 Task: Search one way flight ticket for 5 adults, 2 children, 1 infant in seat and 1 infant on lap in economy from Allentown: Lehigh Valley International Airport (was Allentown-bethlehem-easton International Airport) to Laramie: Laramie Regional Airport on 5-3-2023. Choice of flights is Singapure airlines. Number of bags: 2 carry on bags. Price is upto 20000. Outbound departure time preference is 7:30.
Action: Mouse moved to (412, 235)
Screenshot: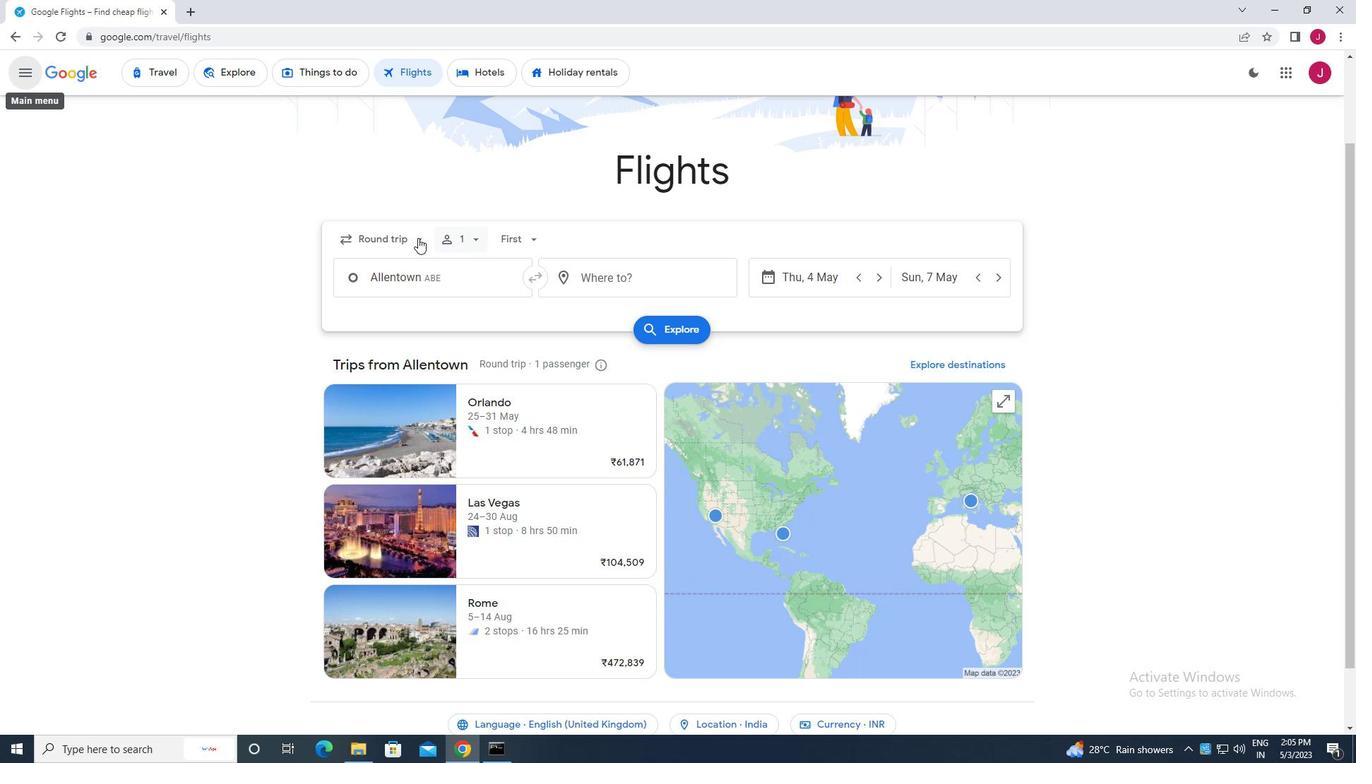 
Action: Mouse pressed left at (412, 235)
Screenshot: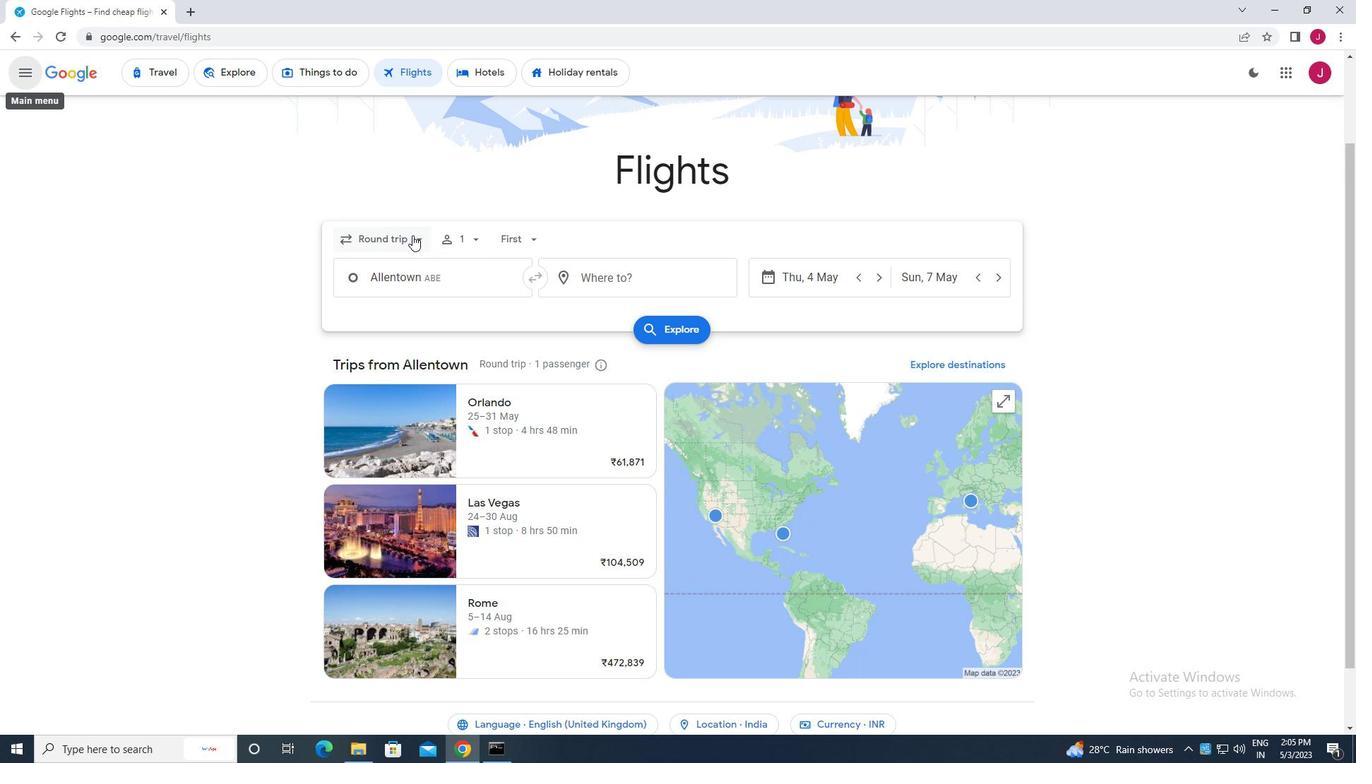 
Action: Mouse moved to (413, 300)
Screenshot: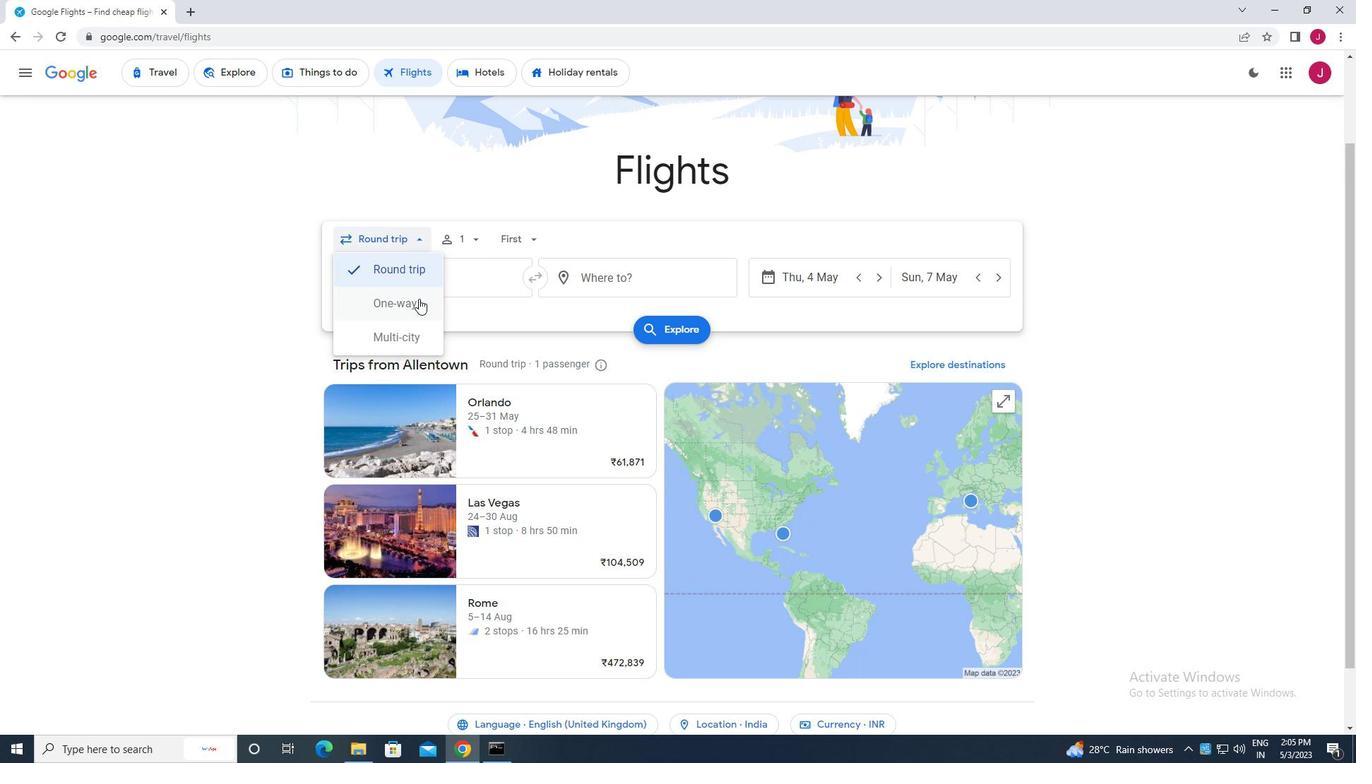 
Action: Mouse pressed left at (413, 300)
Screenshot: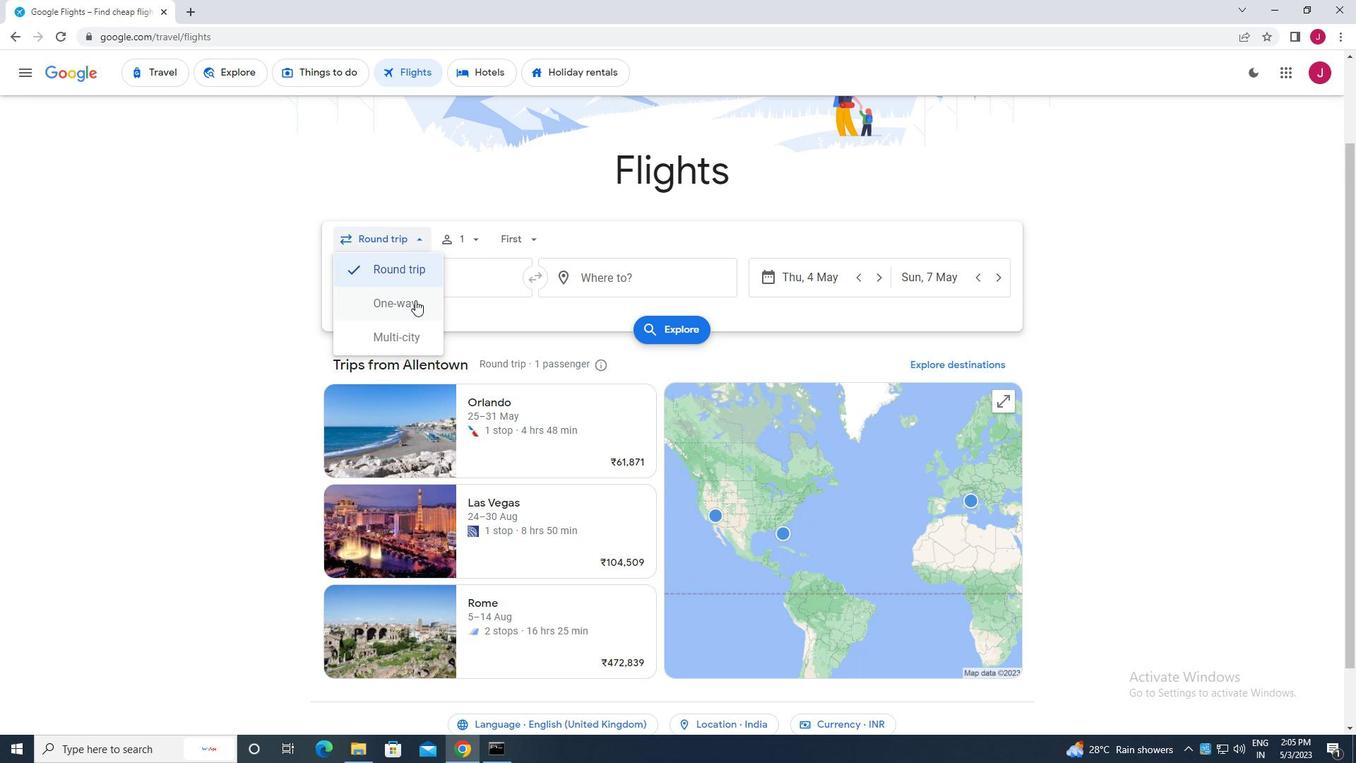 
Action: Mouse moved to (471, 242)
Screenshot: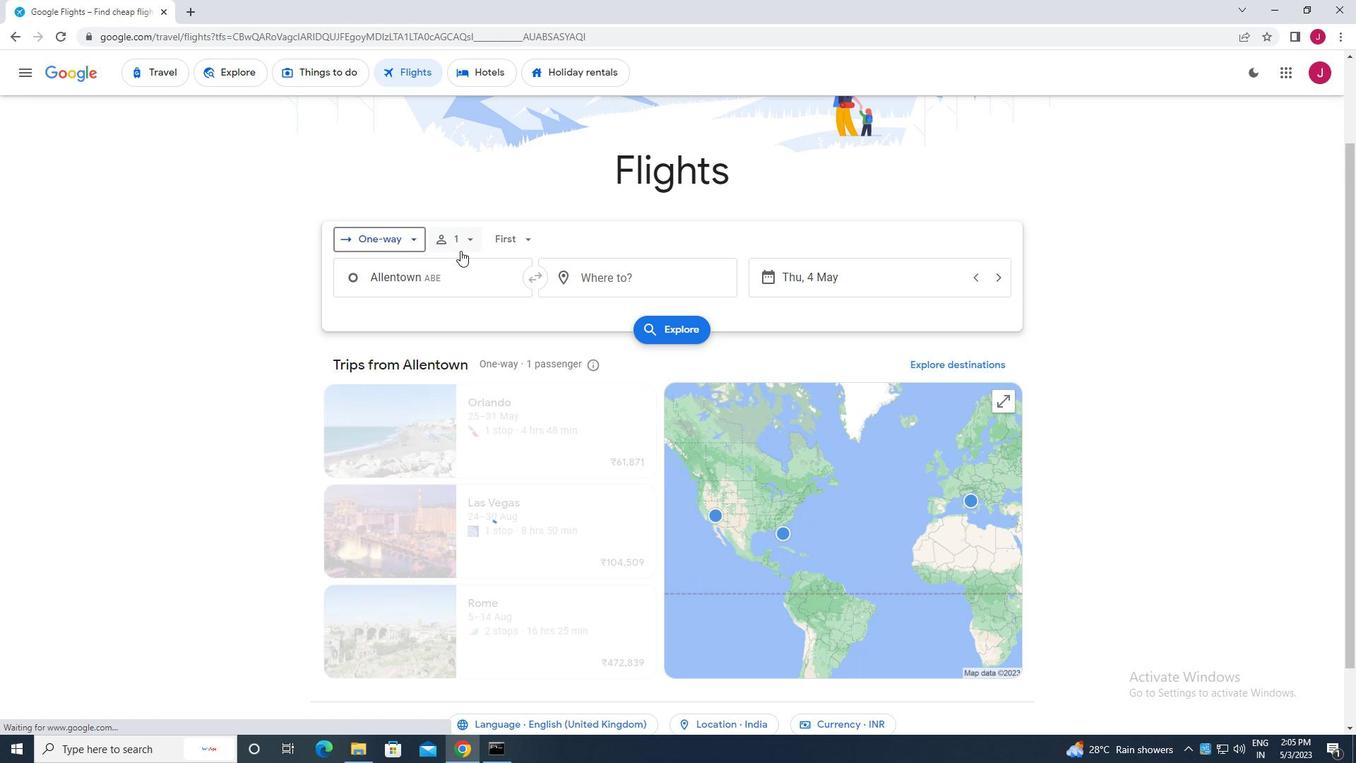 
Action: Mouse pressed left at (471, 242)
Screenshot: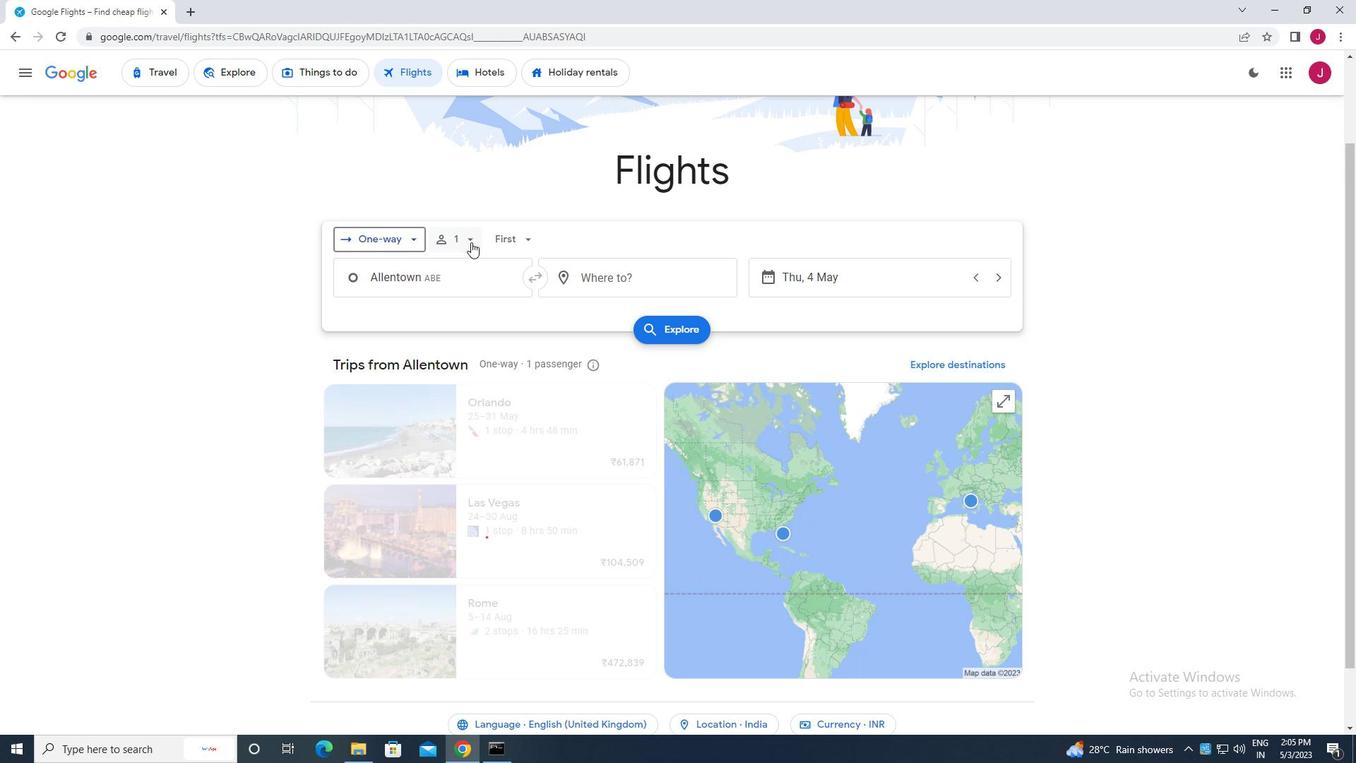 
Action: Mouse moved to (577, 279)
Screenshot: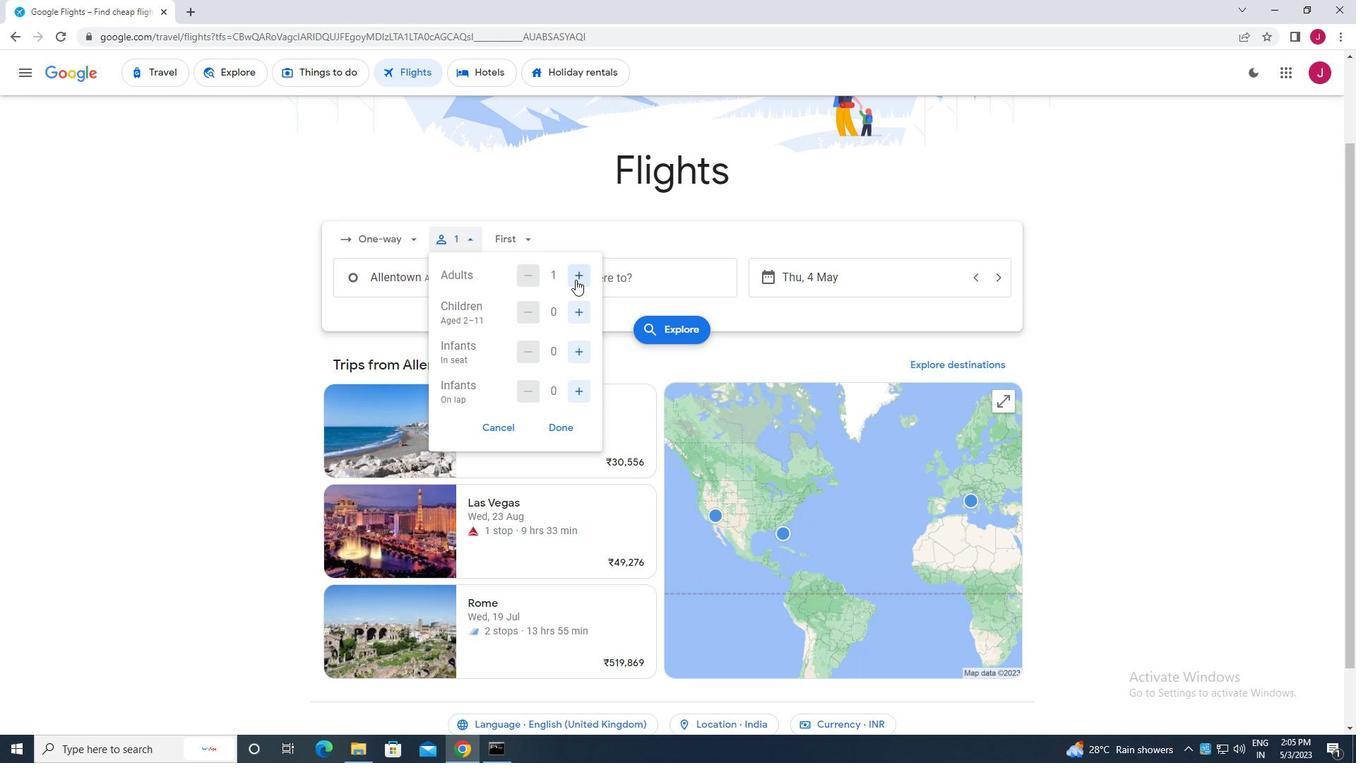 
Action: Mouse pressed left at (577, 279)
Screenshot: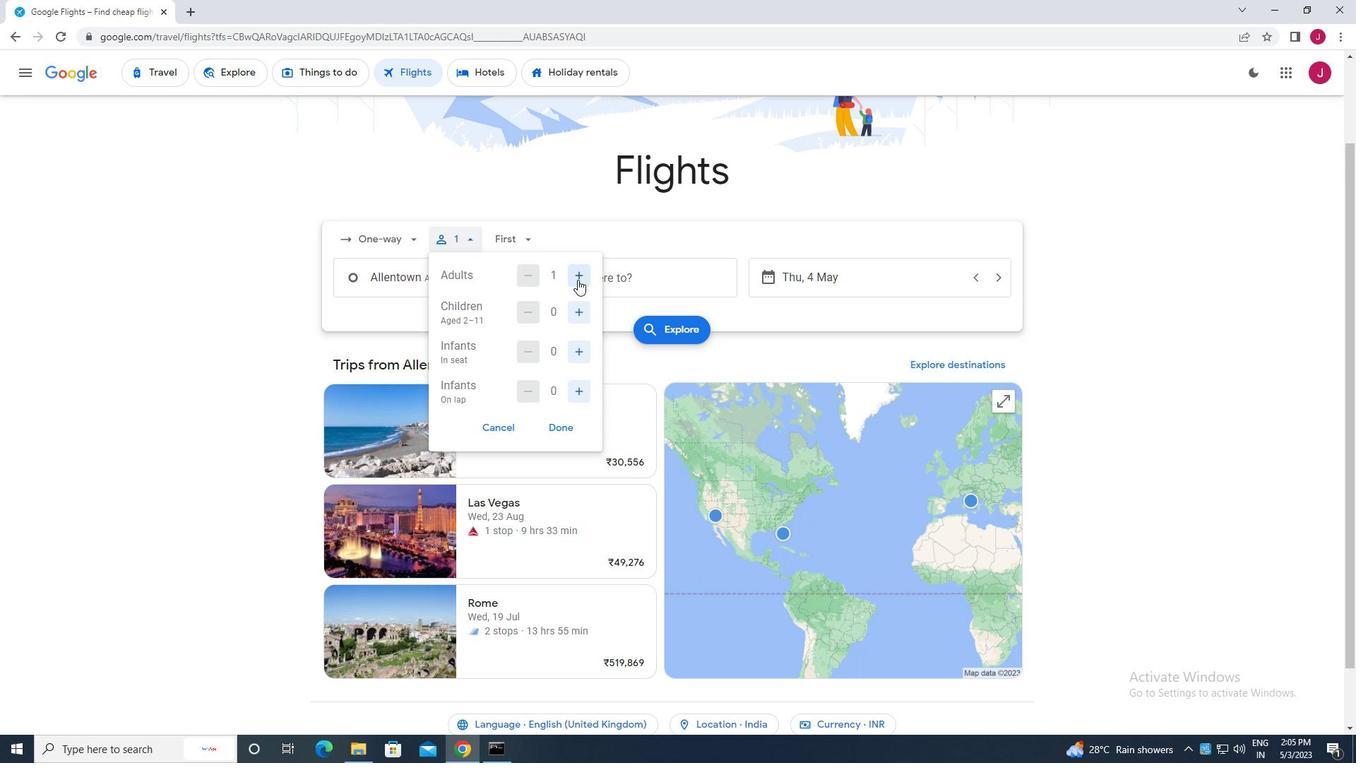 
Action: Mouse moved to (577, 279)
Screenshot: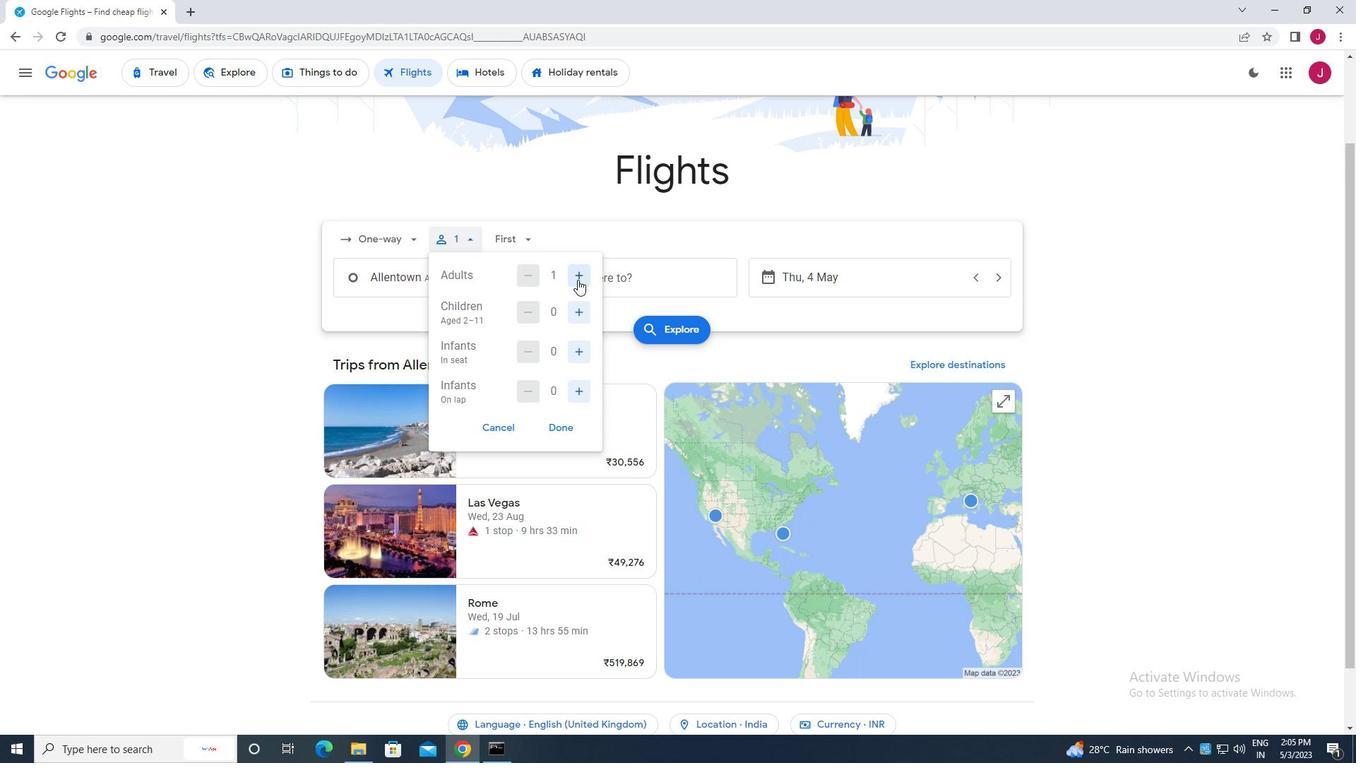 
Action: Mouse pressed left at (577, 279)
Screenshot: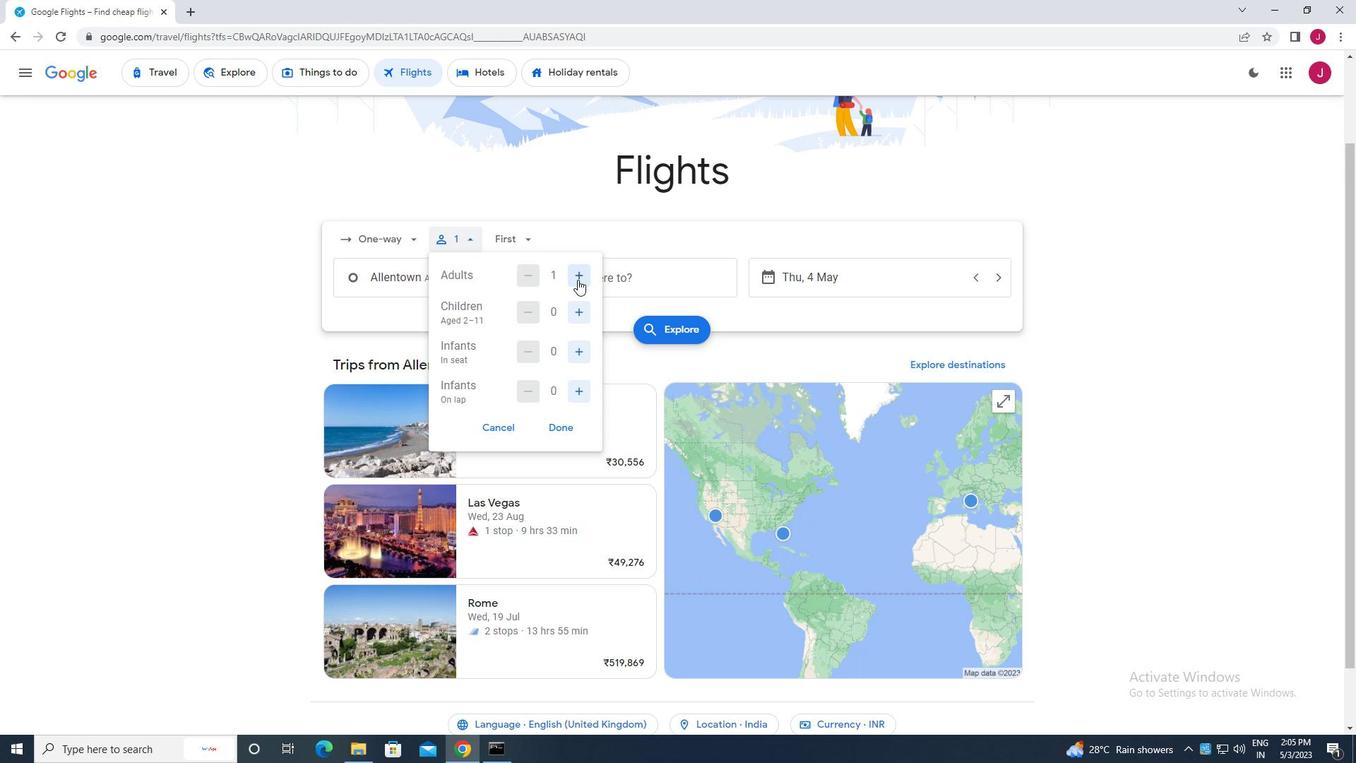 
Action: Mouse pressed left at (577, 279)
Screenshot: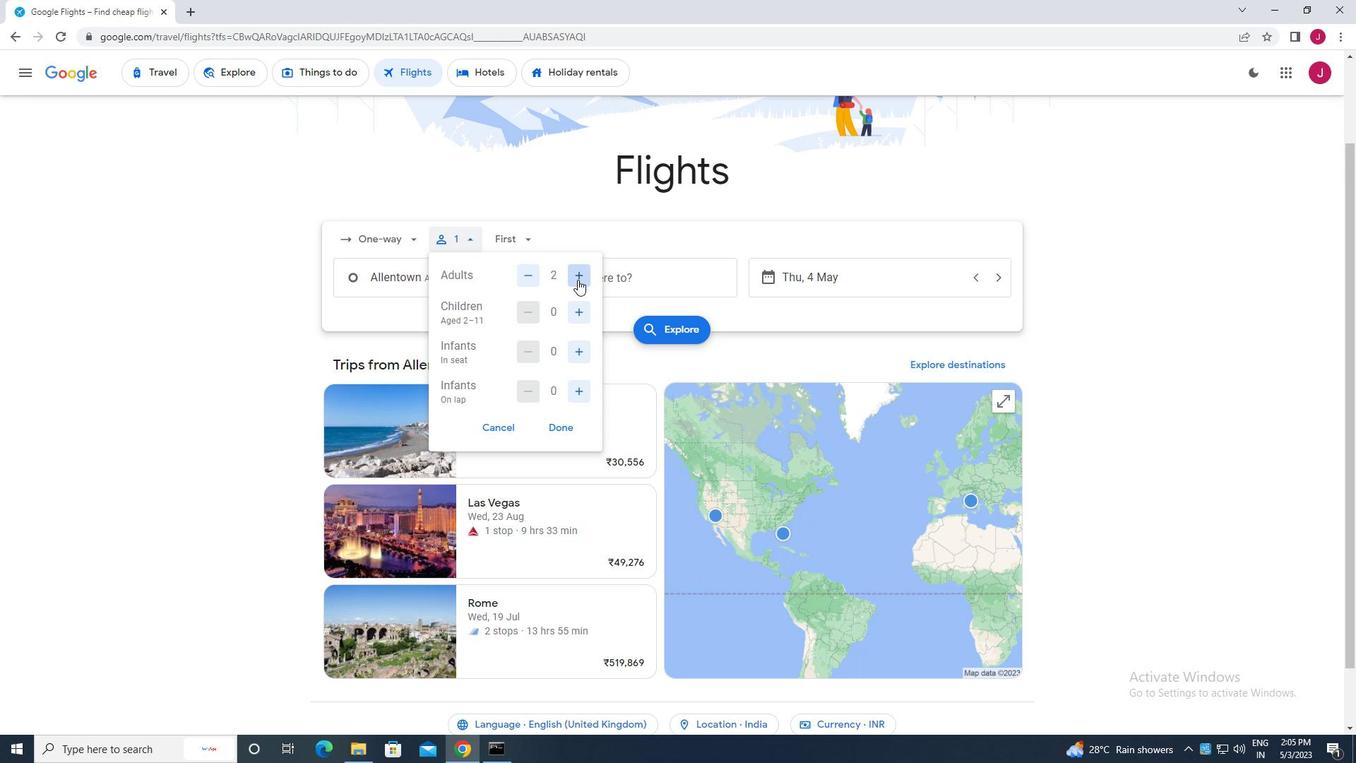 
Action: Mouse pressed left at (577, 279)
Screenshot: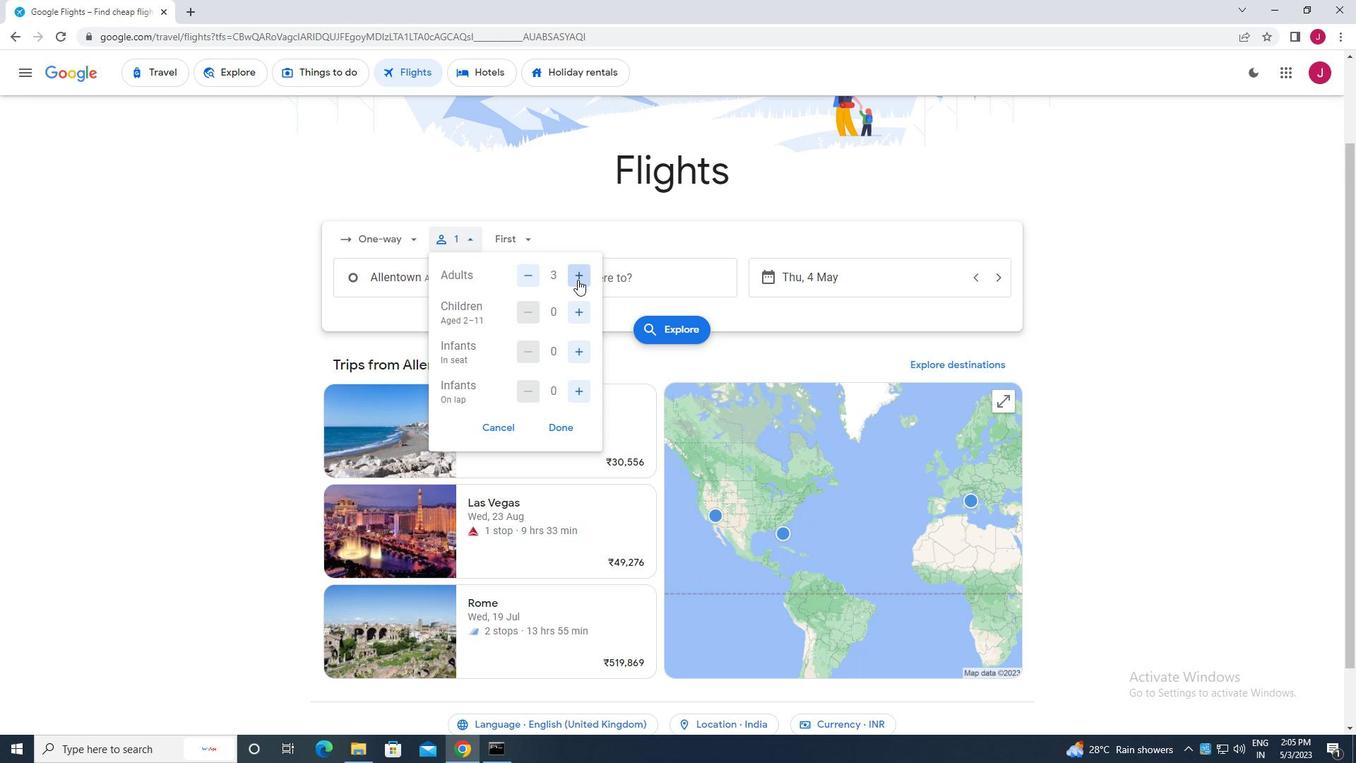 
Action: Mouse moved to (582, 315)
Screenshot: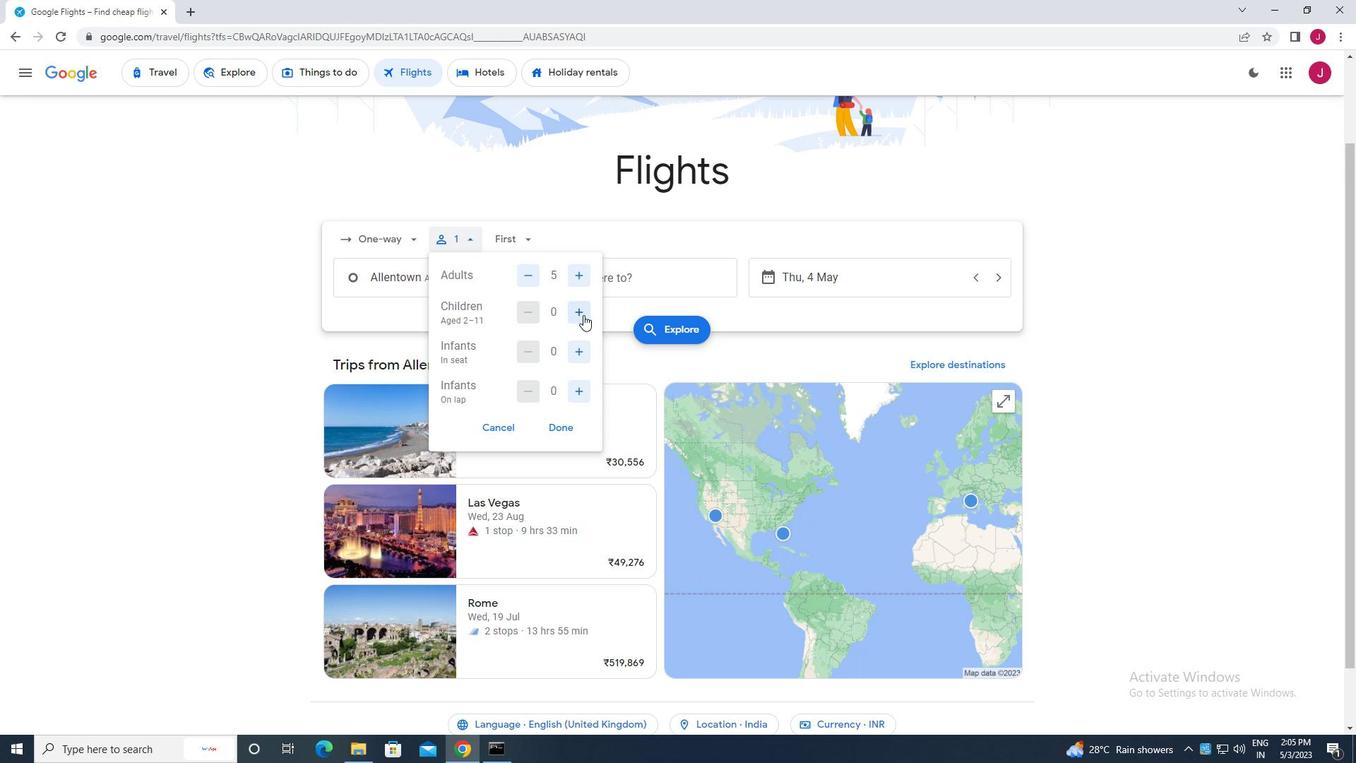 
Action: Mouse pressed left at (582, 315)
Screenshot: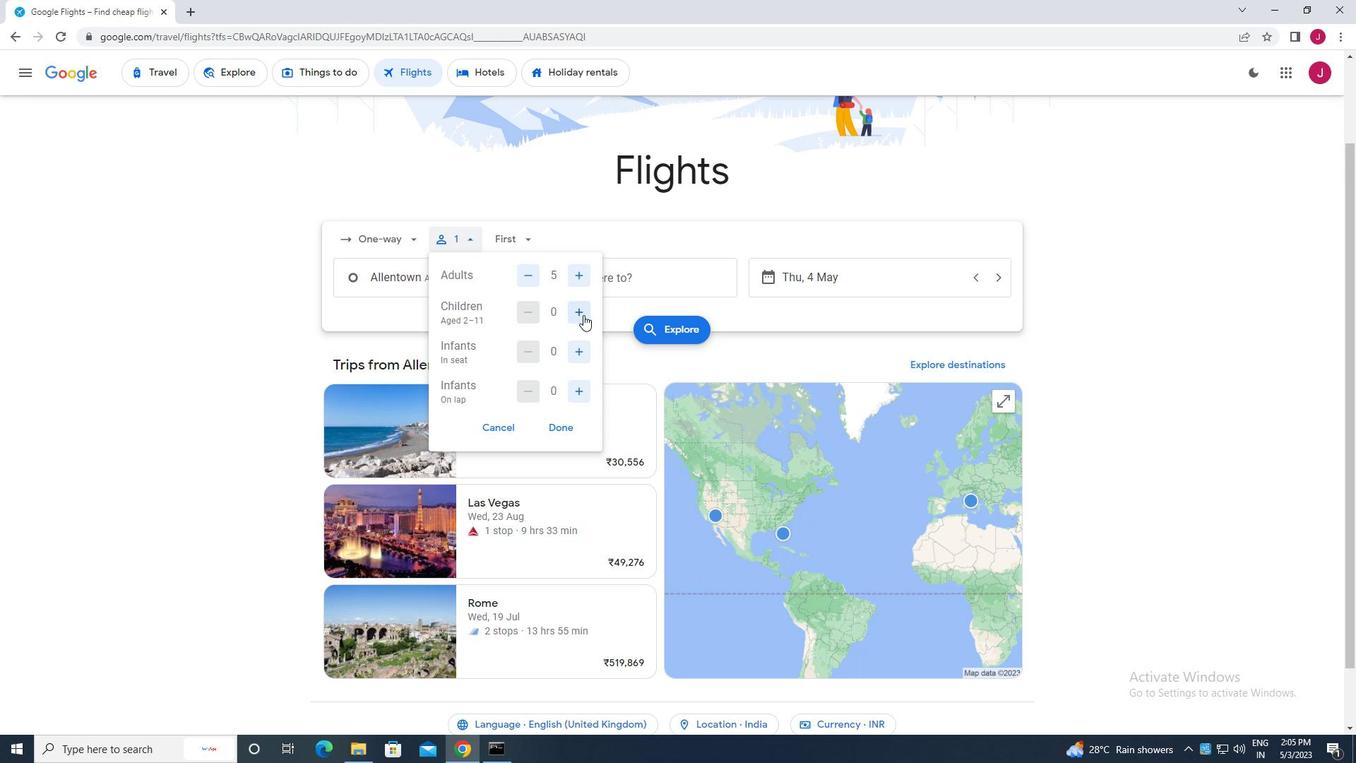 
Action: Mouse moved to (582, 315)
Screenshot: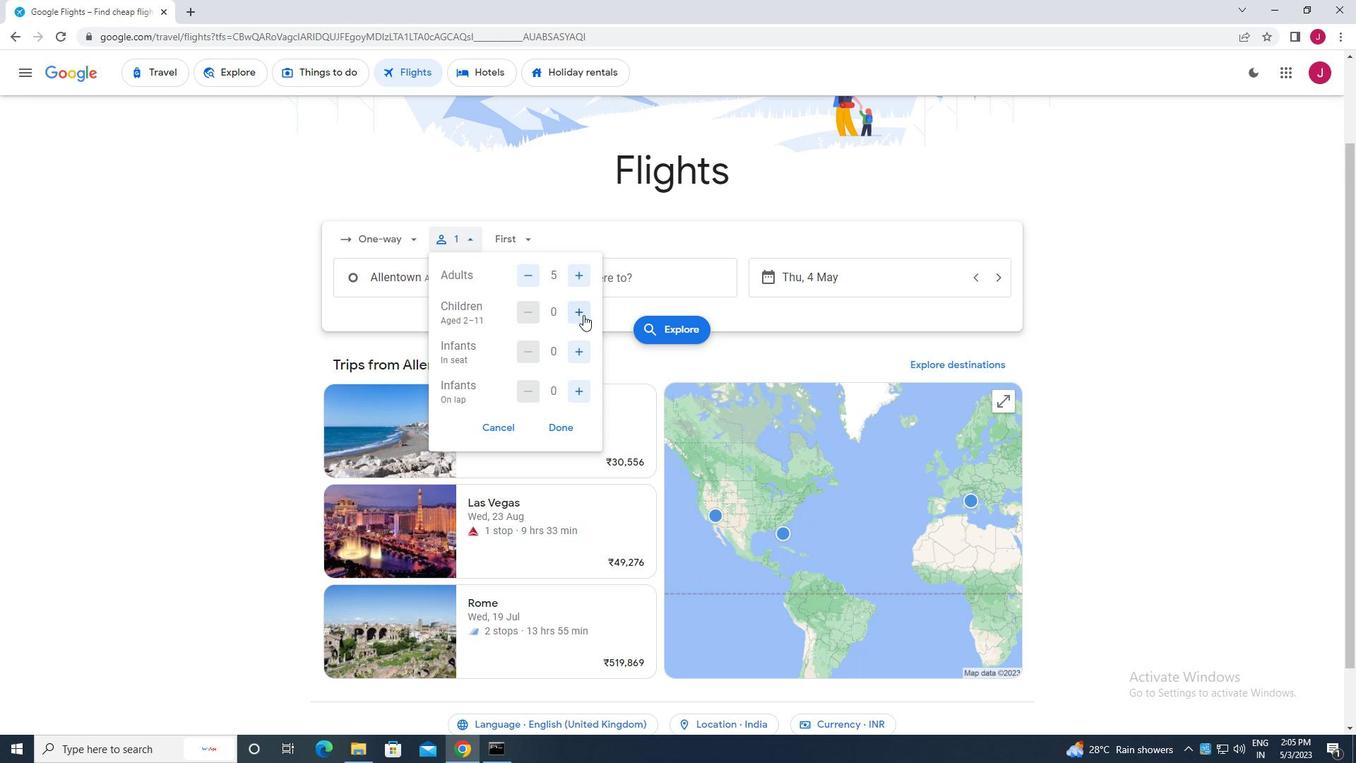 
Action: Mouse pressed left at (582, 315)
Screenshot: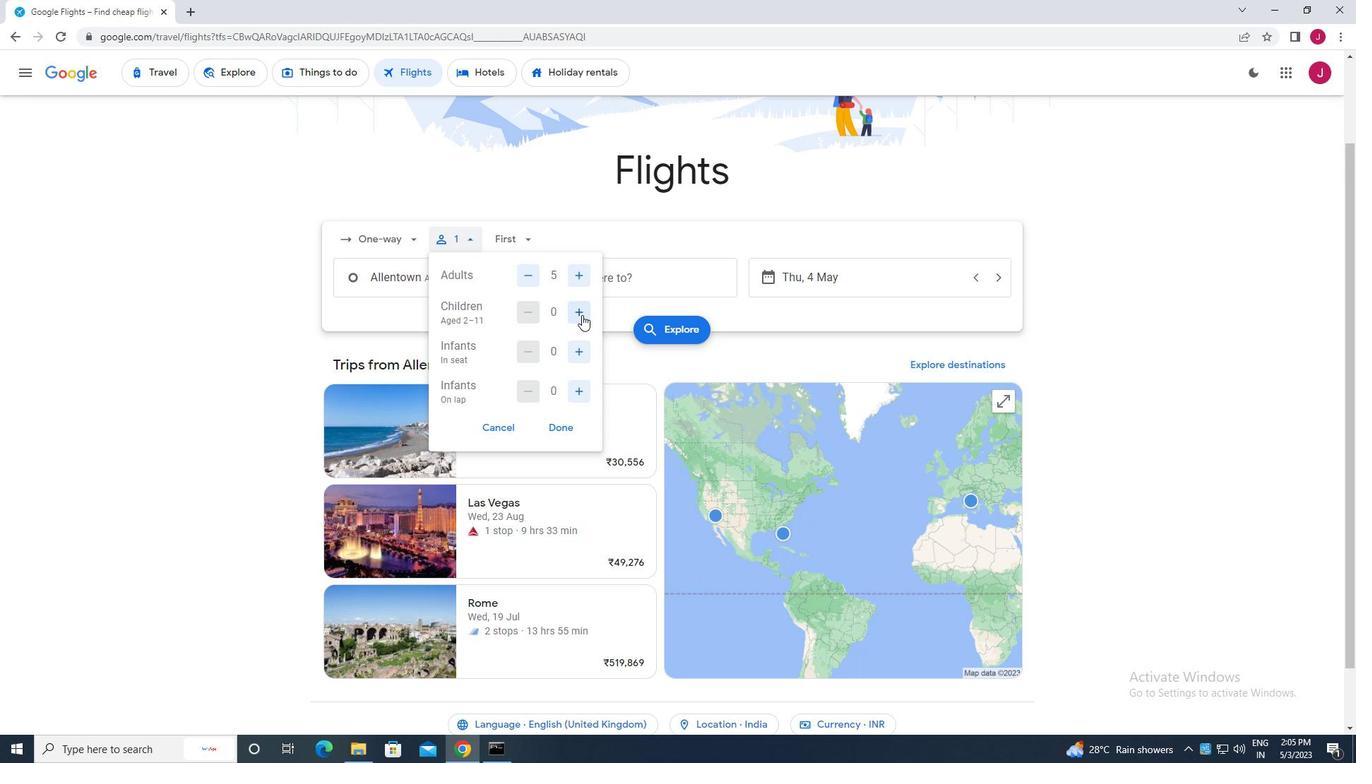 
Action: Mouse moved to (576, 354)
Screenshot: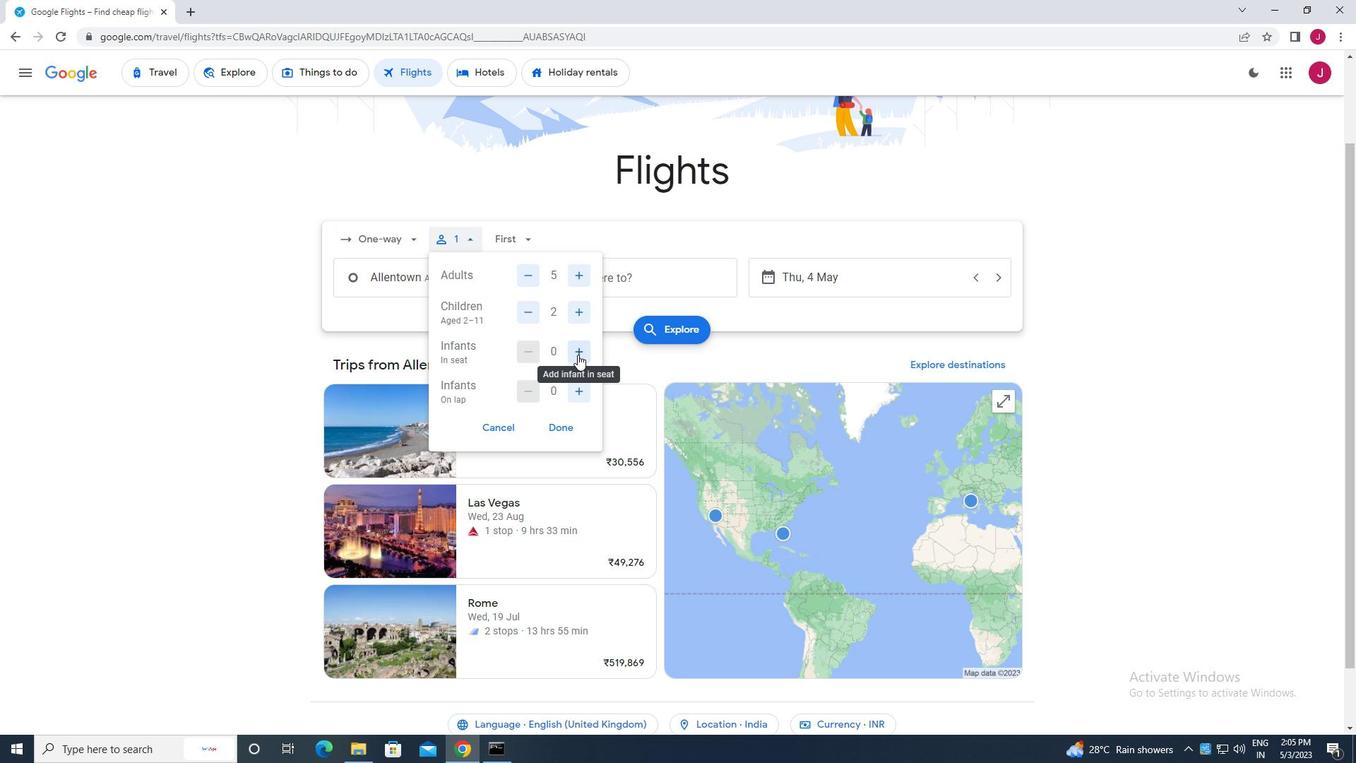 
Action: Mouse pressed left at (576, 354)
Screenshot: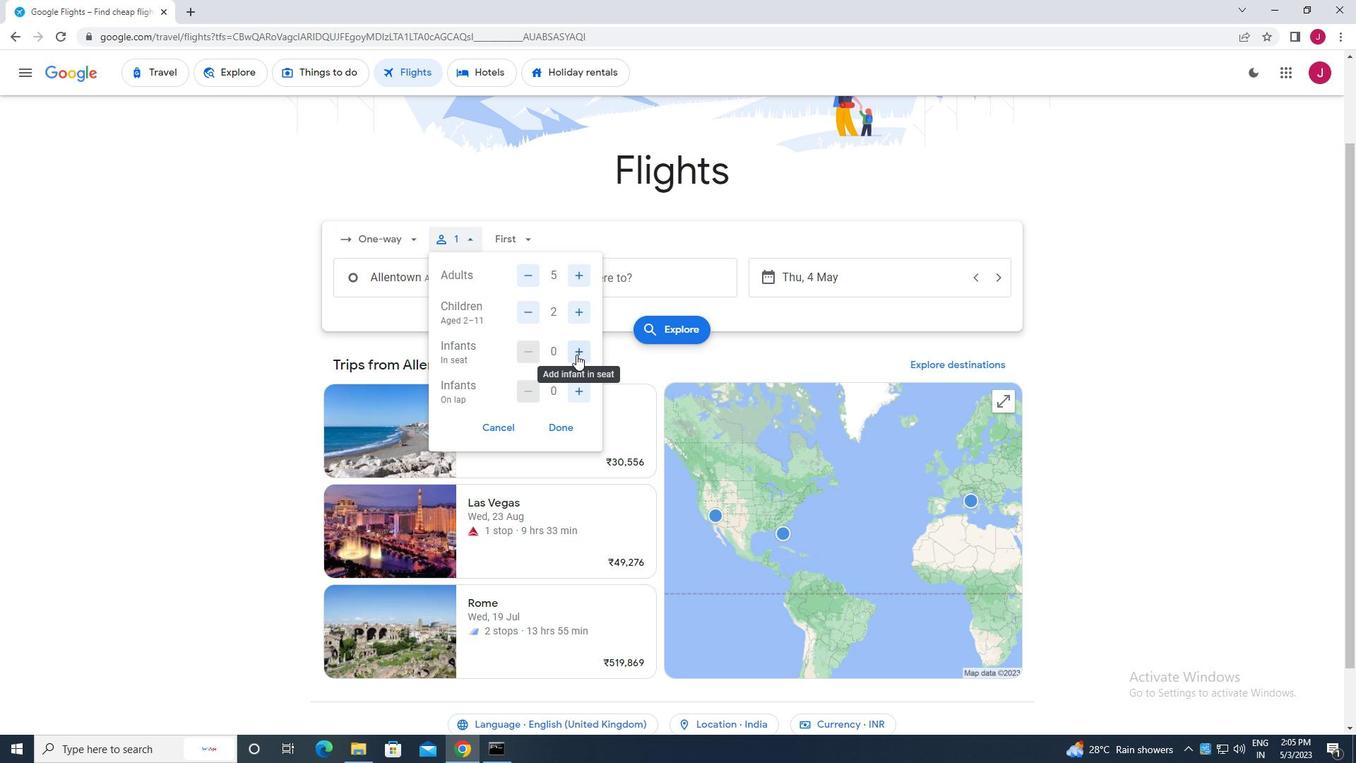 
Action: Mouse moved to (578, 394)
Screenshot: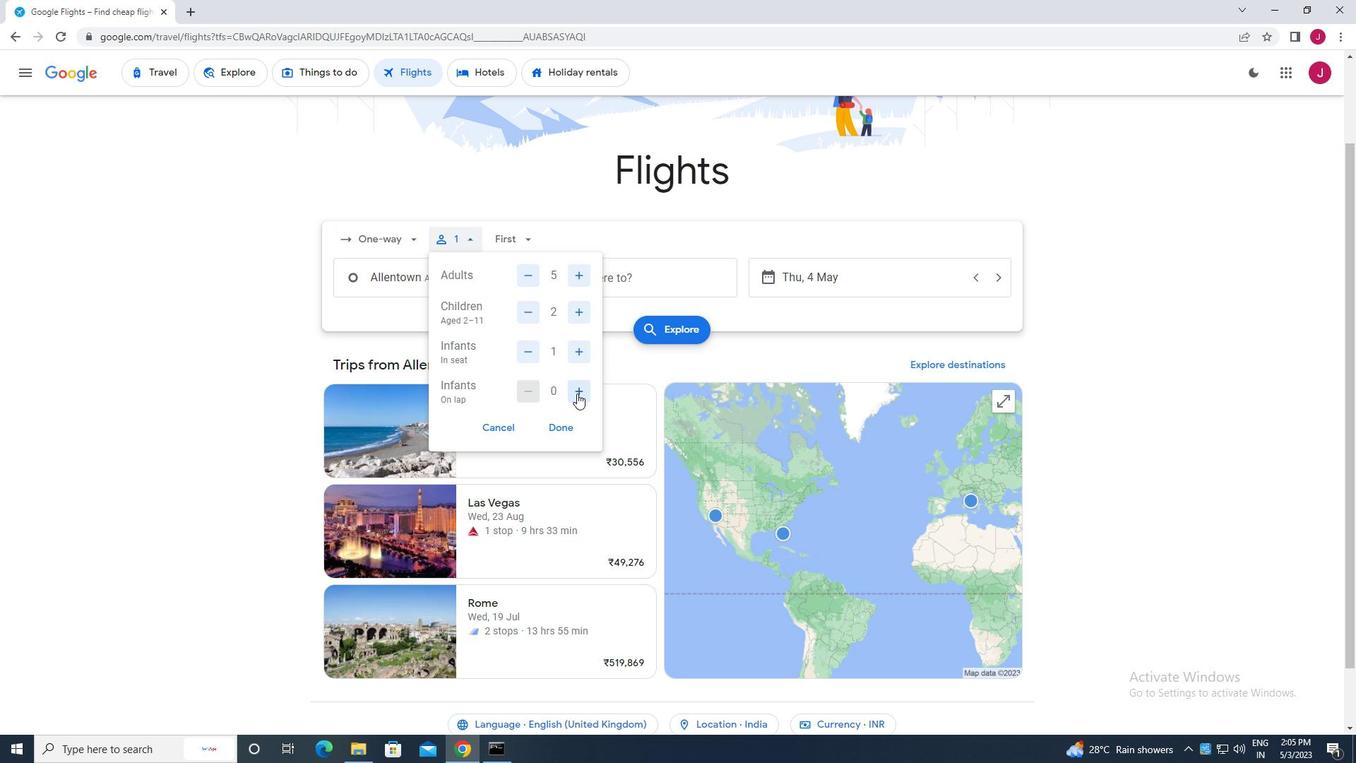 
Action: Mouse pressed left at (578, 394)
Screenshot: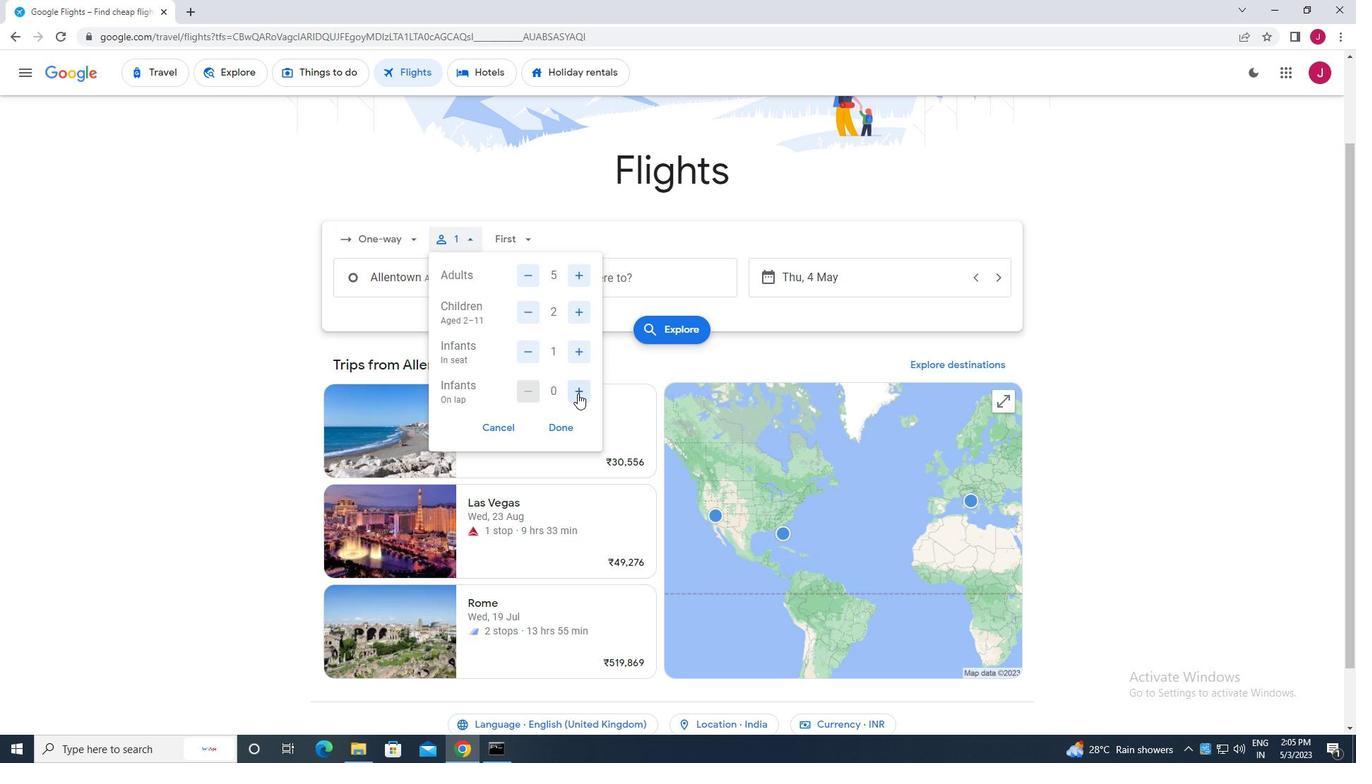 
Action: Mouse moved to (564, 425)
Screenshot: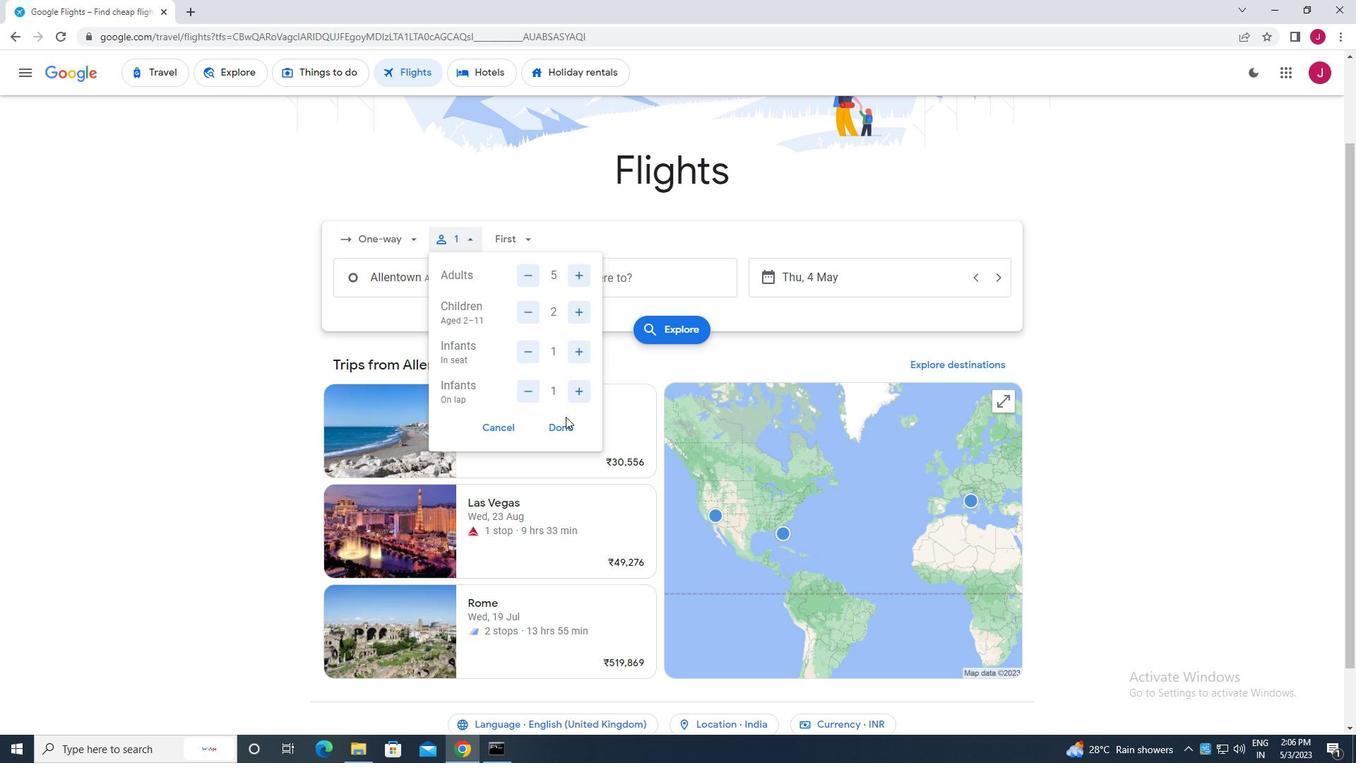 
Action: Mouse pressed left at (564, 425)
Screenshot: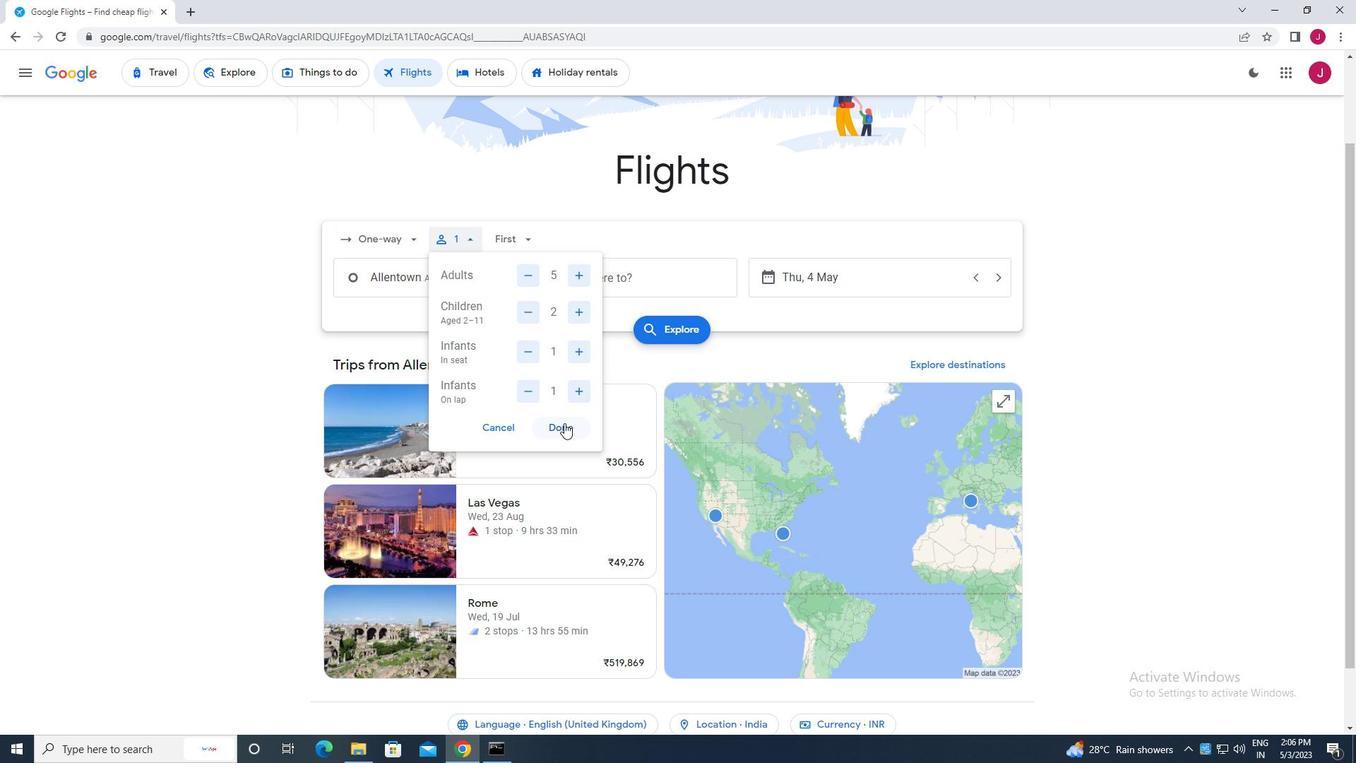 
Action: Mouse moved to (473, 276)
Screenshot: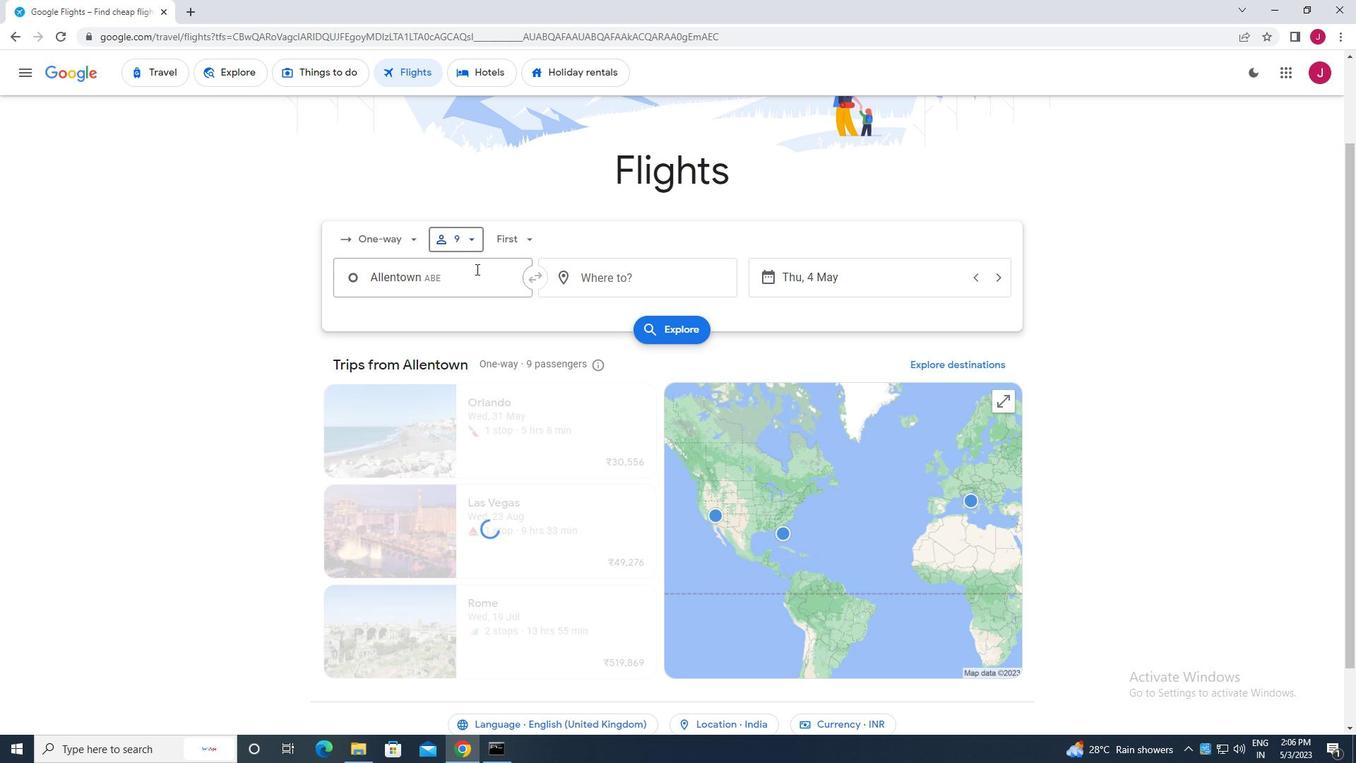 
Action: Mouse pressed left at (473, 276)
Screenshot: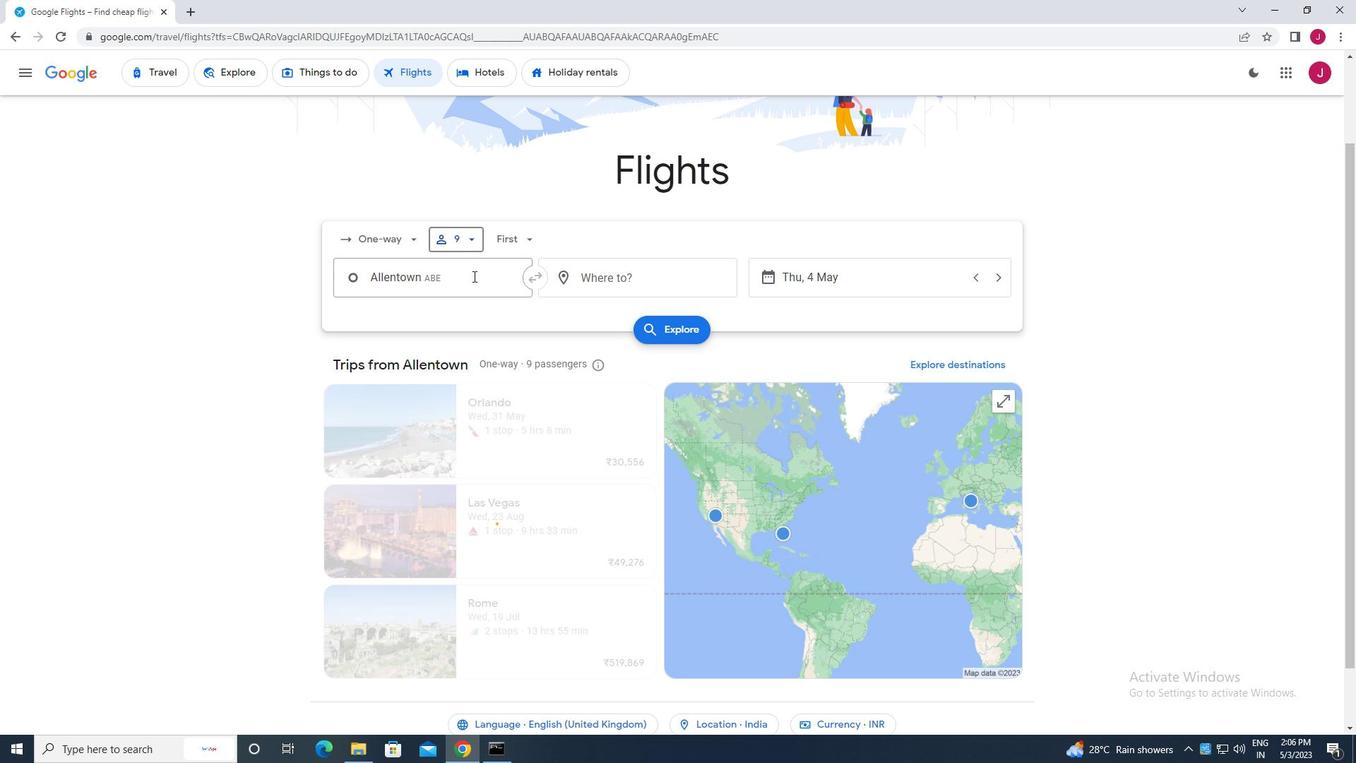 
Action: Mouse moved to (526, 240)
Screenshot: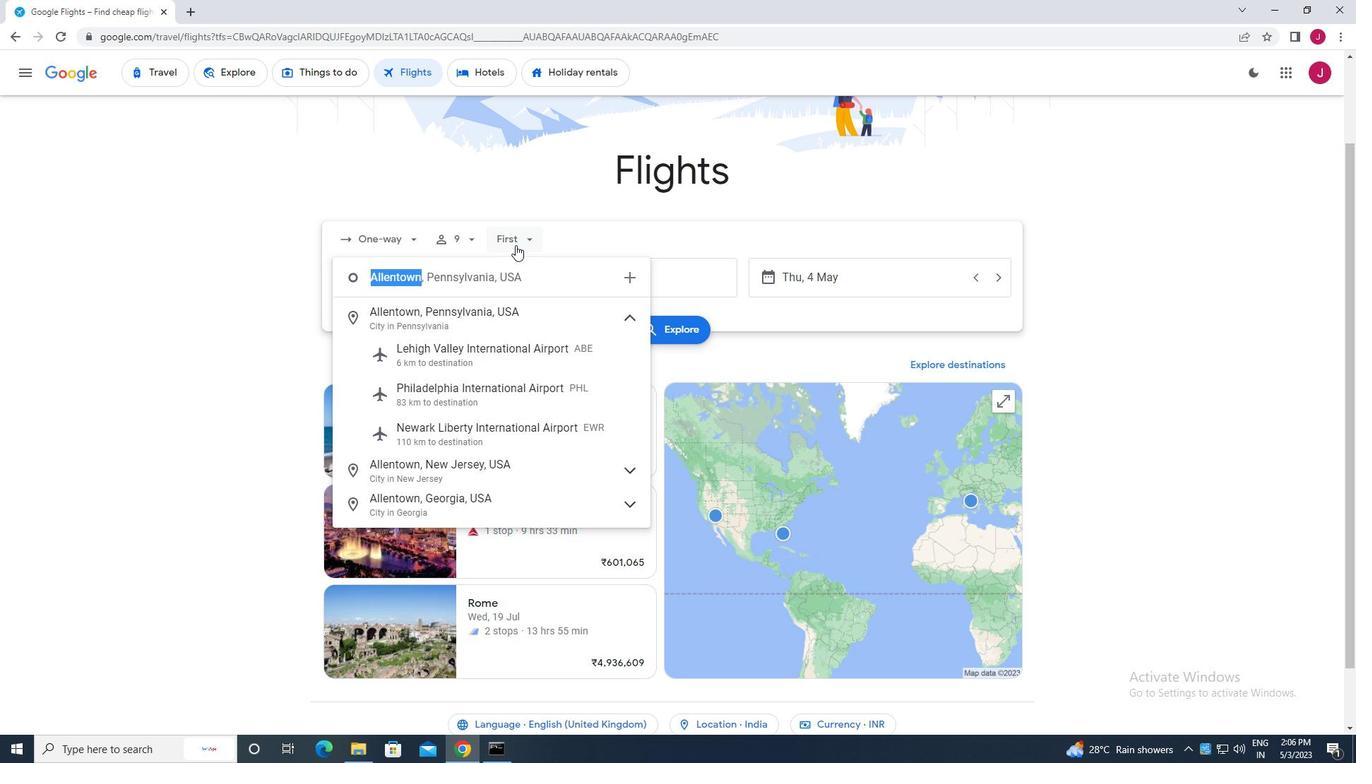 
Action: Mouse pressed left at (526, 240)
Screenshot: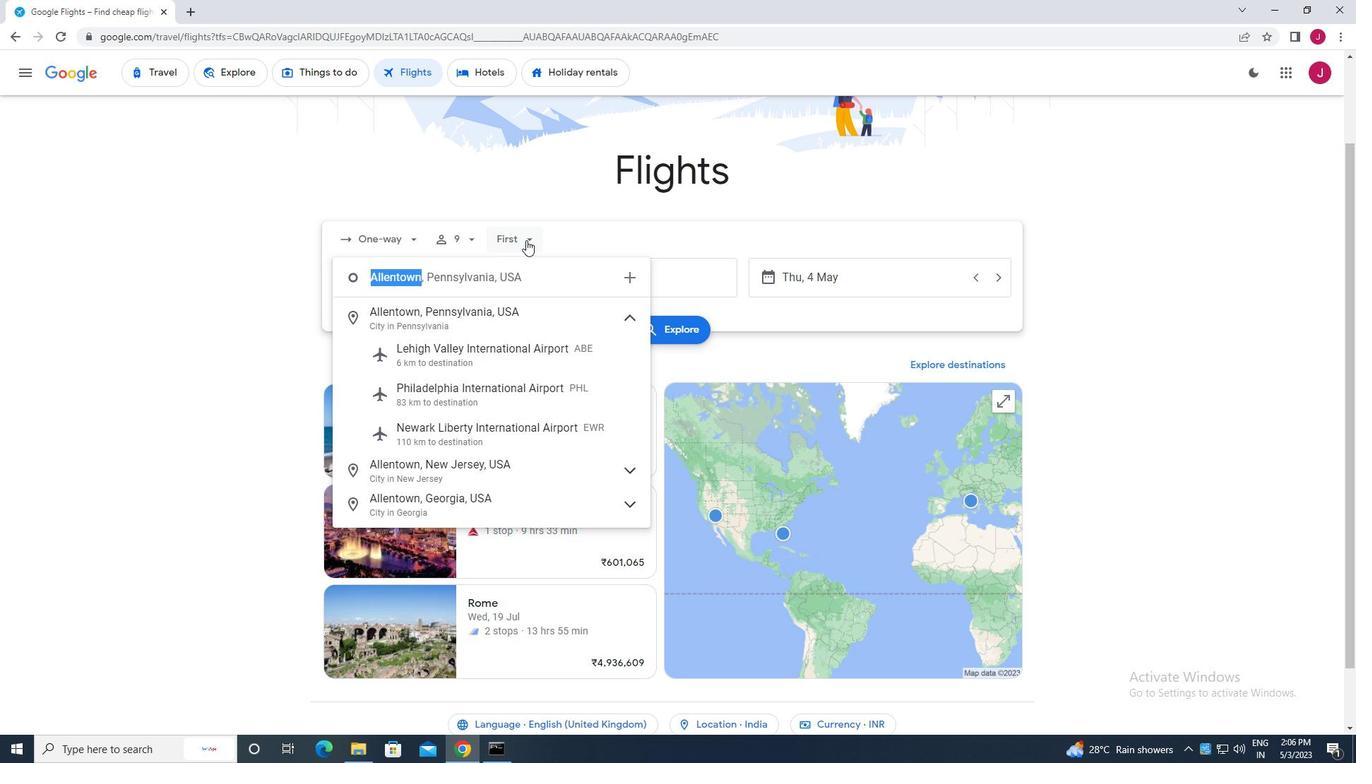 
Action: Mouse moved to (555, 271)
Screenshot: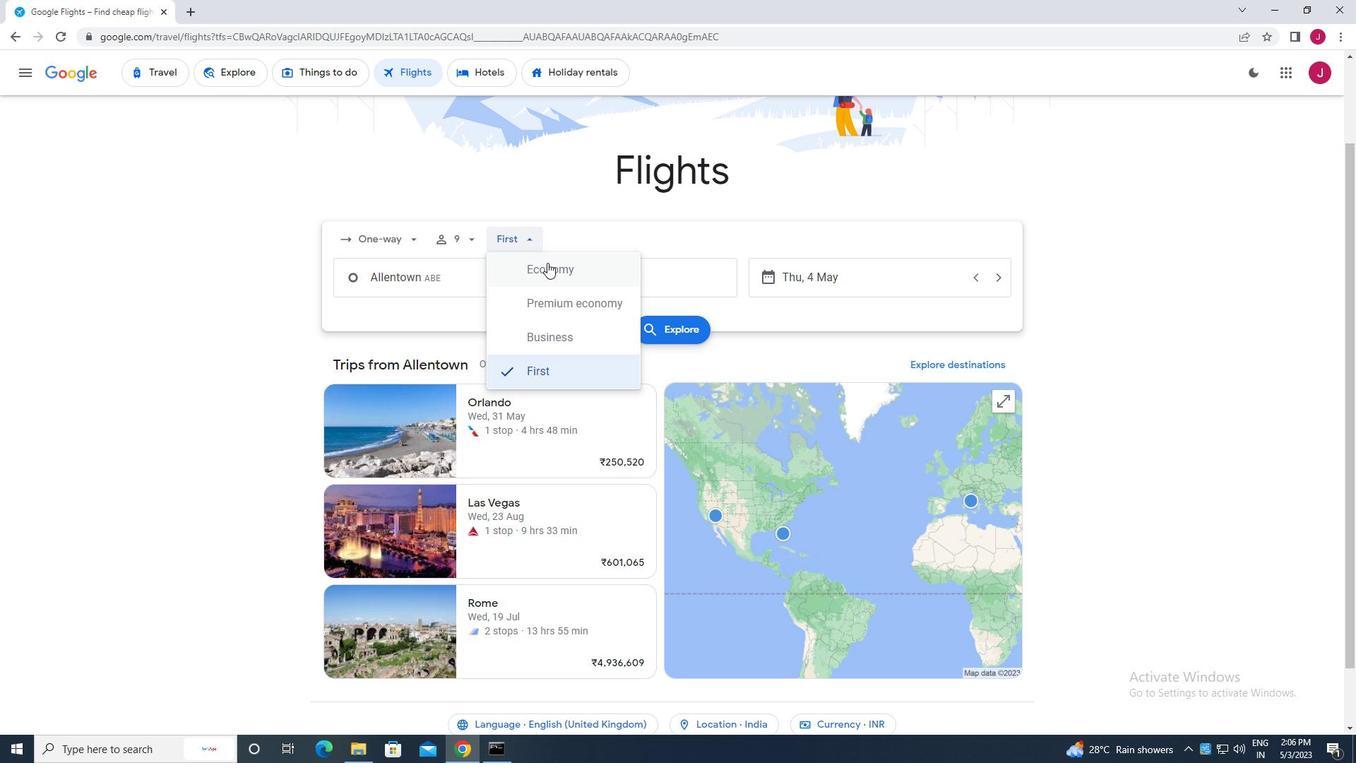 
Action: Mouse pressed left at (555, 271)
Screenshot: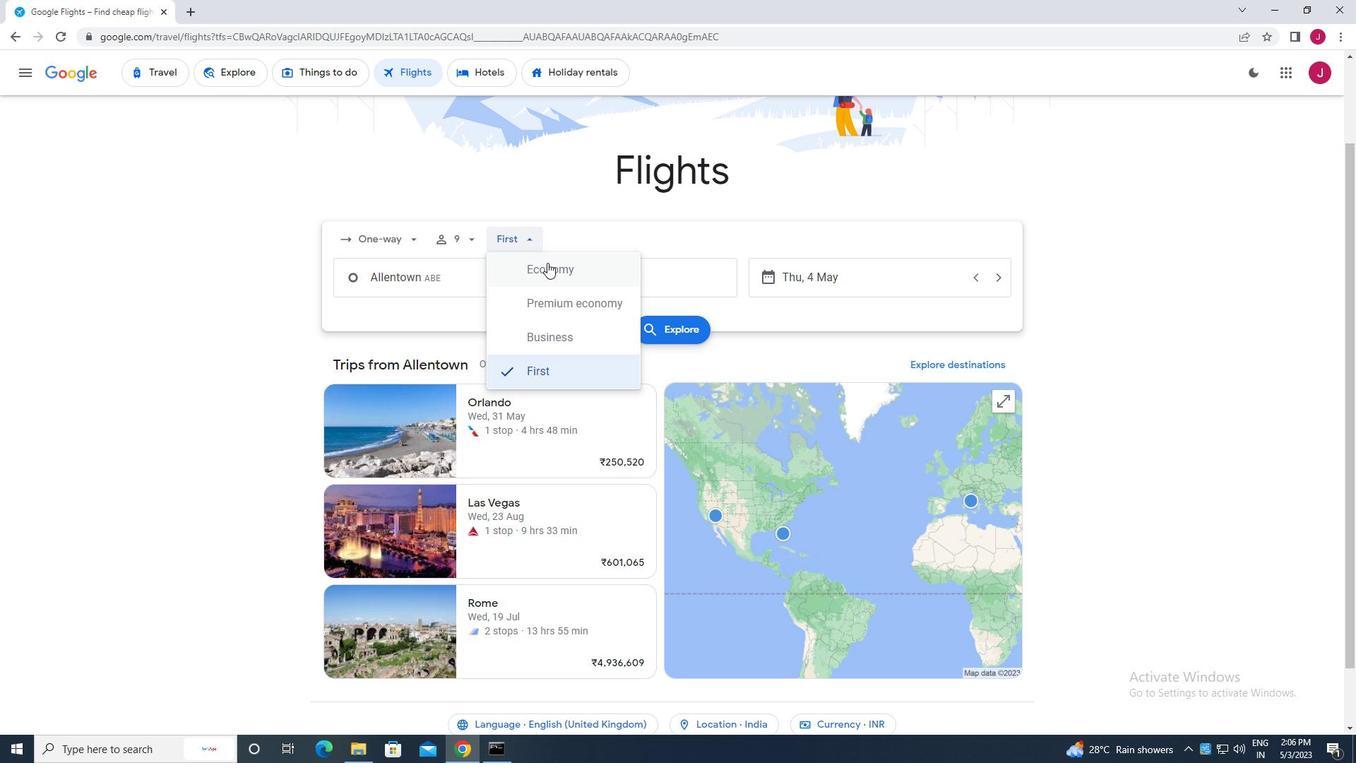 
Action: Mouse moved to (468, 278)
Screenshot: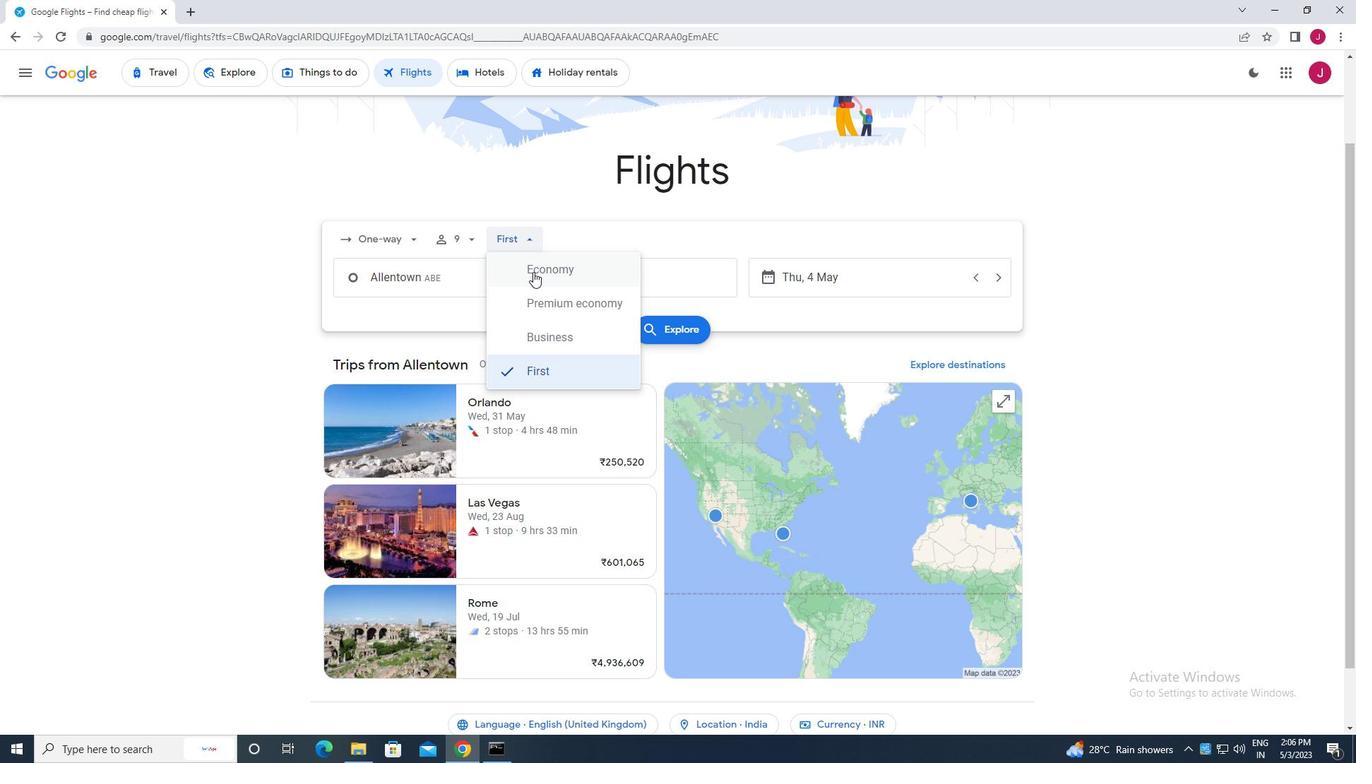 
Action: Mouse pressed left at (468, 278)
Screenshot: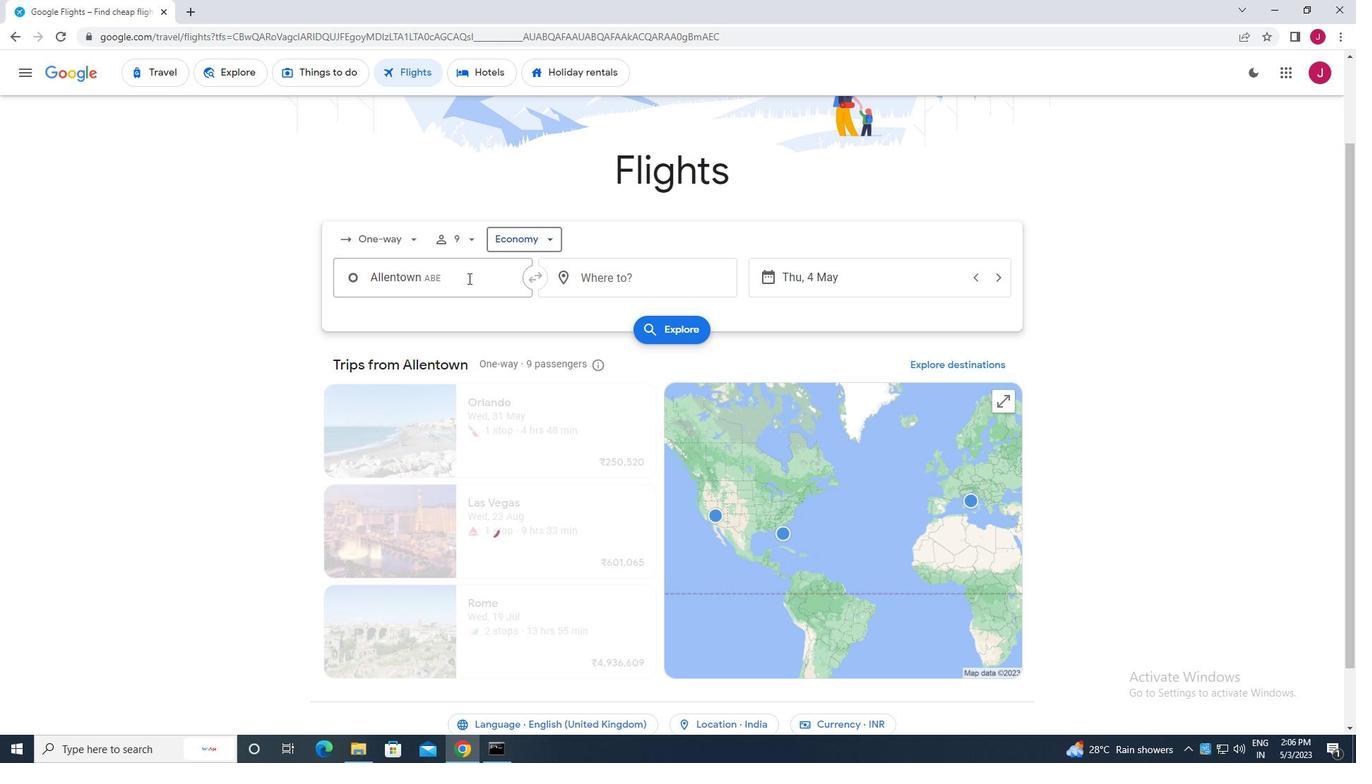 
Action: Key pressed allentown
Screenshot: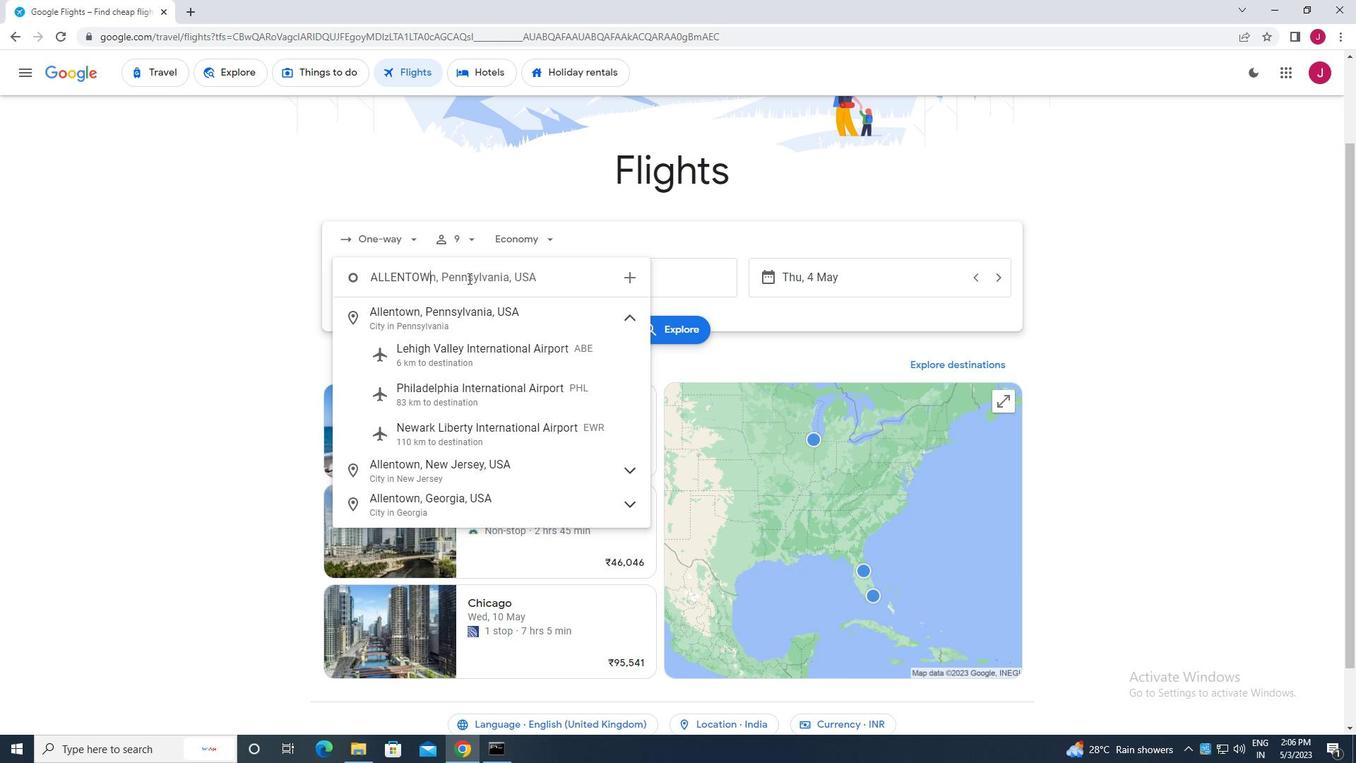 
Action: Mouse moved to (431, 358)
Screenshot: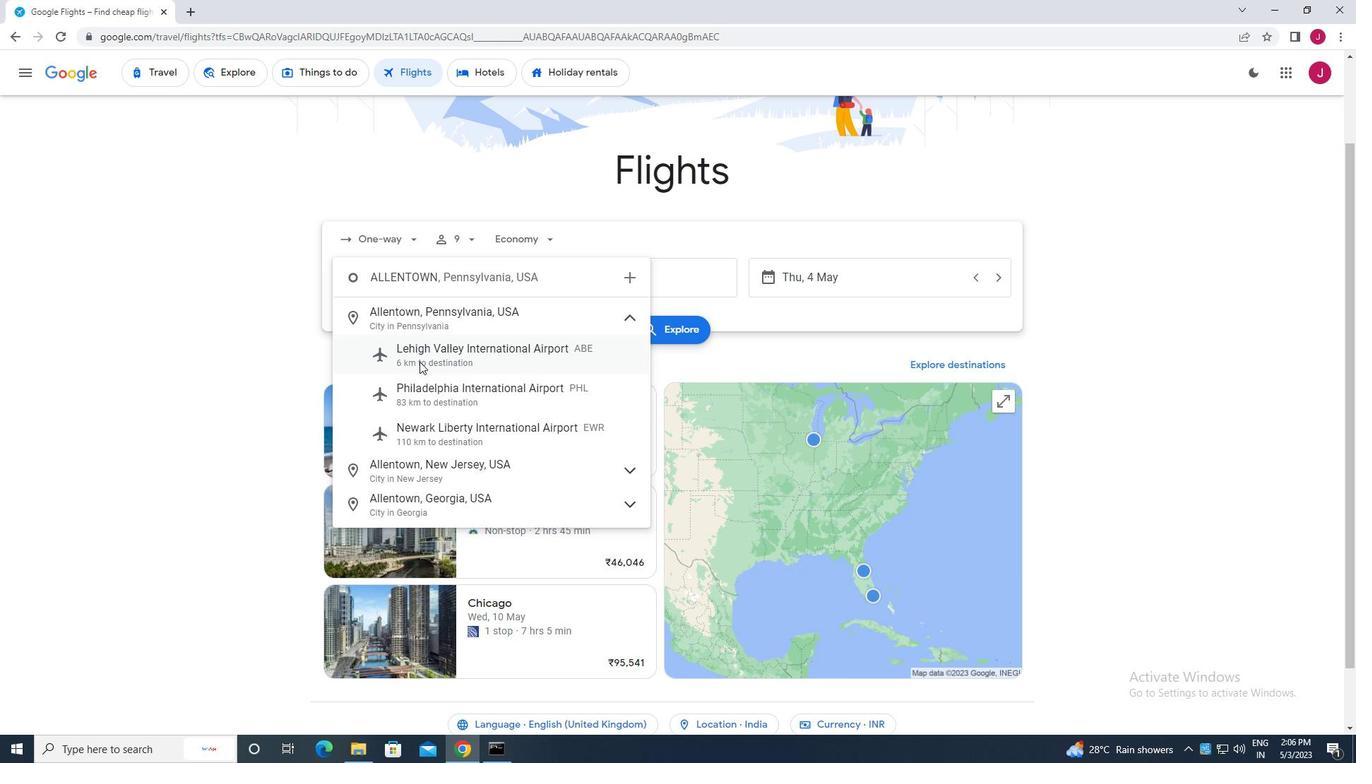 
Action: Mouse pressed left at (431, 358)
Screenshot: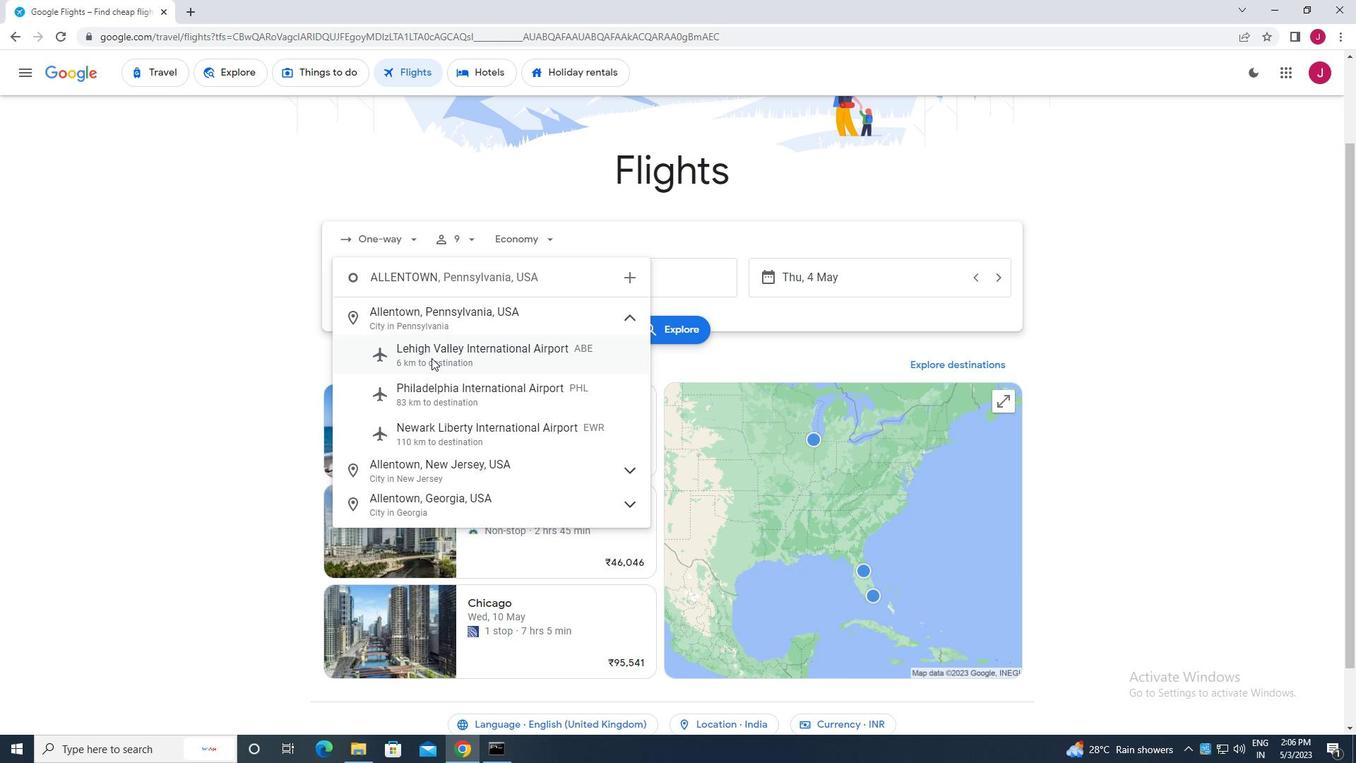 
Action: Mouse moved to (625, 281)
Screenshot: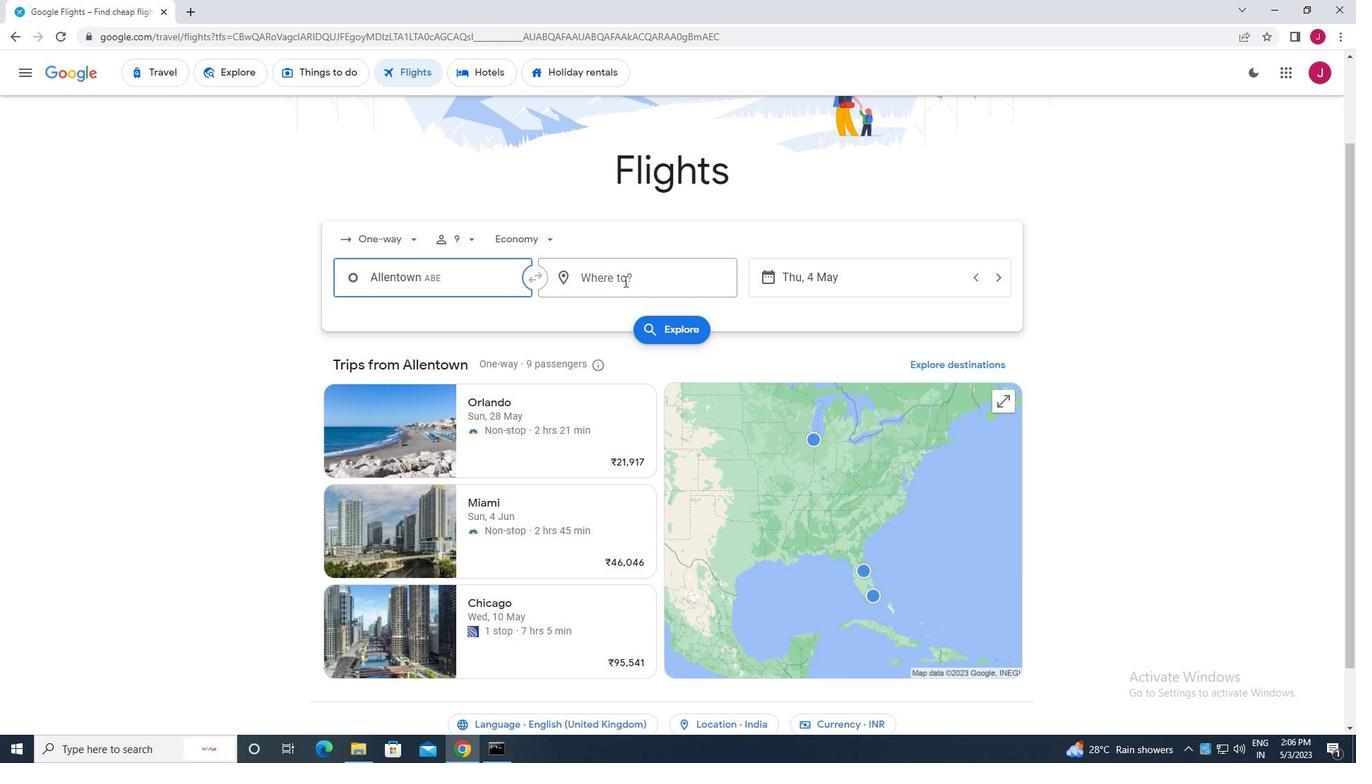 
Action: Mouse pressed left at (625, 281)
Screenshot: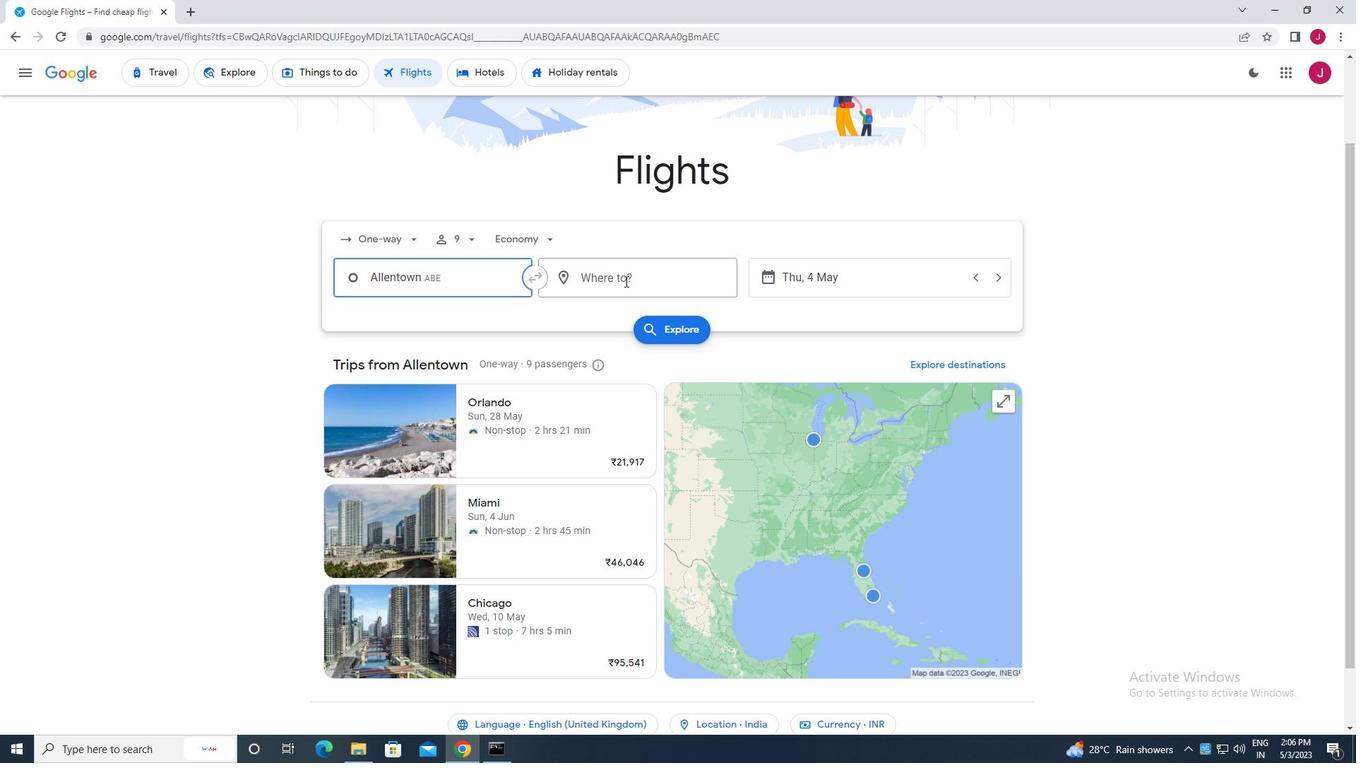 
Action: Mouse moved to (628, 281)
Screenshot: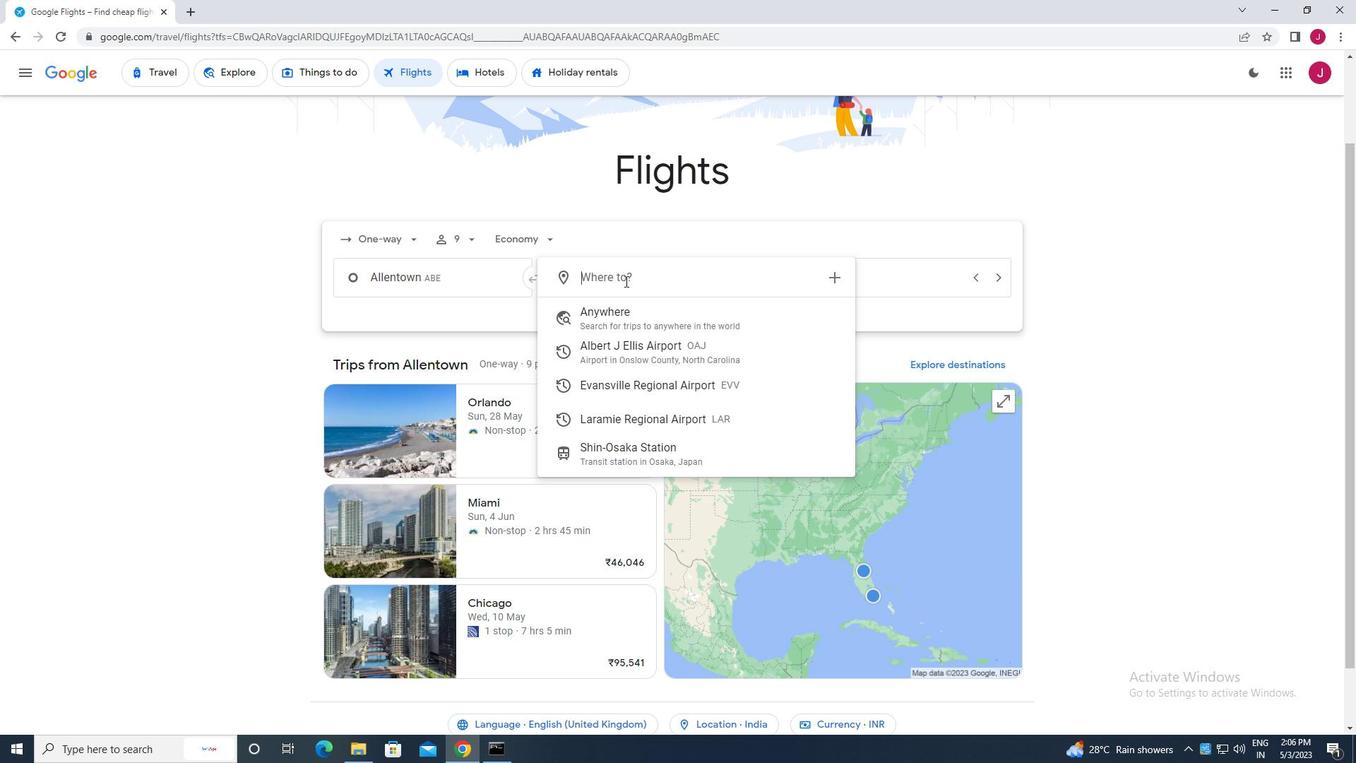 
Action: Key pressed laram
Screenshot: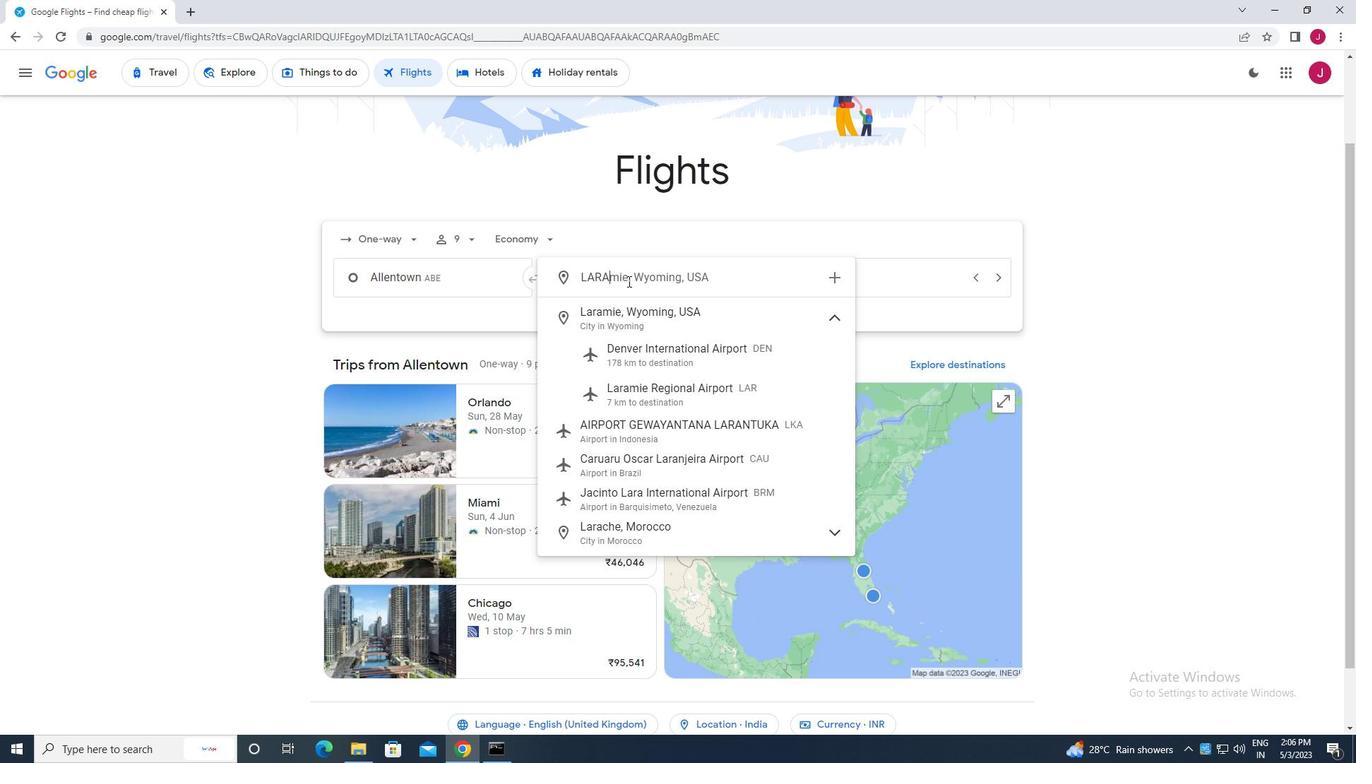 
Action: Mouse moved to (654, 389)
Screenshot: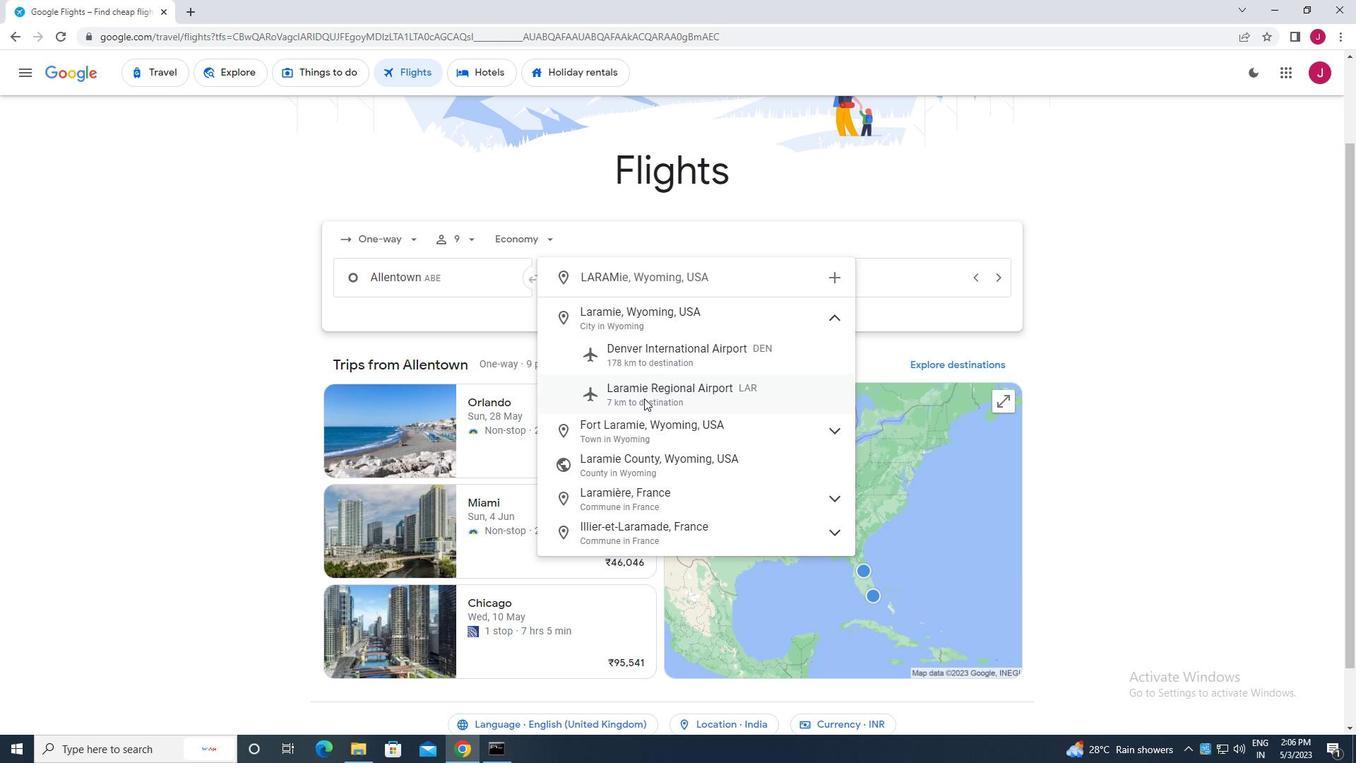 
Action: Mouse pressed left at (654, 389)
Screenshot: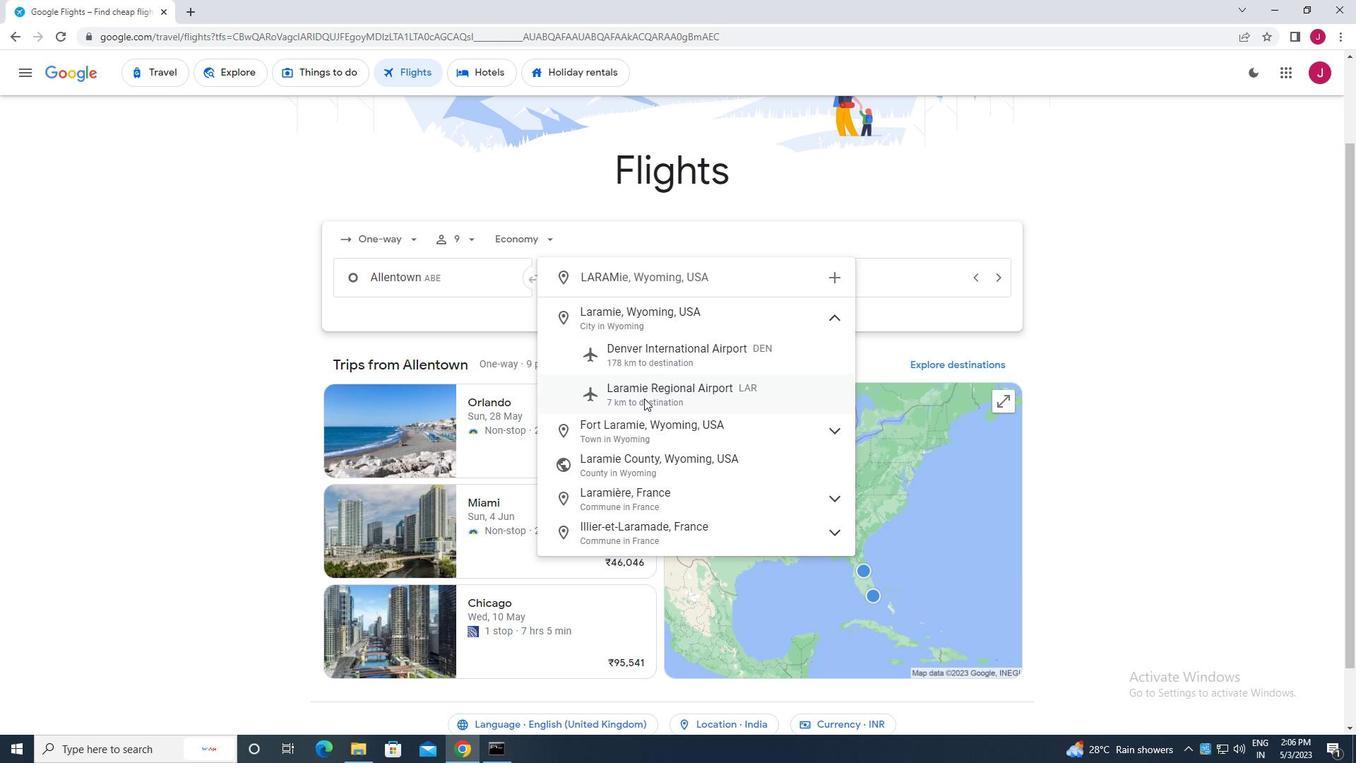 
Action: Mouse moved to (845, 284)
Screenshot: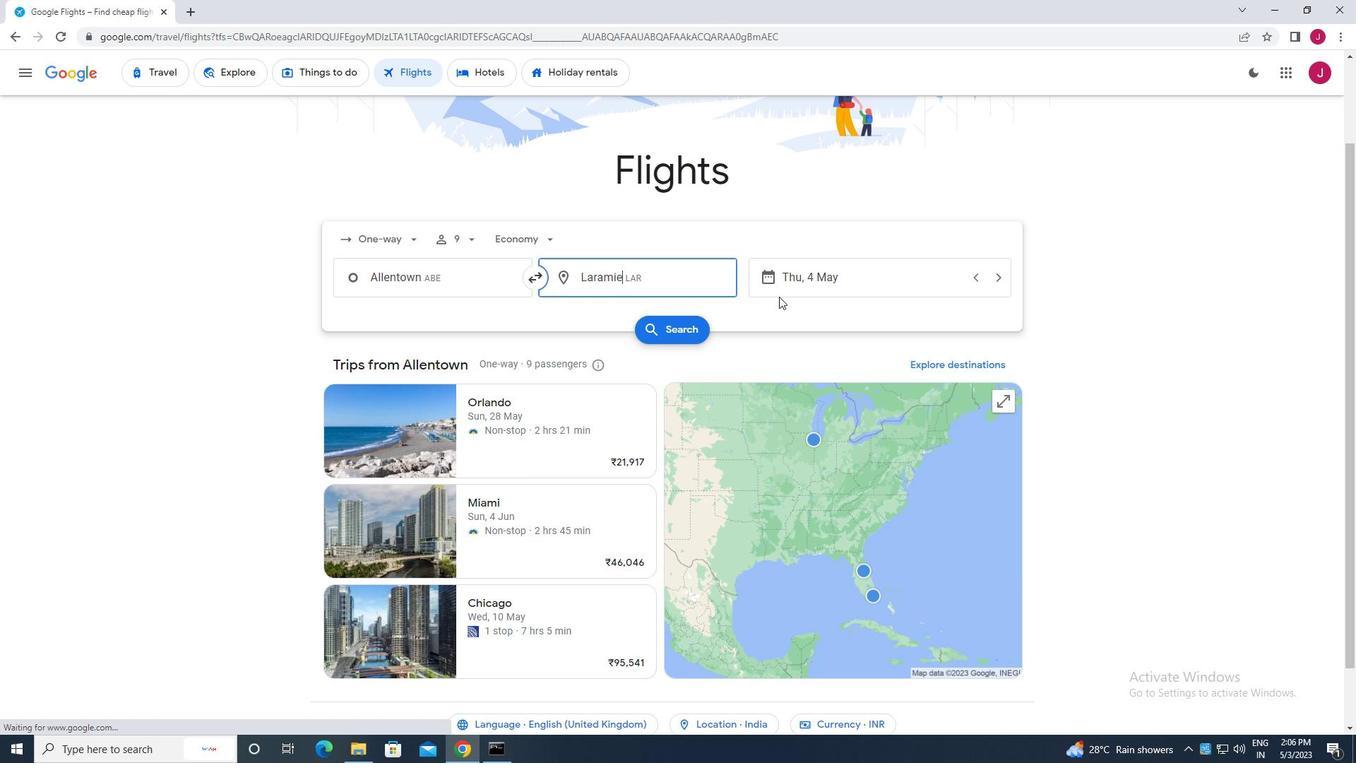 
Action: Mouse pressed left at (845, 284)
Screenshot: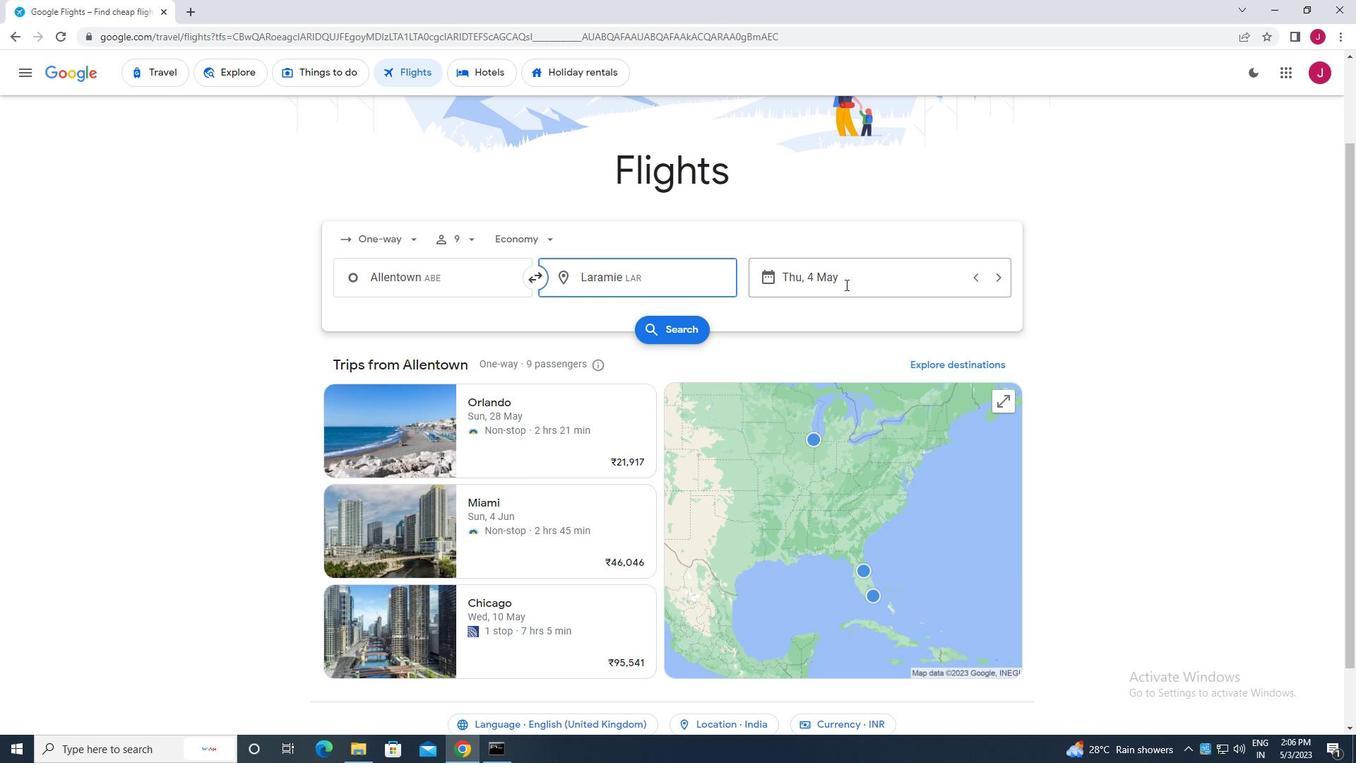 
Action: Mouse moved to (610, 385)
Screenshot: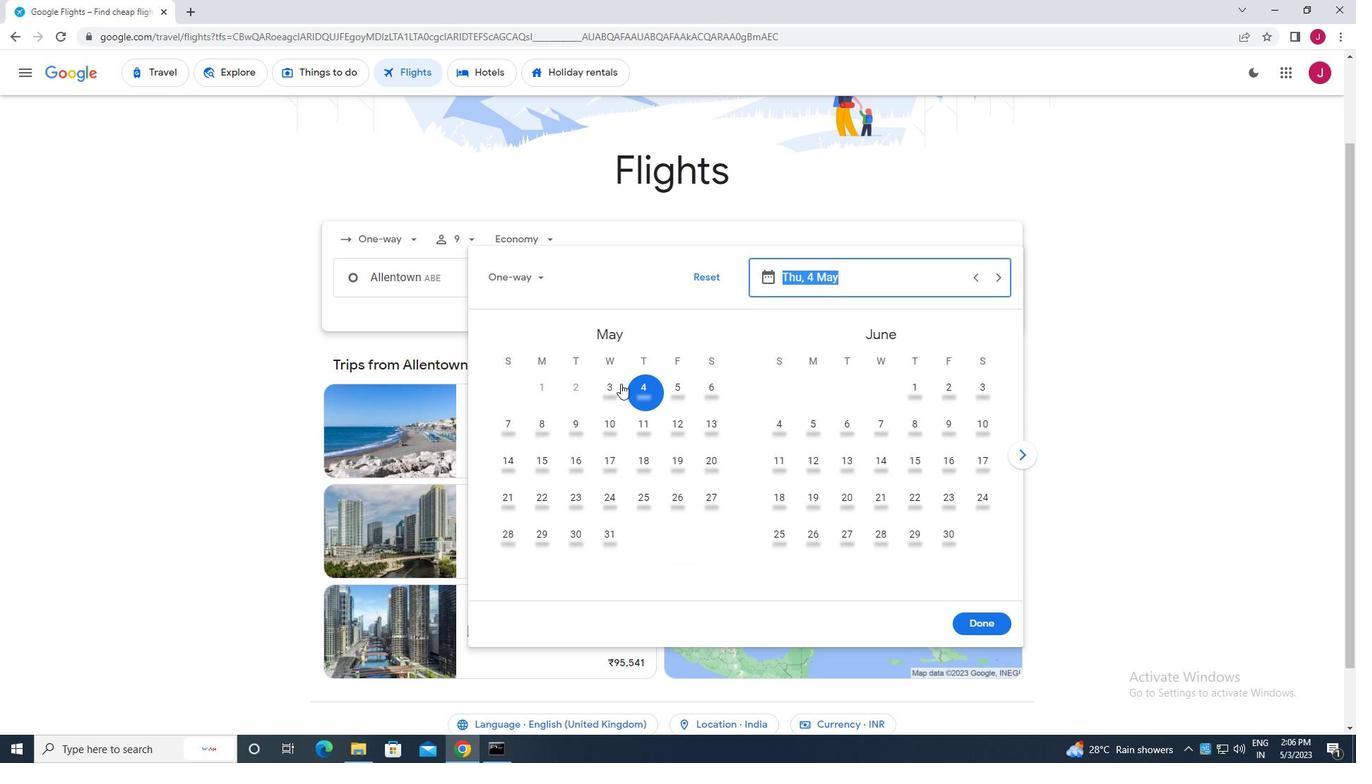 
Action: Mouse pressed left at (610, 385)
Screenshot: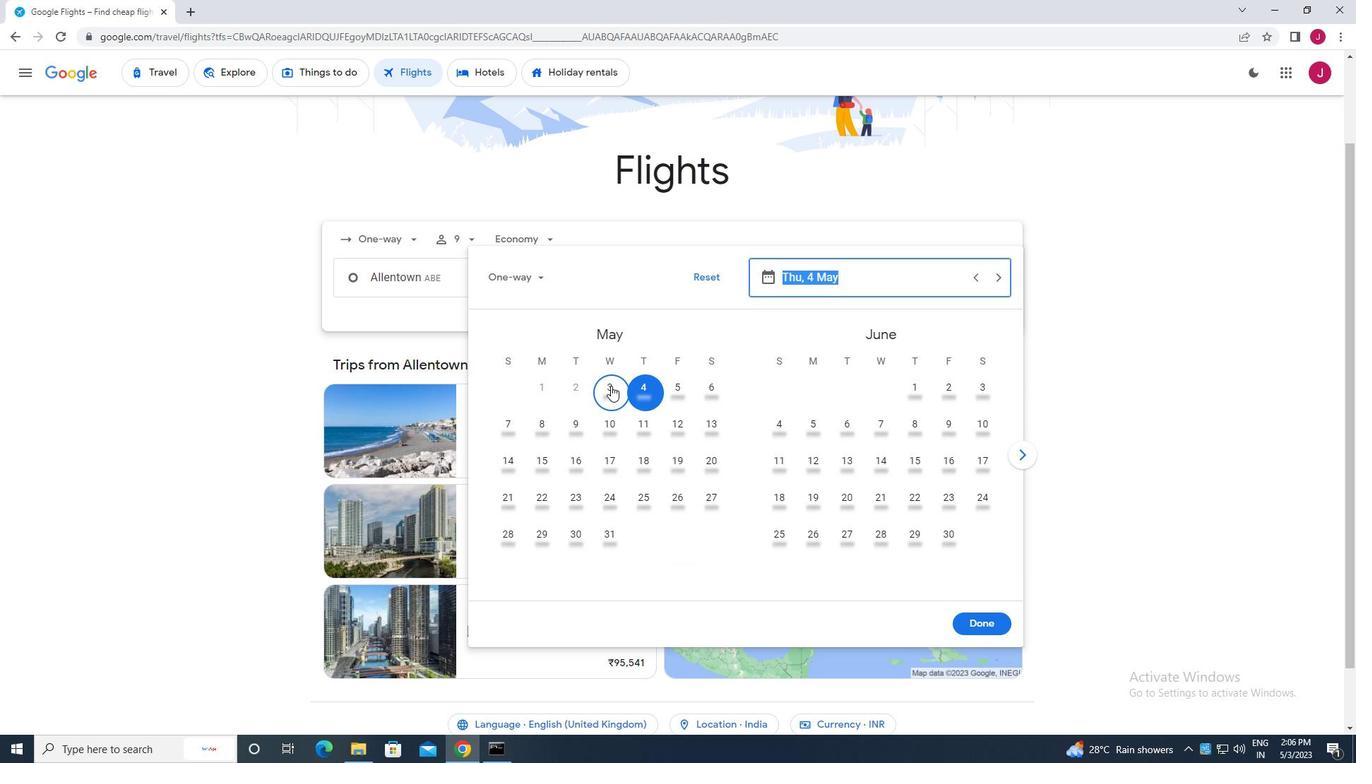 
Action: Mouse moved to (990, 621)
Screenshot: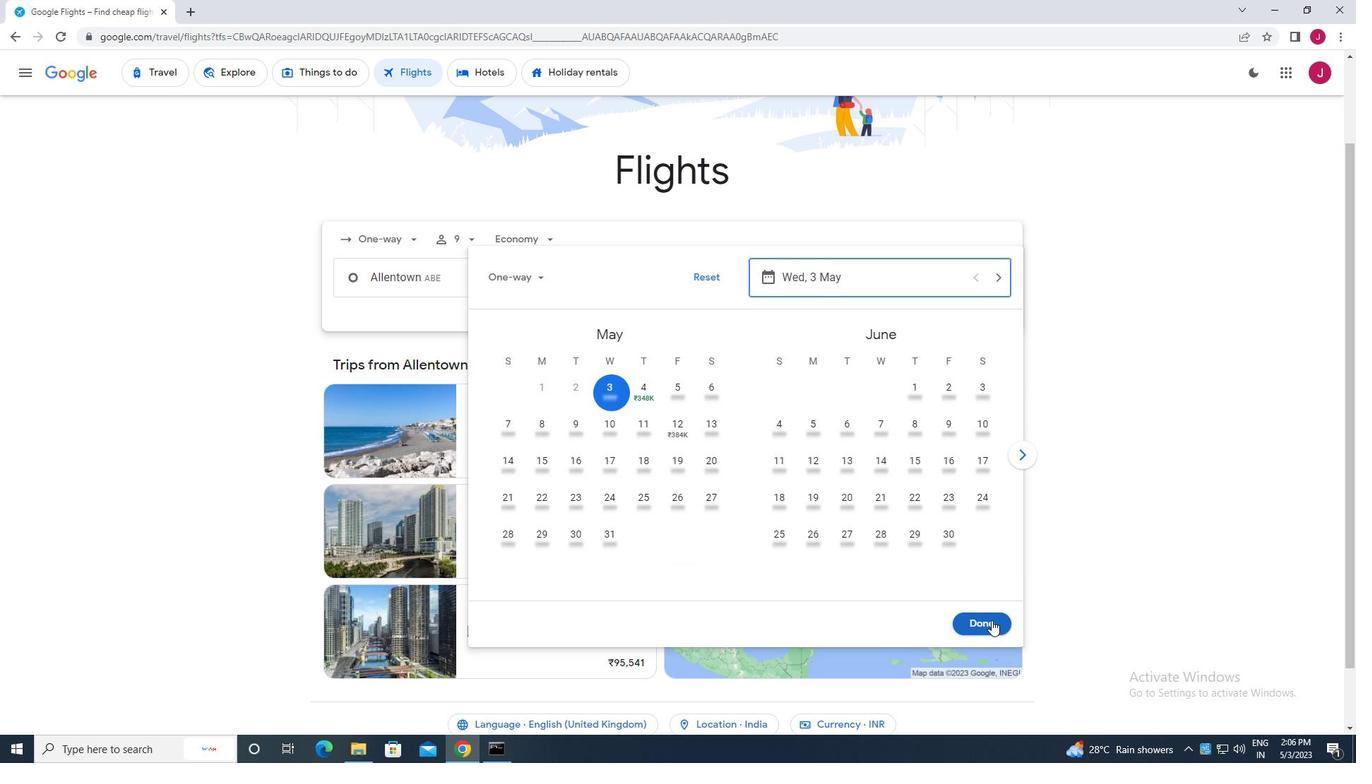 
Action: Mouse pressed left at (990, 621)
Screenshot: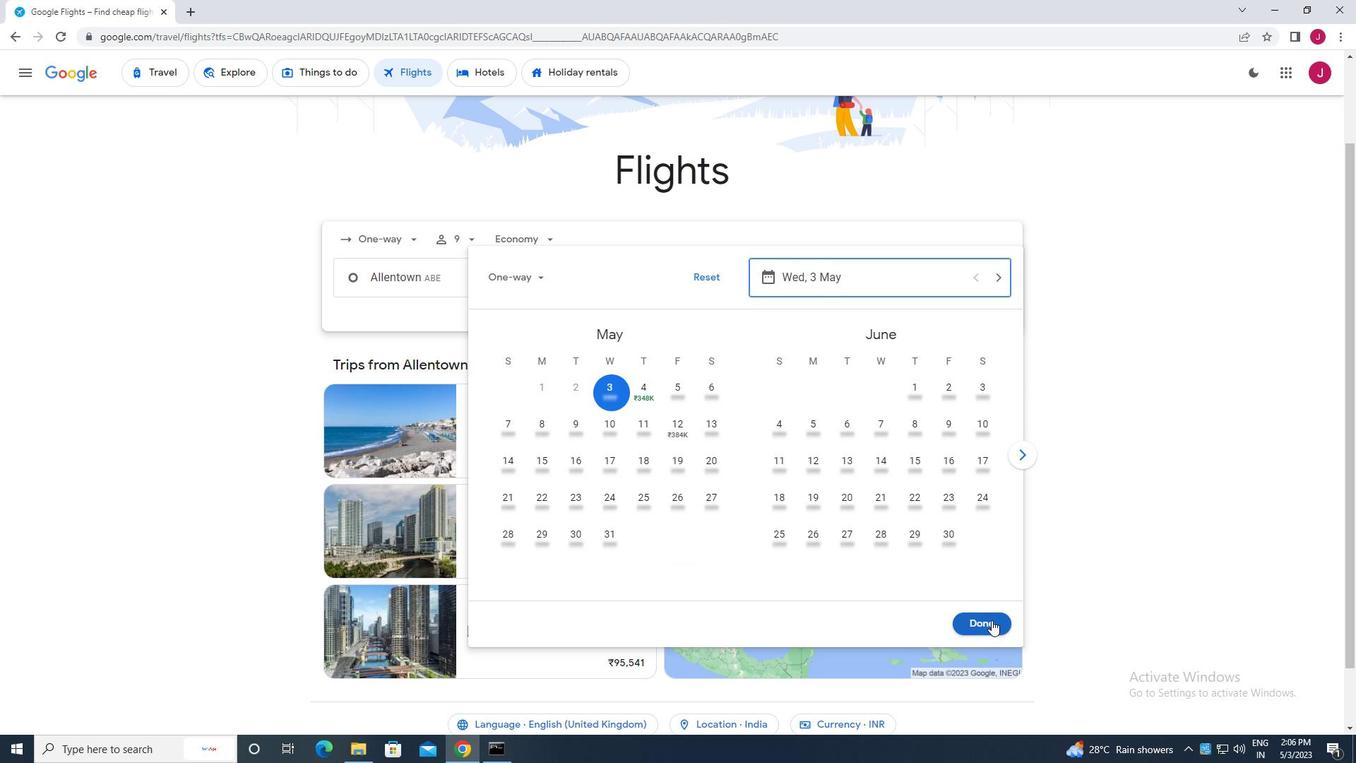 
Action: Mouse moved to (683, 329)
Screenshot: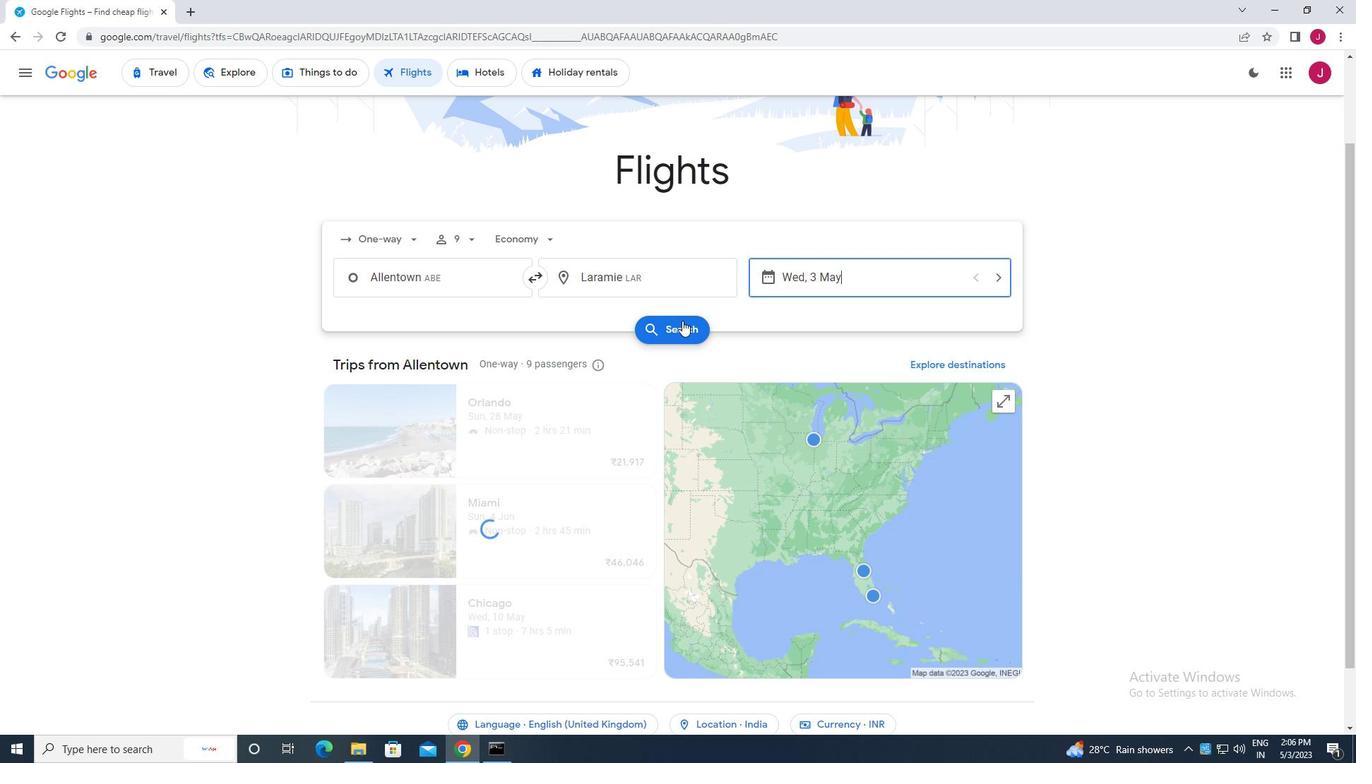 
Action: Mouse pressed left at (683, 329)
Screenshot: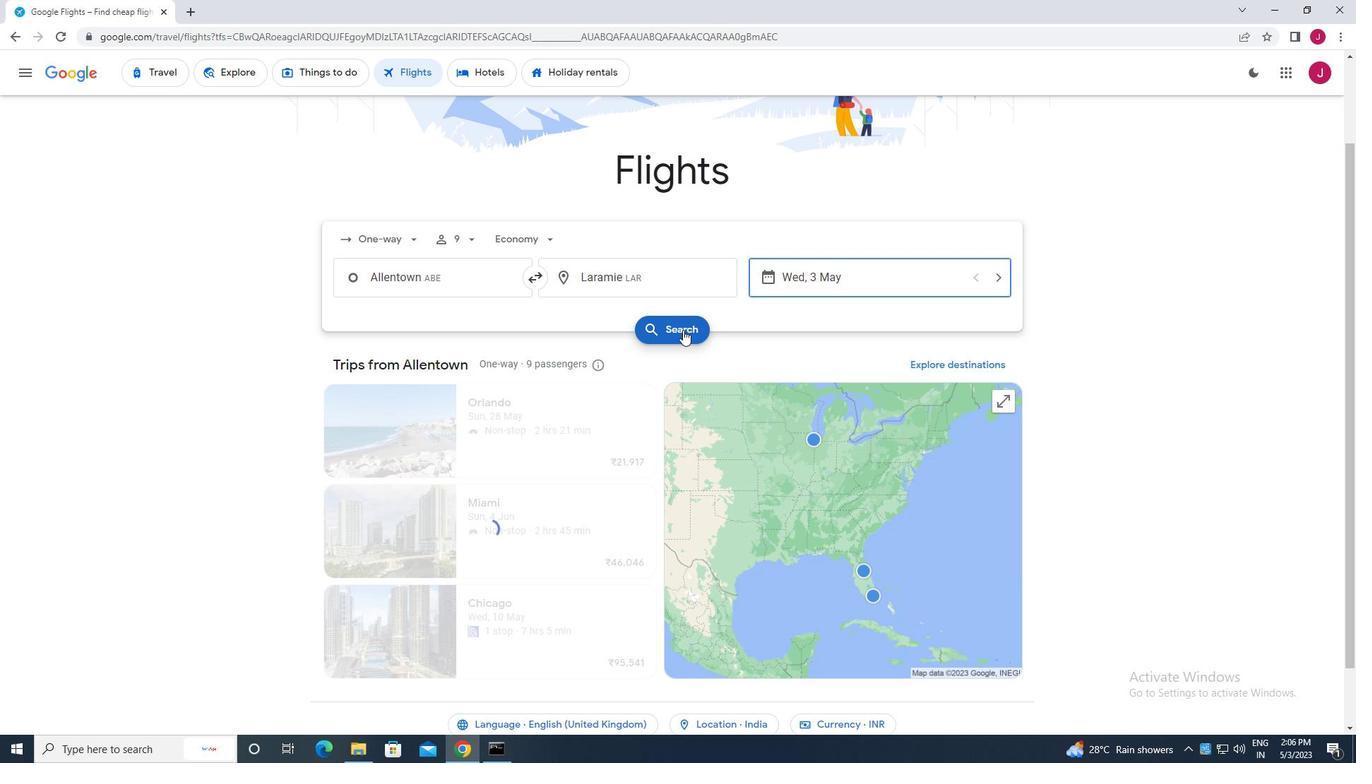 
Action: Mouse moved to (355, 199)
Screenshot: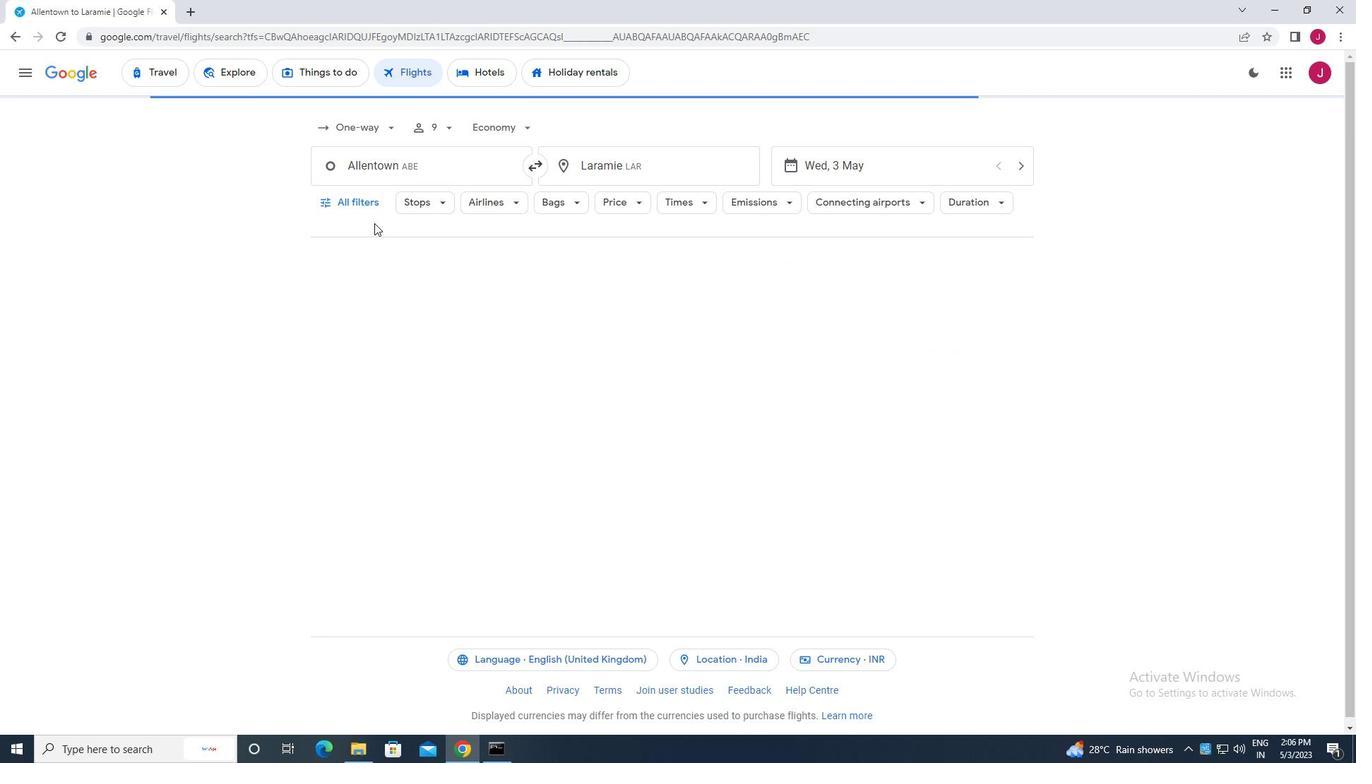 
Action: Mouse pressed left at (355, 199)
Screenshot: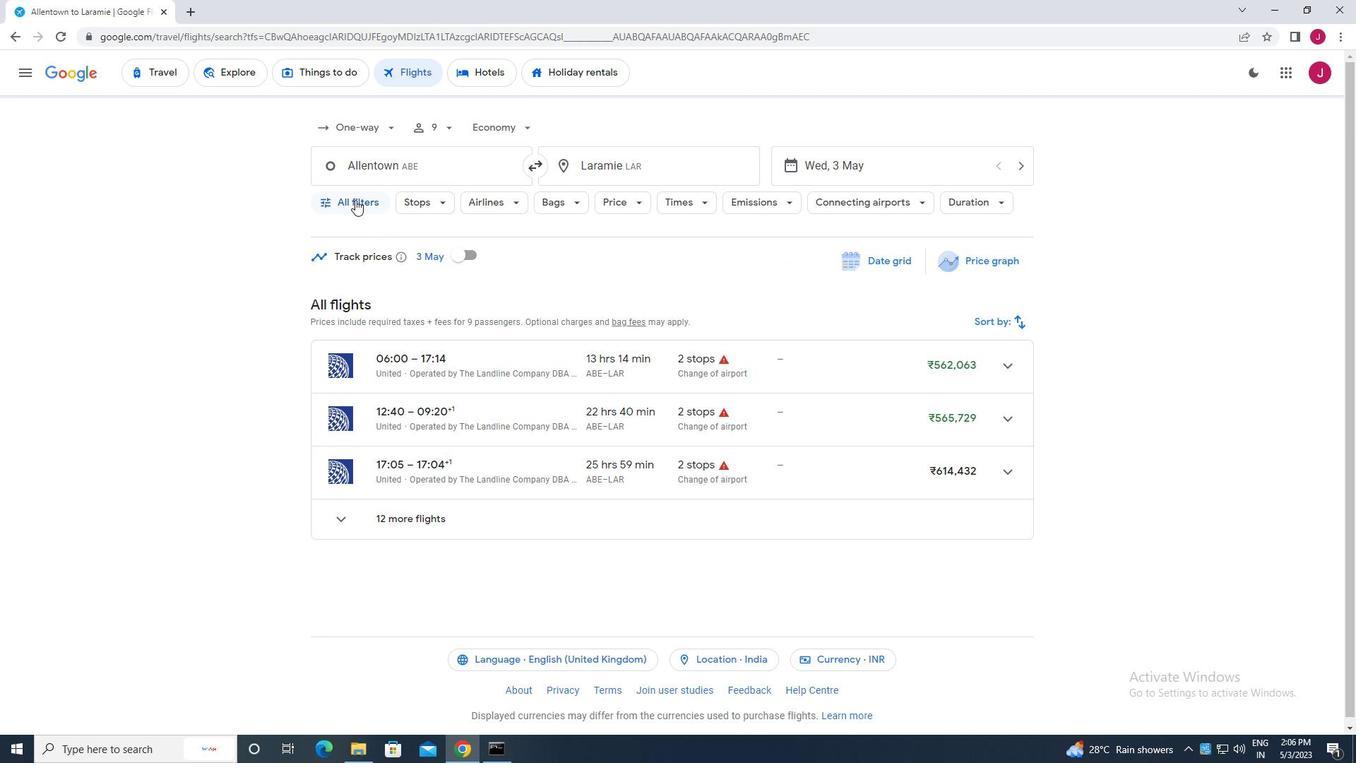 
Action: Mouse moved to (411, 288)
Screenshot: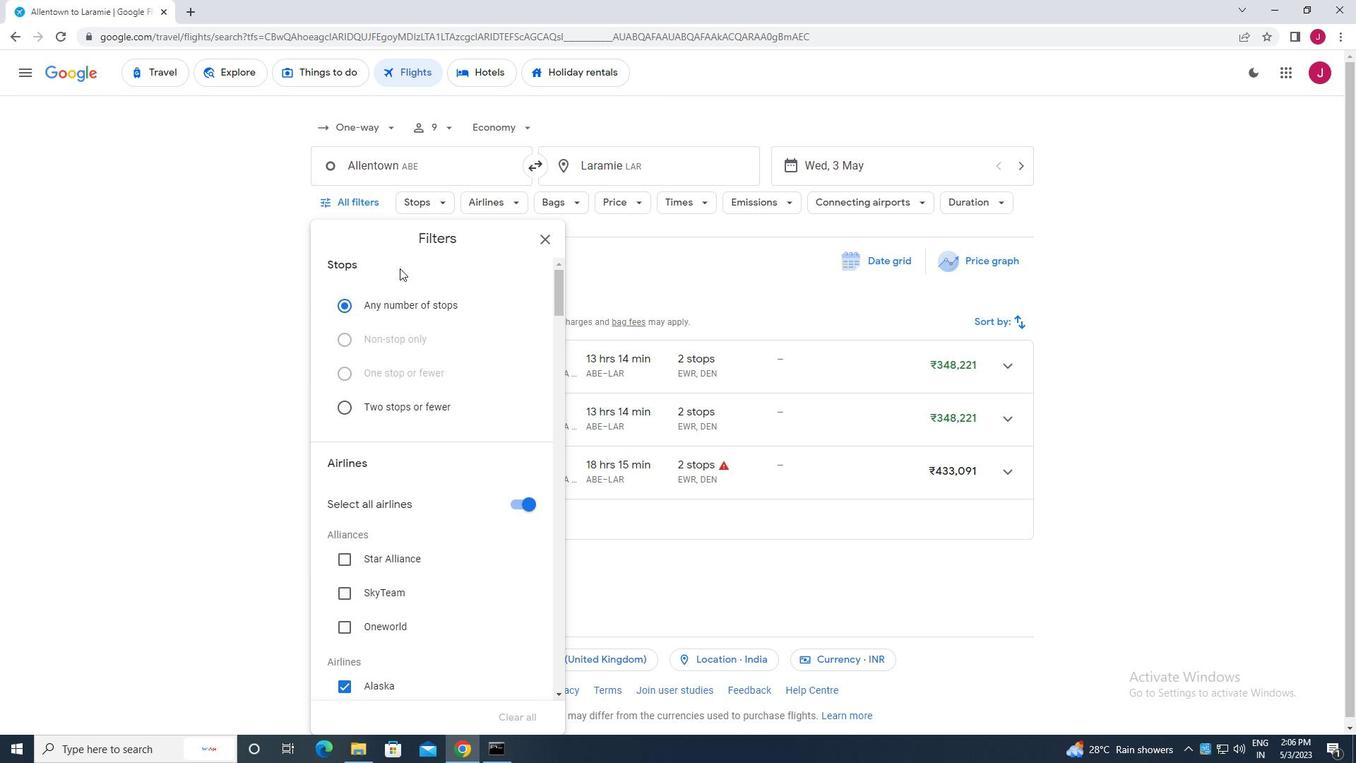 
Action: Mouse scrolled (411, 288) with delta (0, 0)
Screenshot: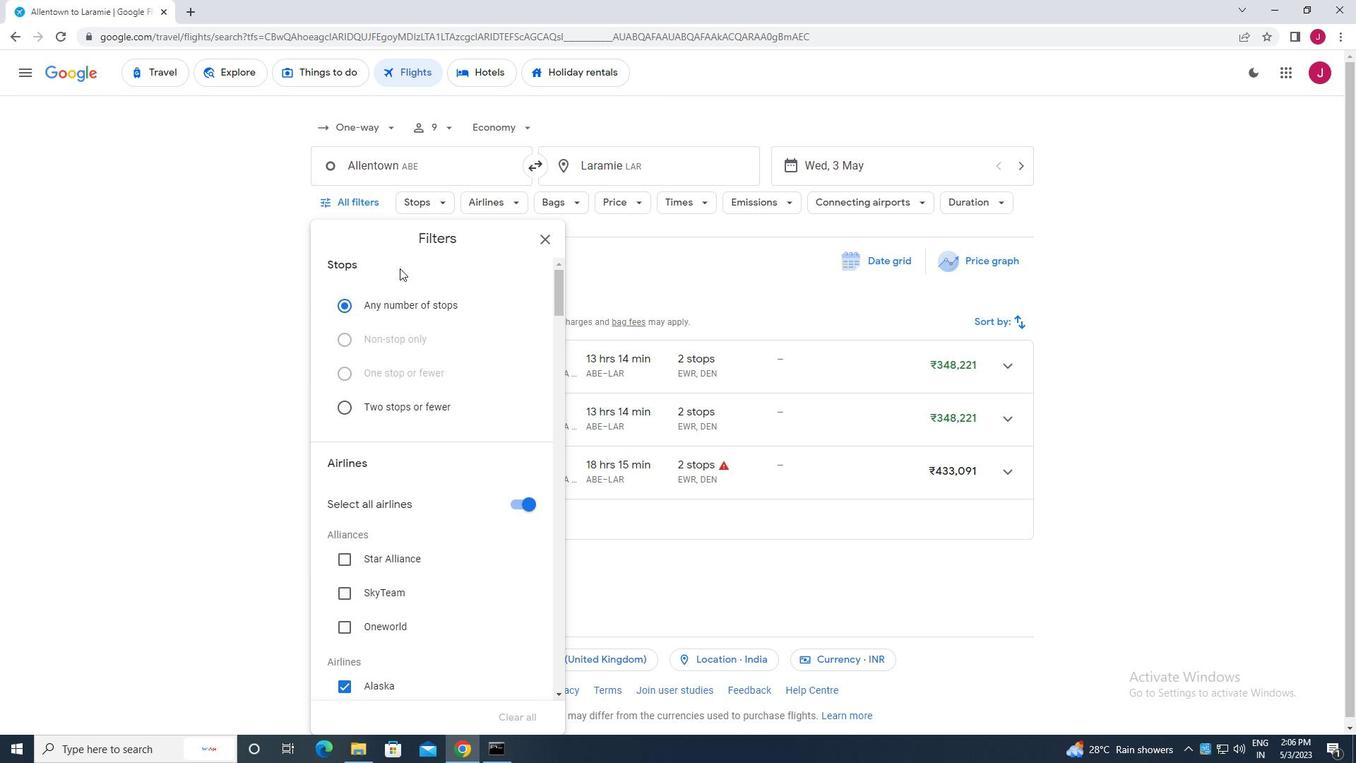 
Action: Mouse scrolled (411, 288) with delta (0, 0)
Screenshot: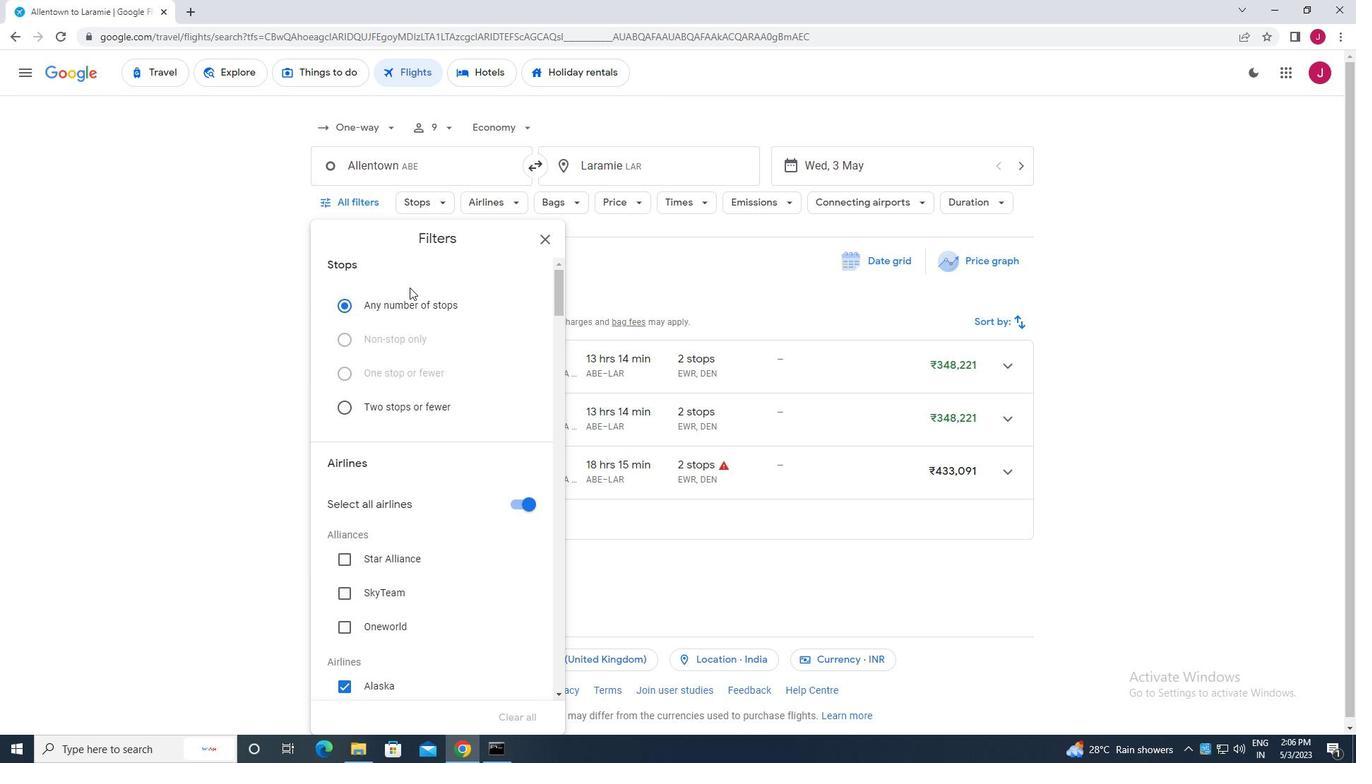 
Action: Mouse moved to (518, 358)
Screenshot: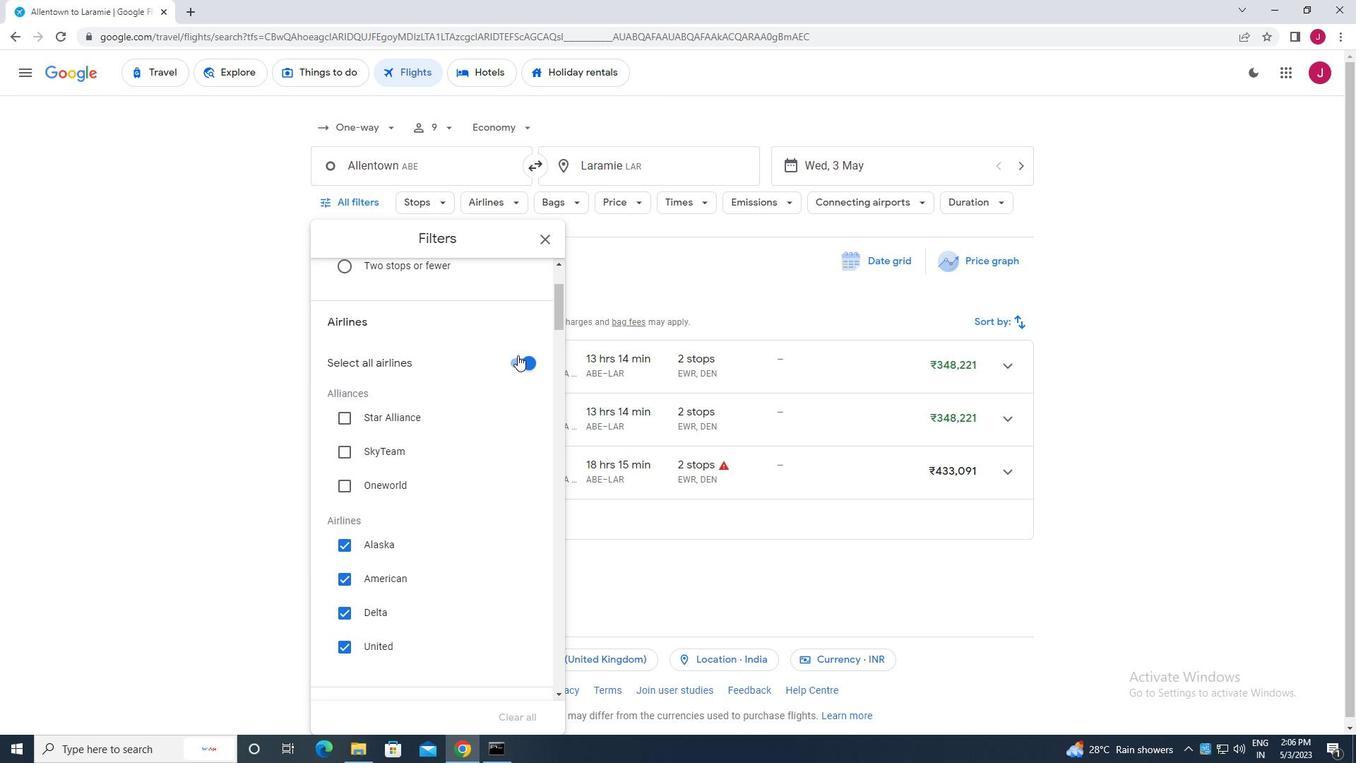 
Action: Mouse pressed left at (518, 358)
Screenshot: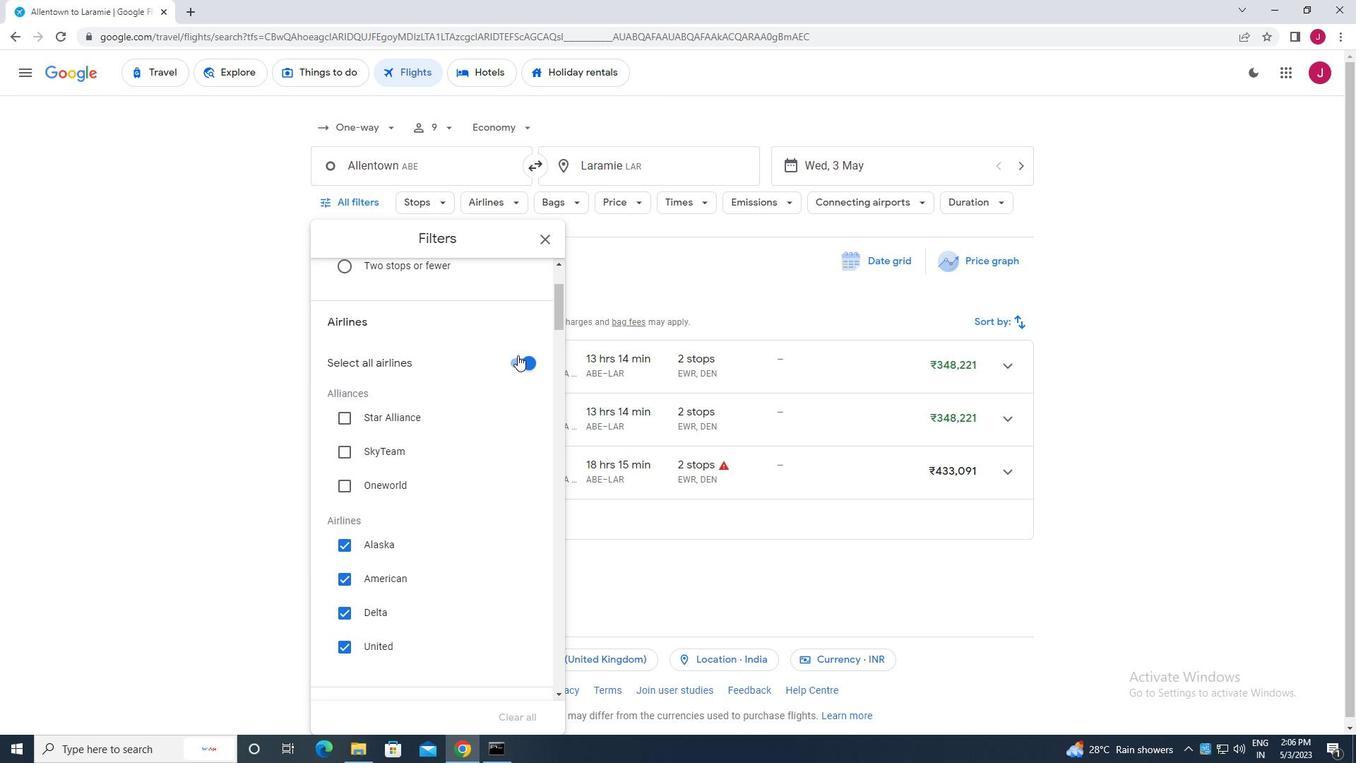 
Action: Mouse moved to (435, 352)
Screenshot: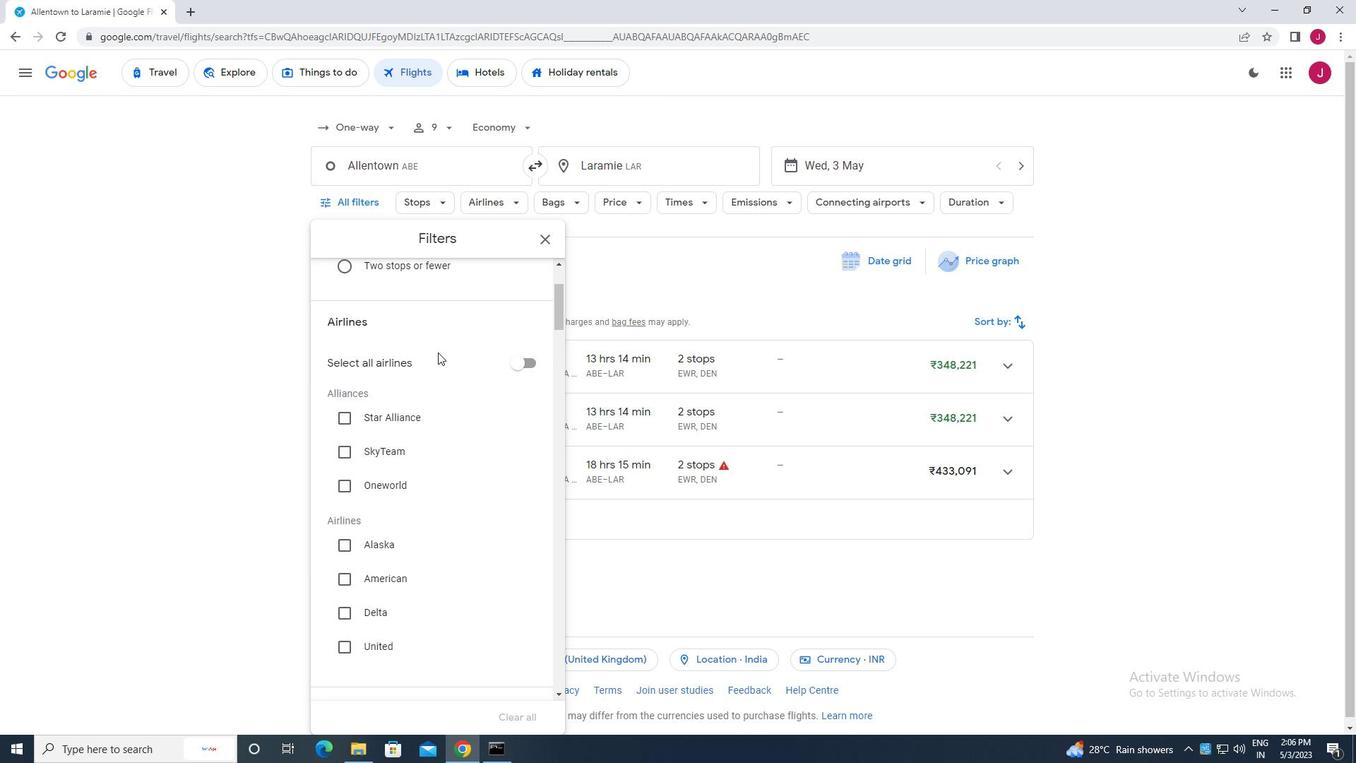 
Action: Mouse scrolled (435, 351) with delta (0, 0)
Screenshot: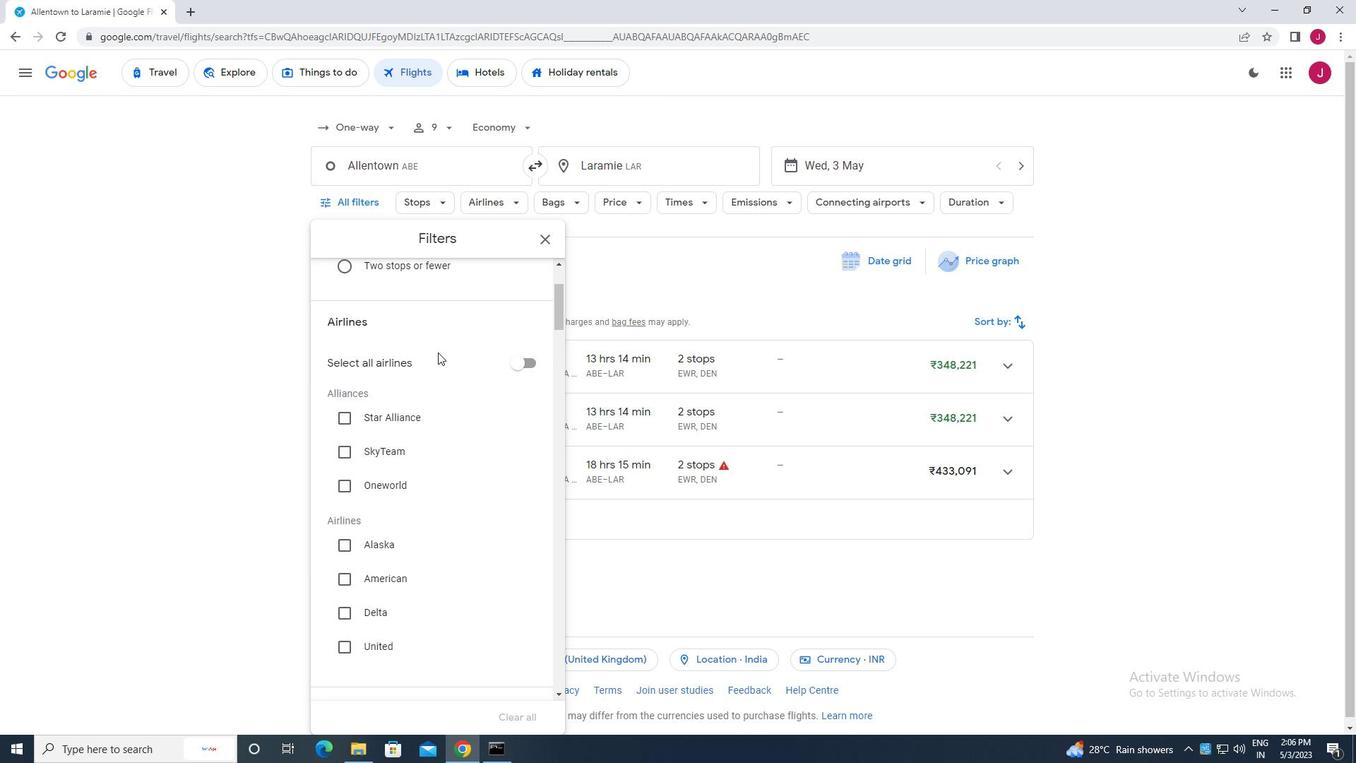 
Action: Mouse moved to (417, 345)
Screenshot: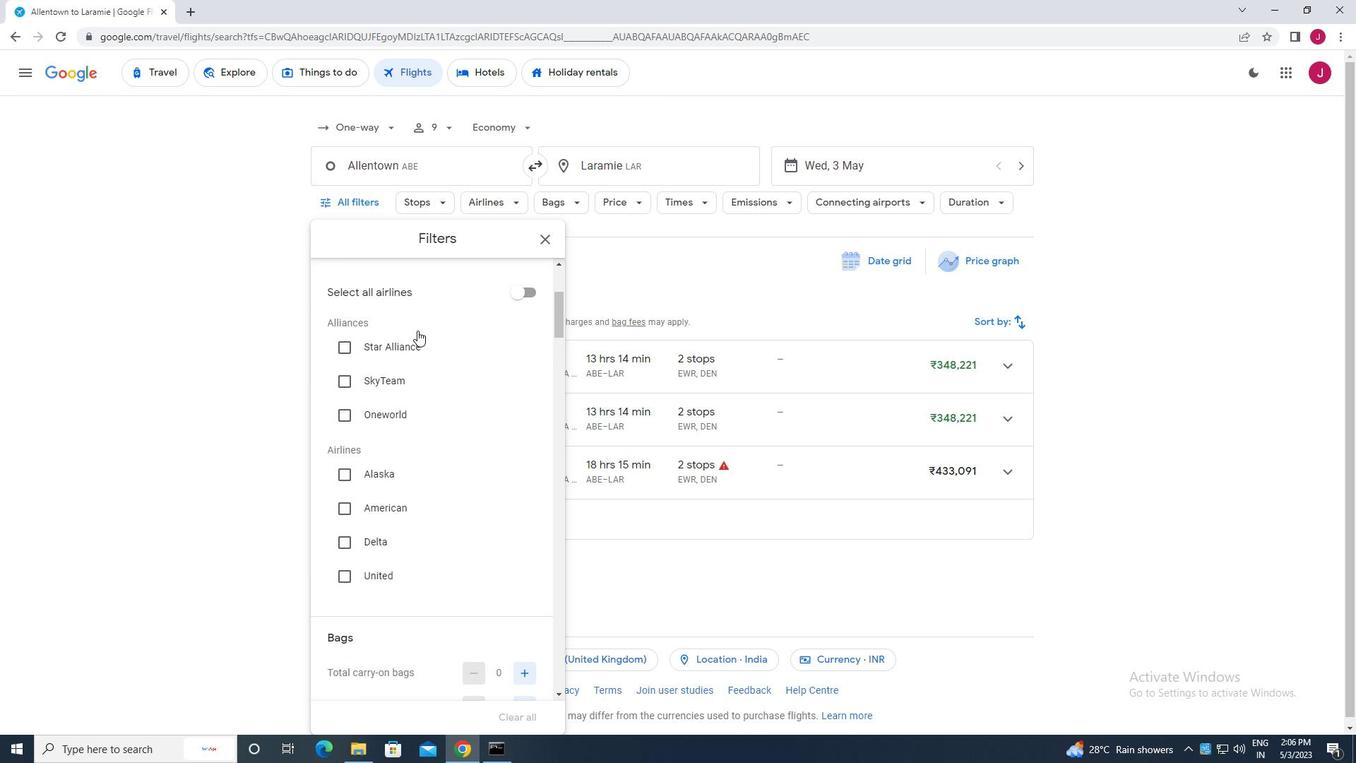 
Action: Mouse scrolled (417, 344) with delta (0, 0)
Screenshot: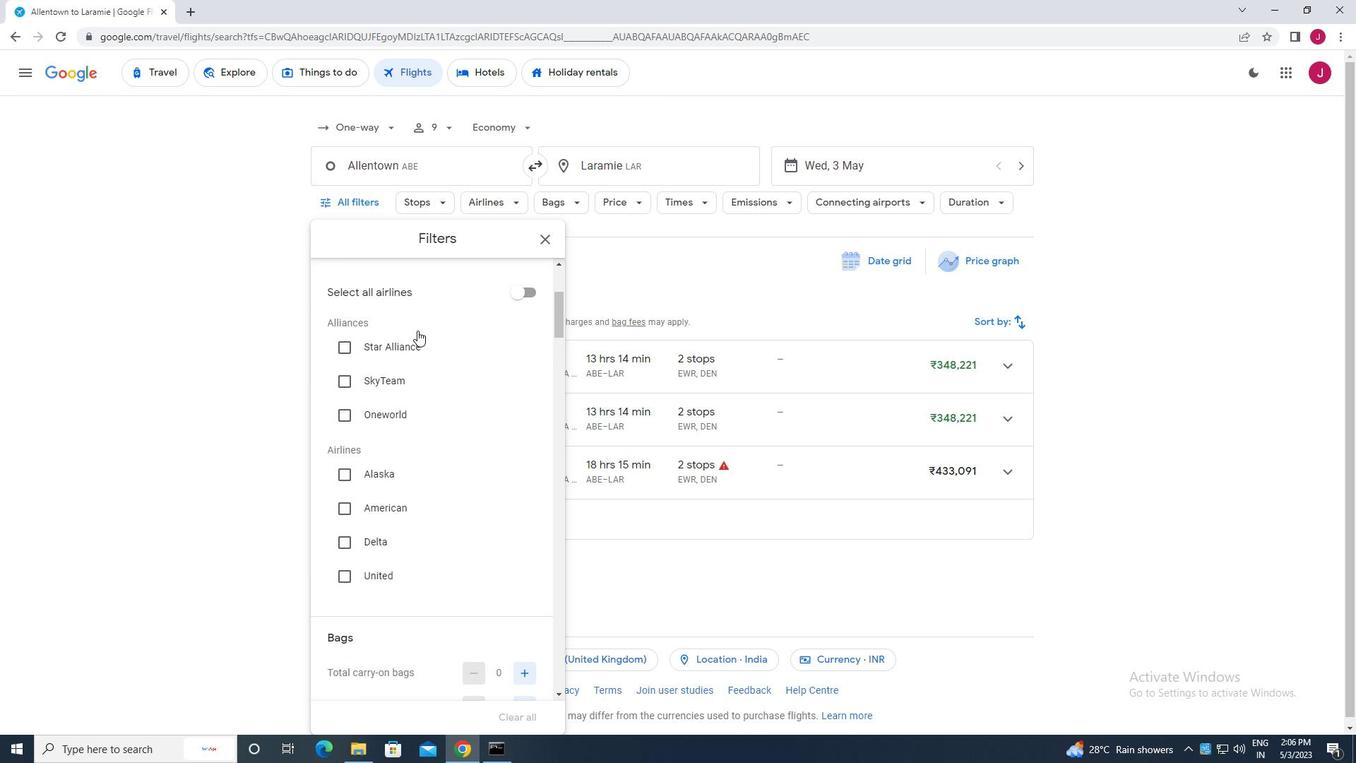 
Action: Mouse moved to (418, 349)
Screenshot: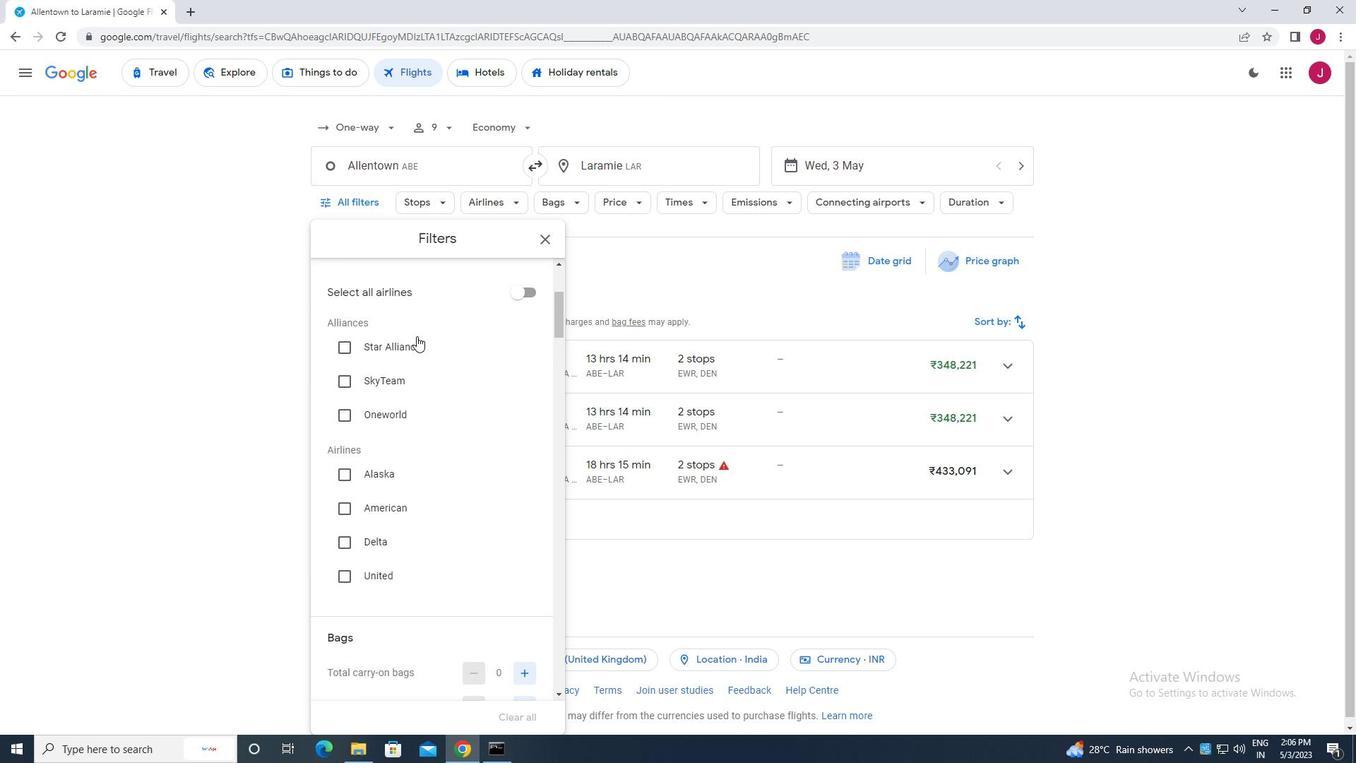 
Action: Mouse scrolled (418, 348) with delta (0, 0)
Screenshot: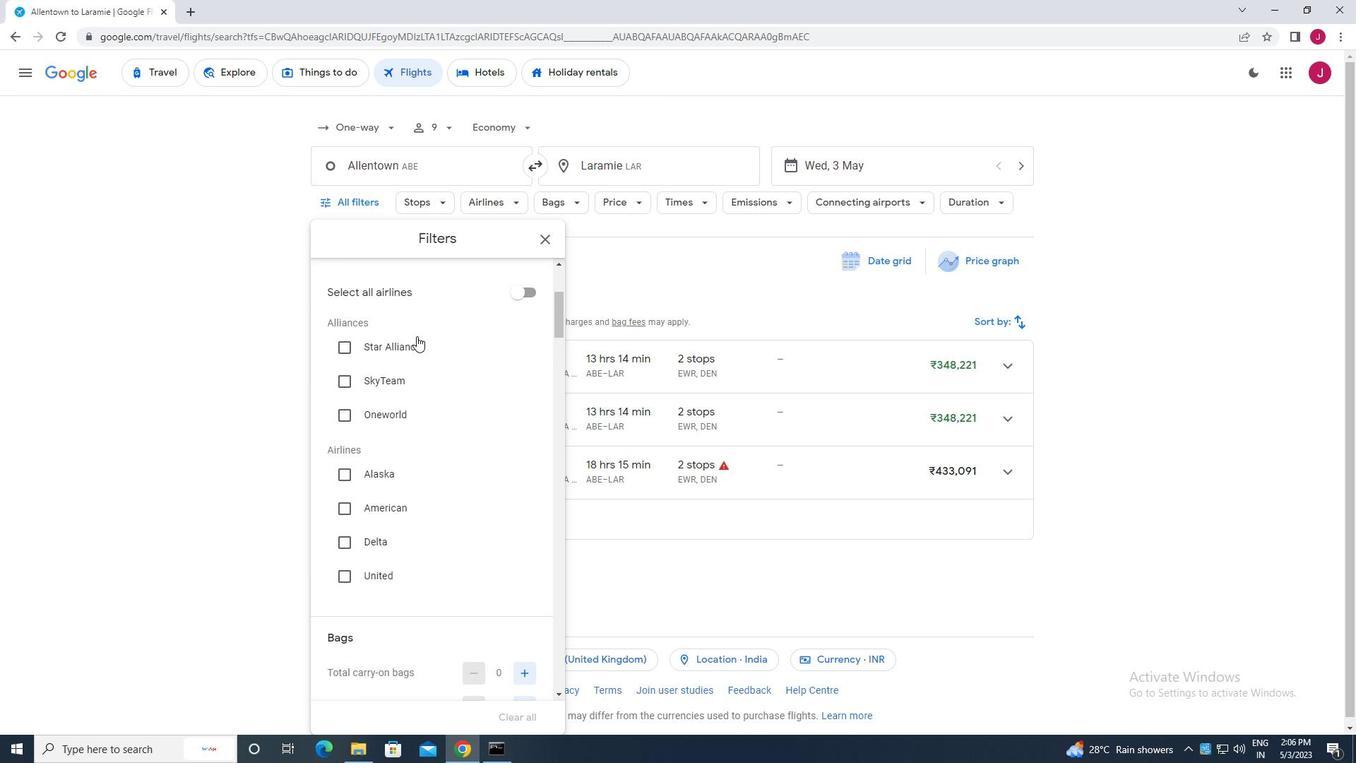 
Action: Mouse moved to (419, 350)
Screenshot: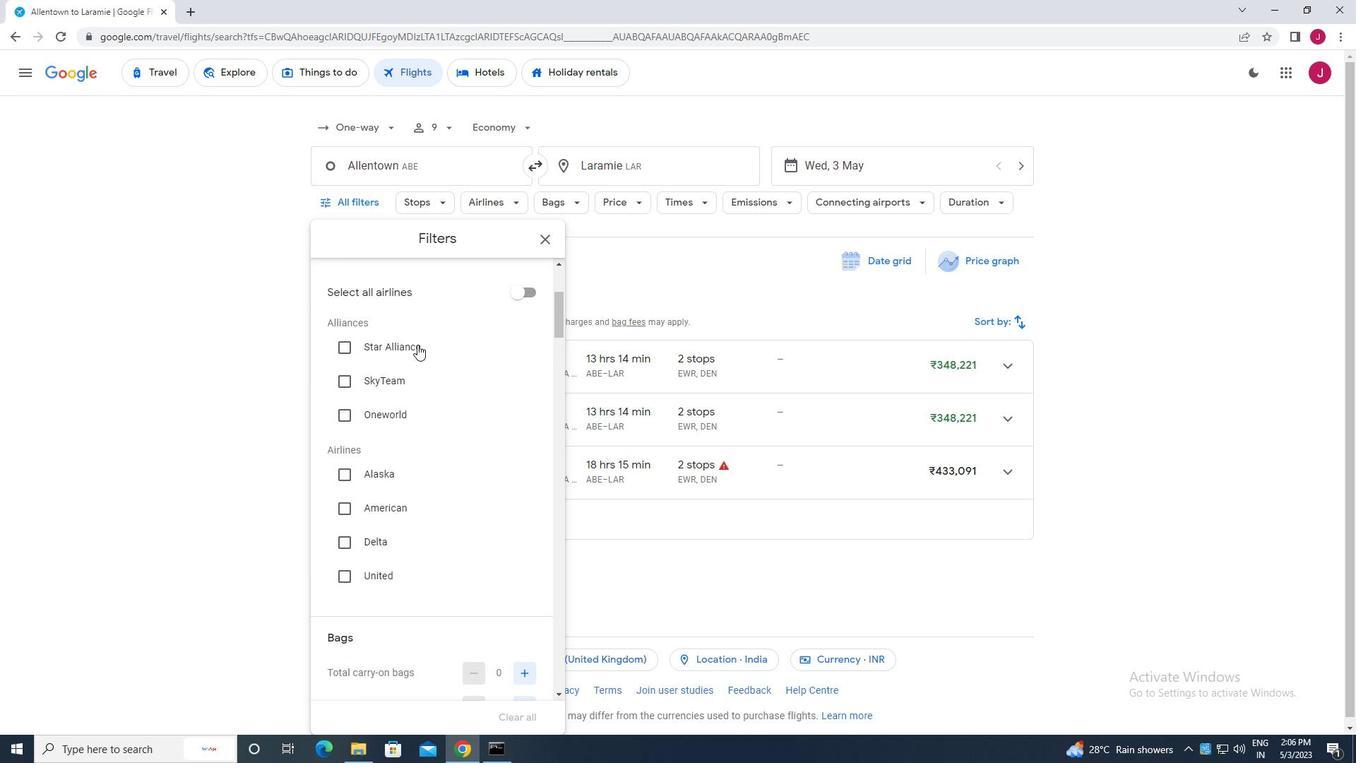 
Action: Mouse scrolled (419, 349) with delta (0, 0)
Screenshot: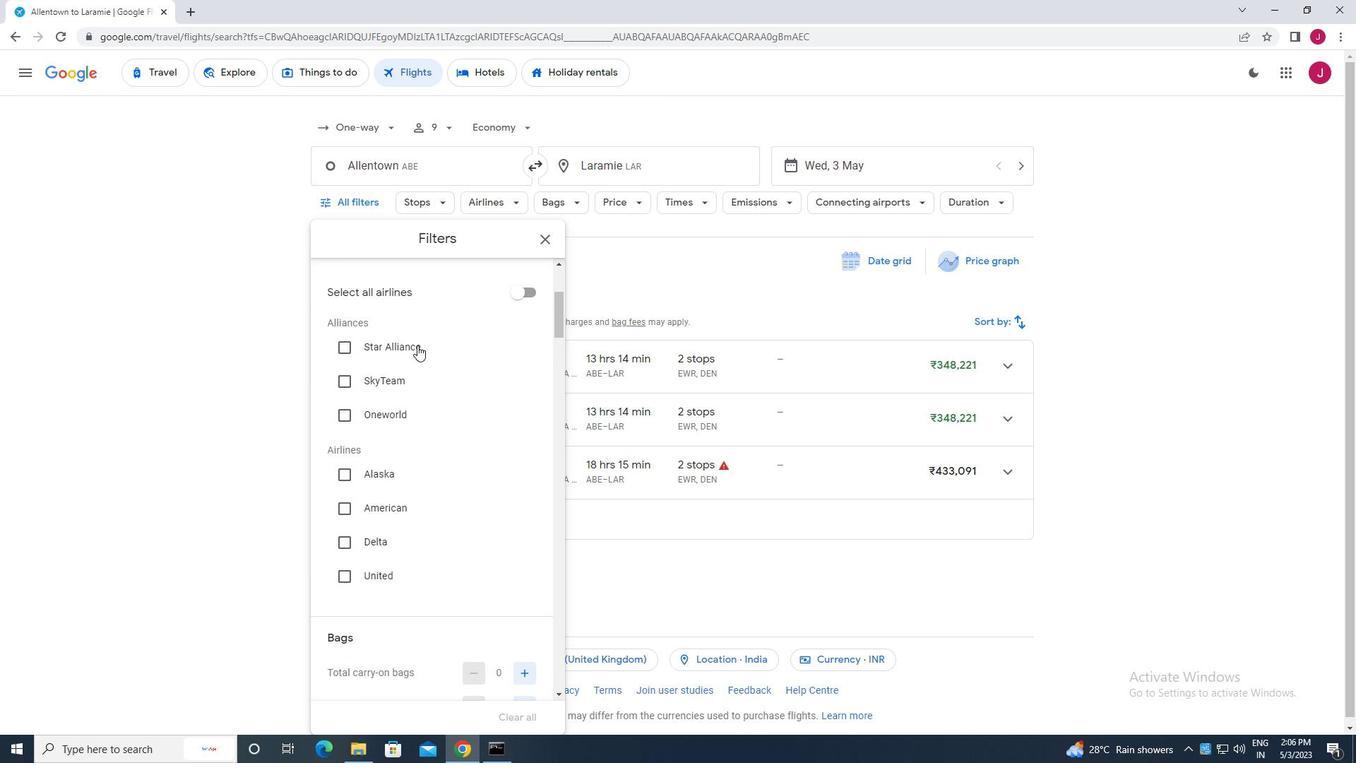 
Action: Mouse moved to (419, 350)
Screenshot: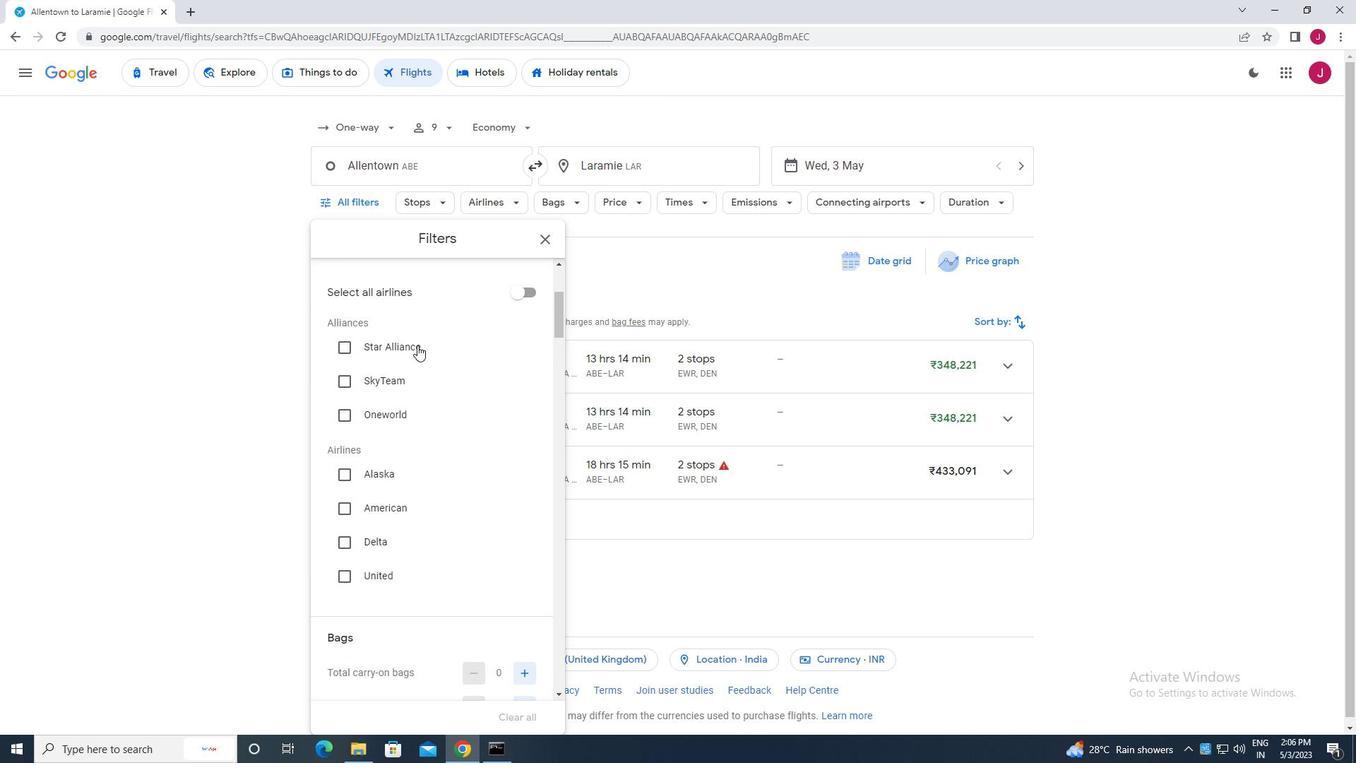 
Action: Mouse scrolled (419, 349) with delta (0, 0)
Screenshot: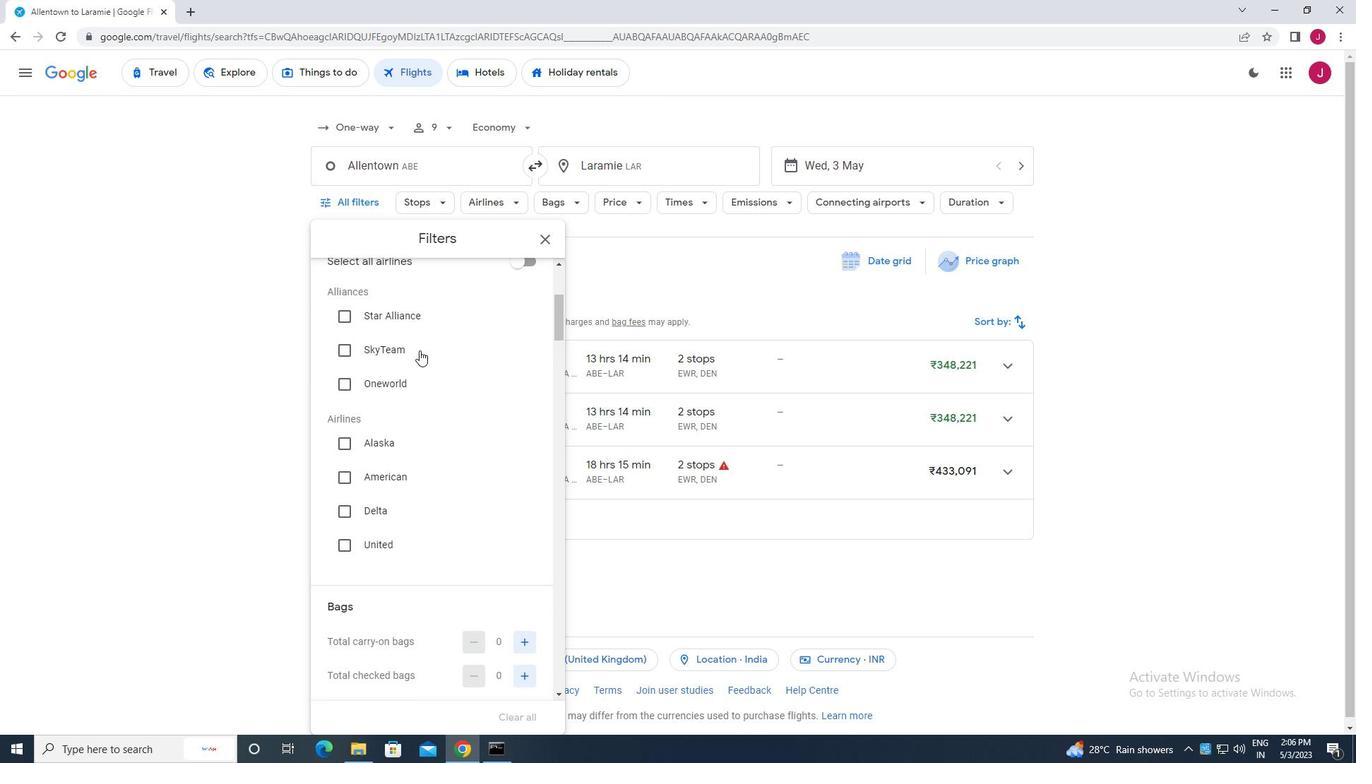 
Action: Mouse scrolled (419, 349) with delta (0, 0)
Screenshot: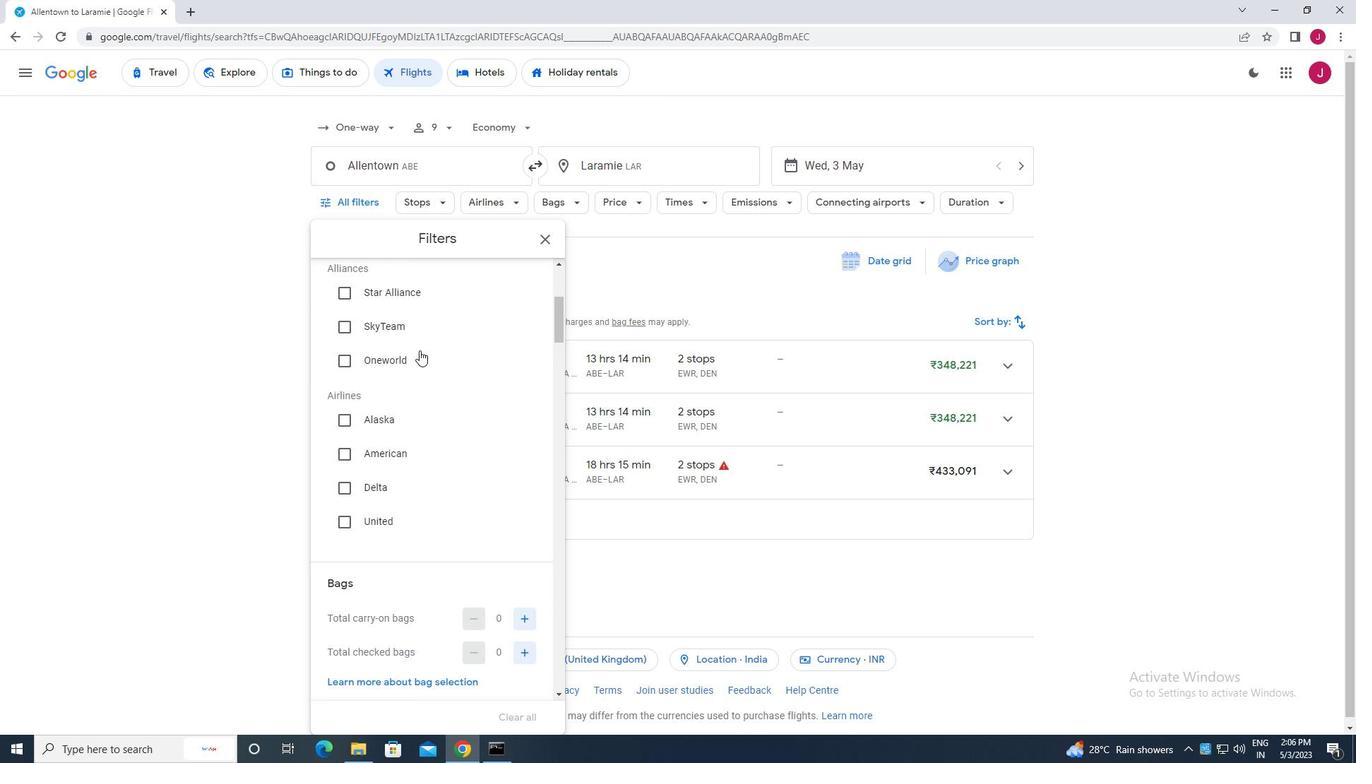 
Action: Mouse moved to (521, 319)
Screenshot: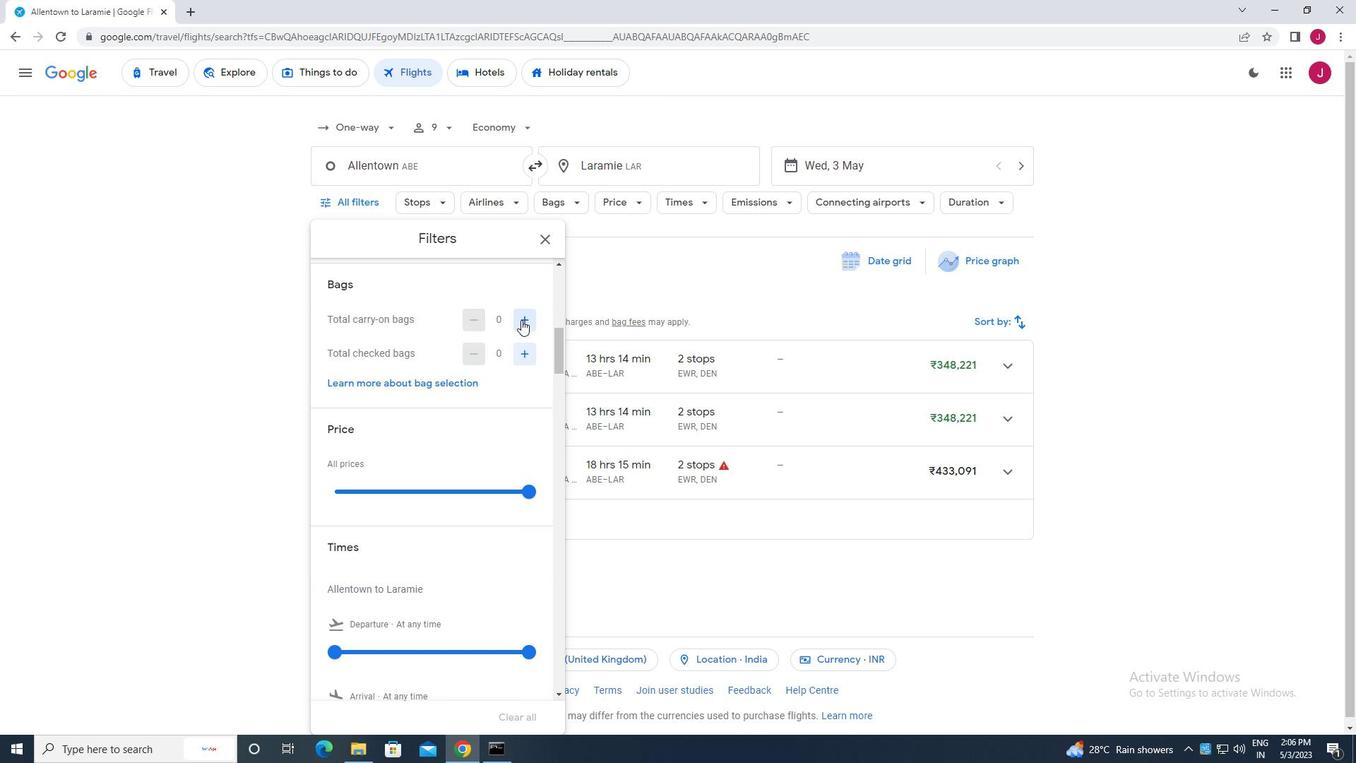 
Action: Mouse pressed left at (521, 319)
Screenshot: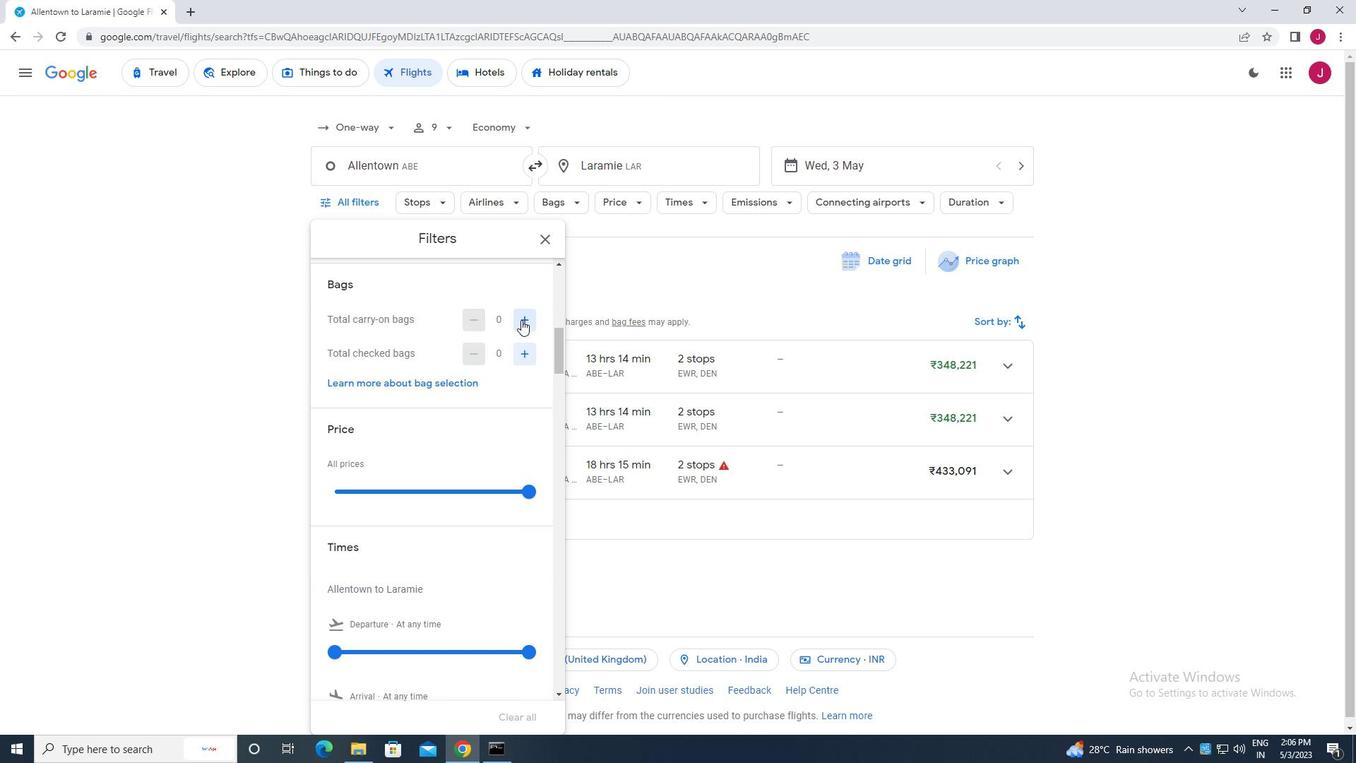 
Action: Mouse pressed left at (521, 319)
Screenshot: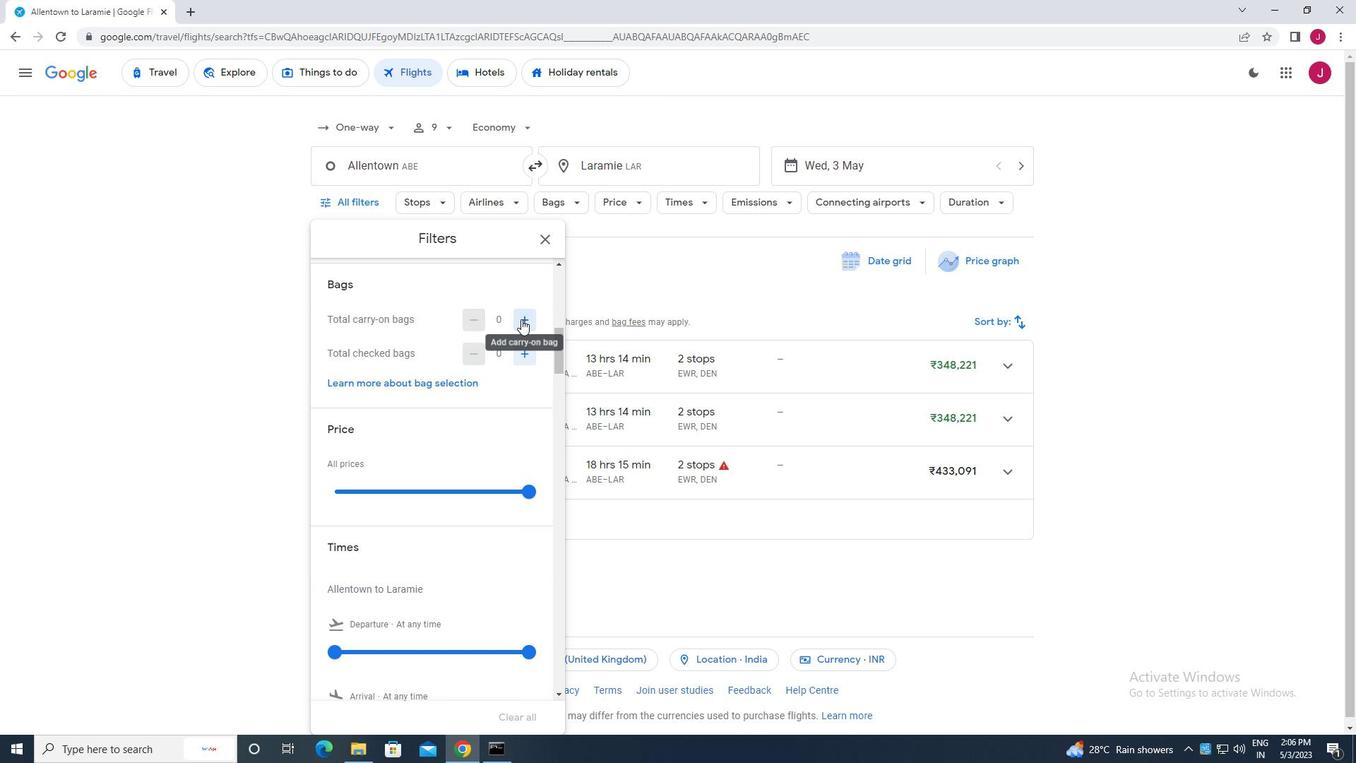 
Action: Mouse moved to (528, 494)
Screenshot: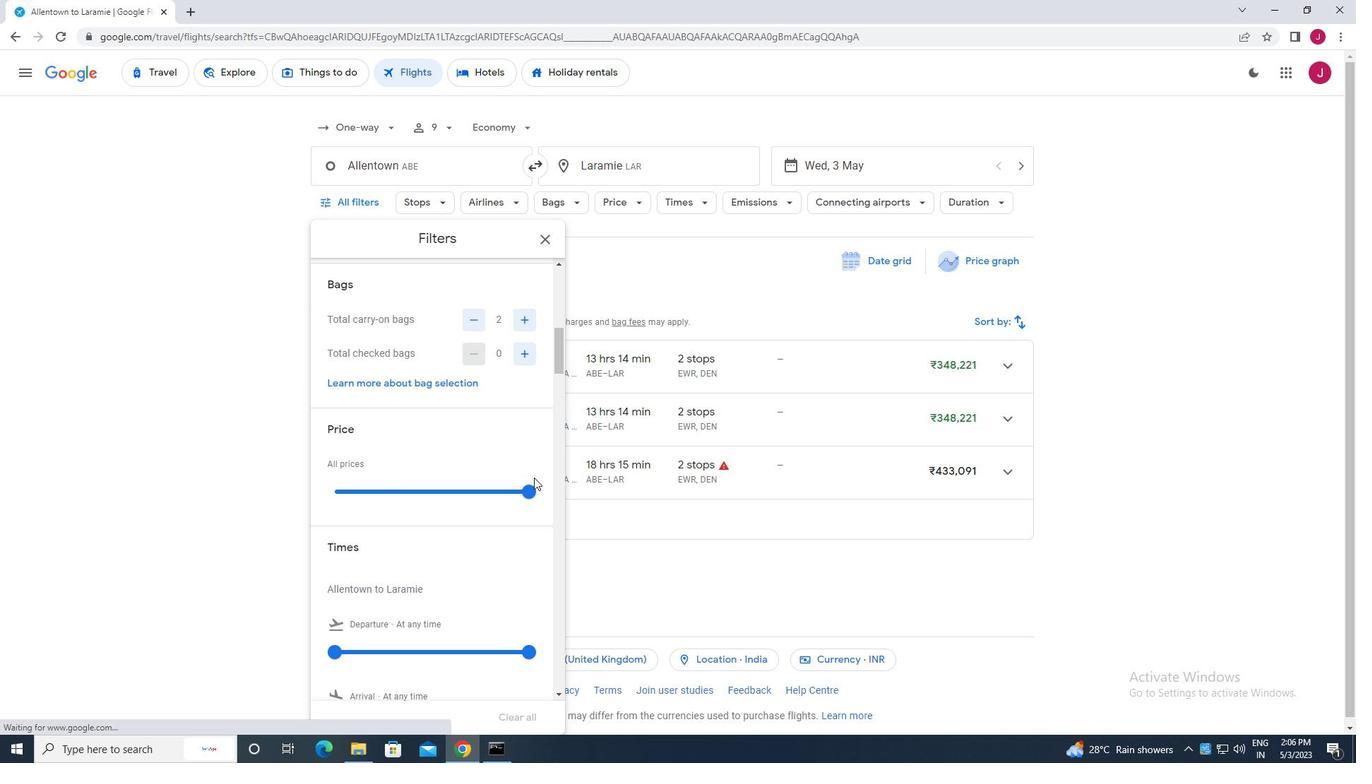 
Action: Mouse pressed left at (528, 494)
Screenshot: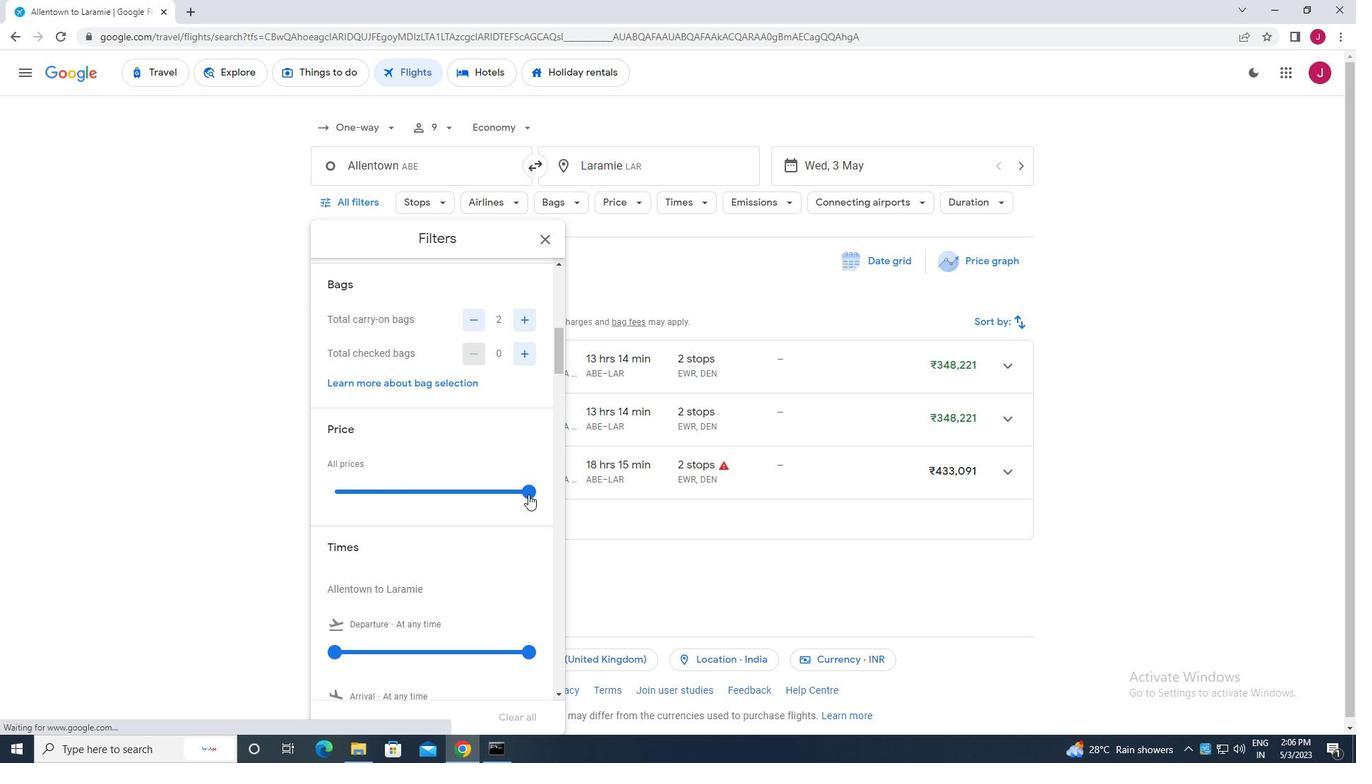 
Action: Mouse moved to (422, 470)
Screenshot: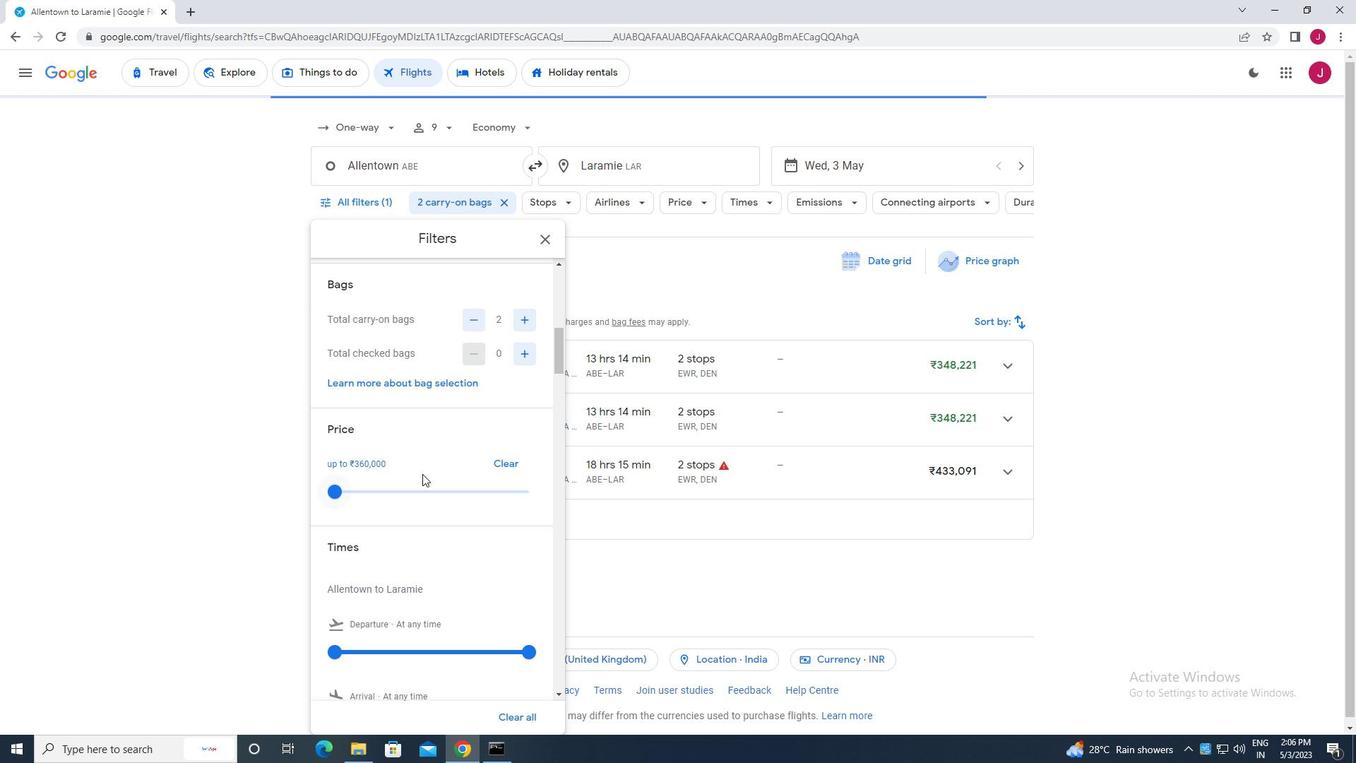 
Action: Mouse scrolled (422, 469) with delta (0, 0)
Screenshot: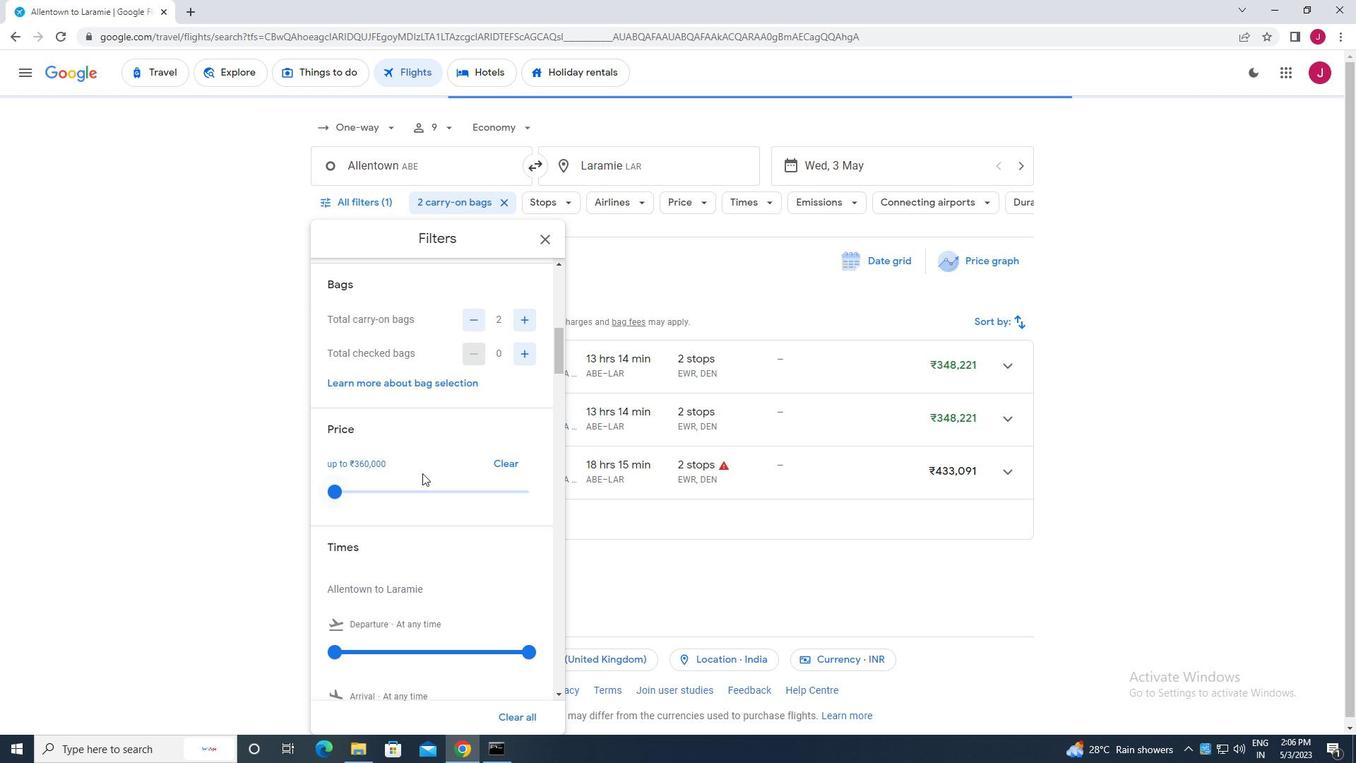 
Action: Mouse scrolled (422, 469) with delta (0, 0)
Screenshot: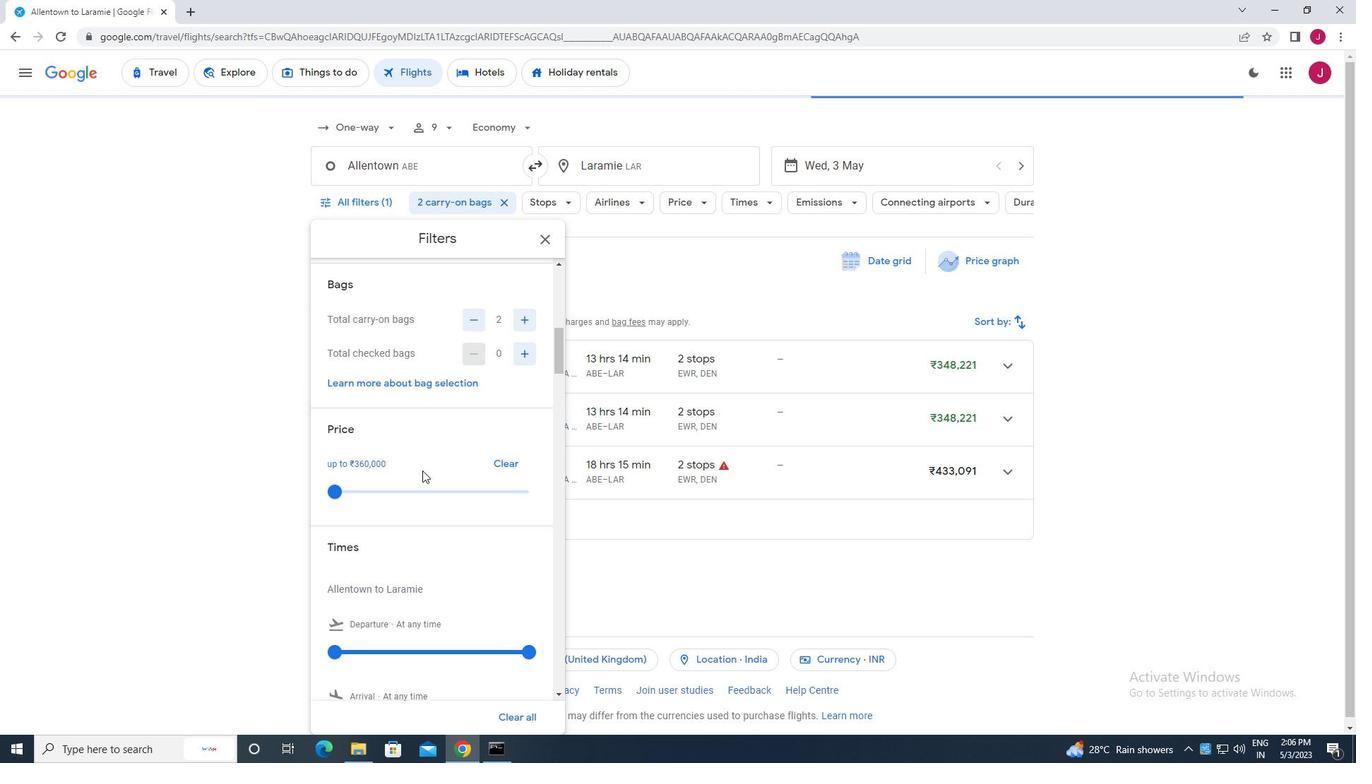
Action: Mouse moved to (421, 484)
Screenshot: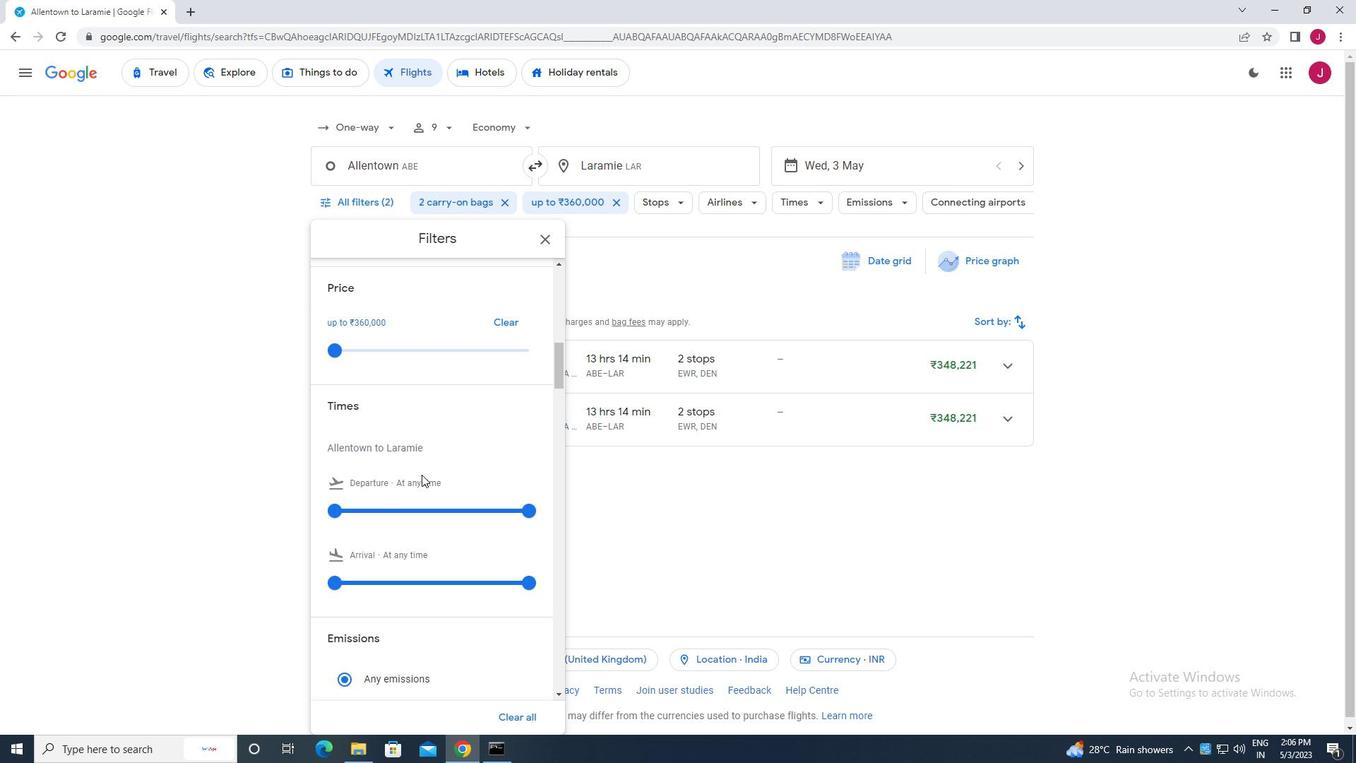 
Action: Mouse scrolled (421, 483) with delta (0, 0)
Screenshot: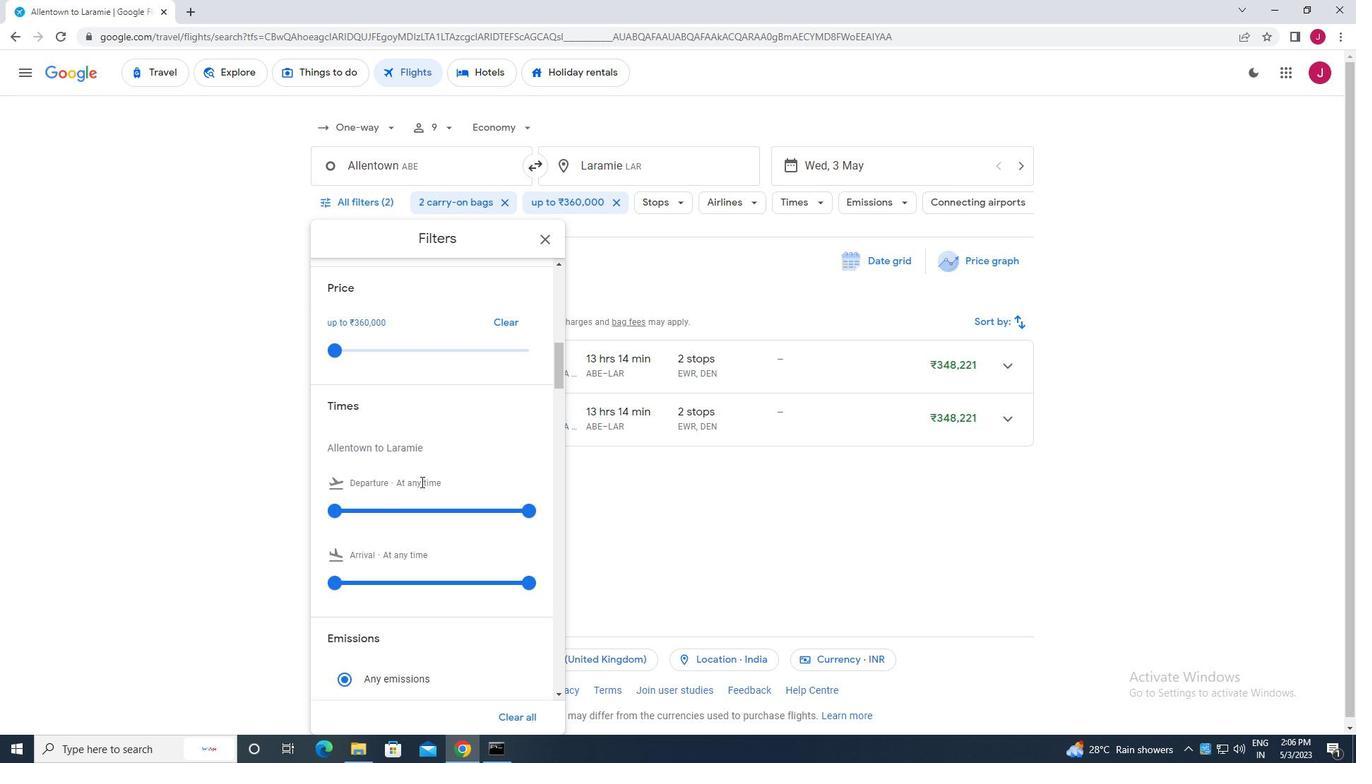 
Action: Mouse moved to (339, 437)
Screenshot: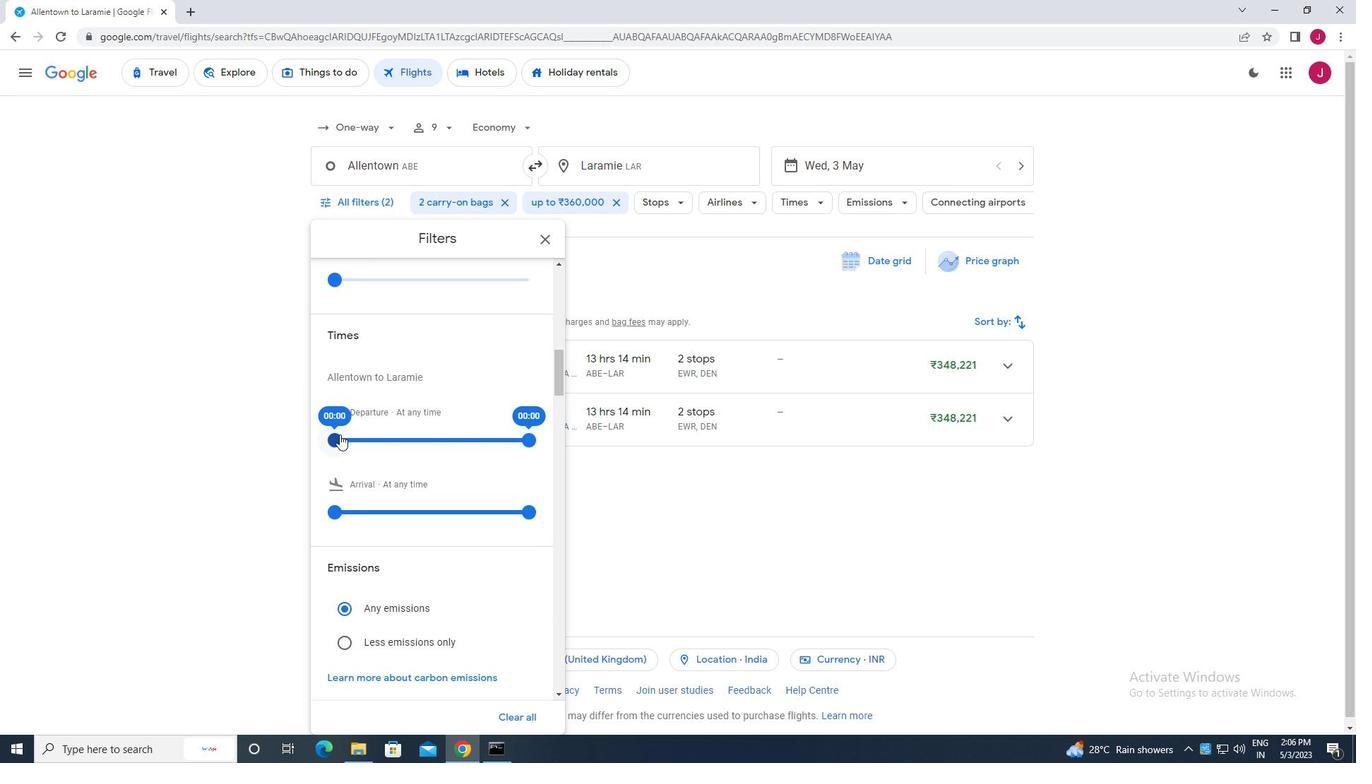 
Action: Mouse pressed left at (339, 437)
Screenshot: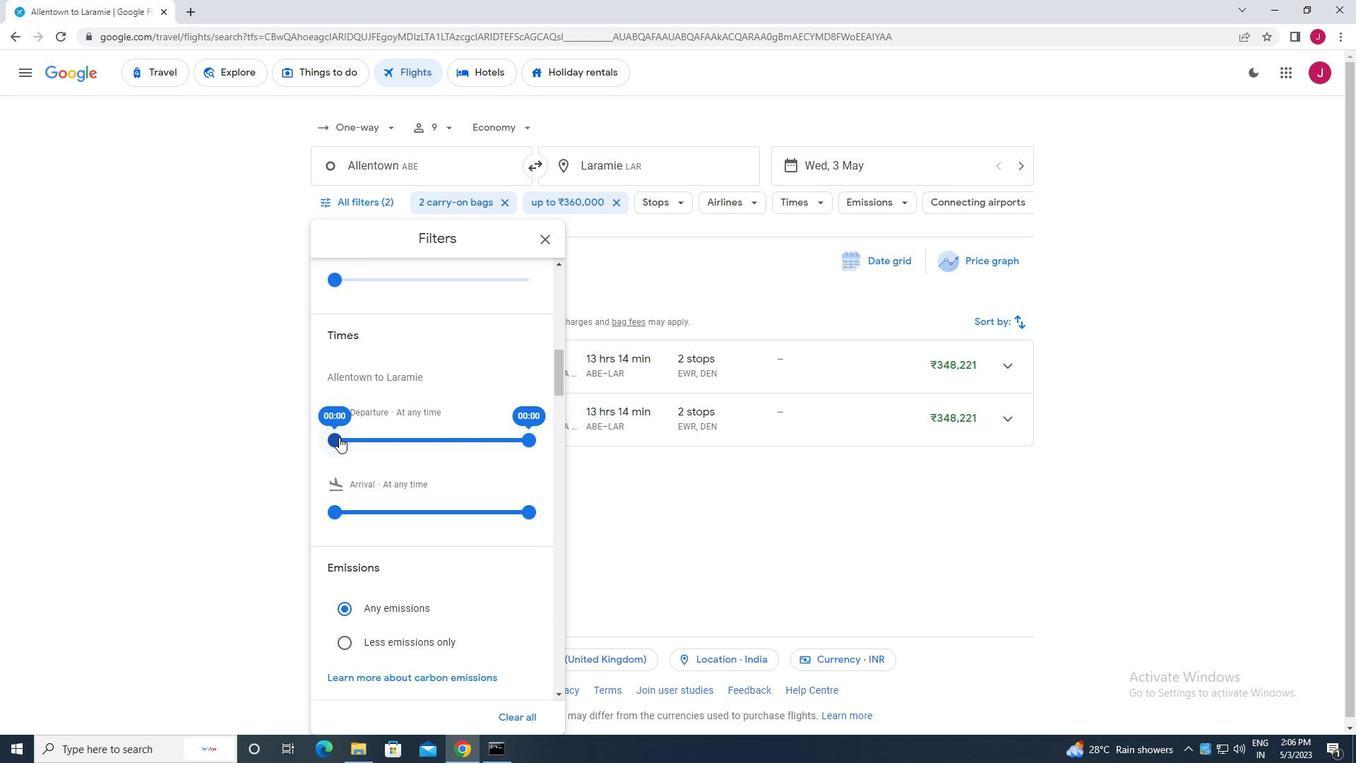 
Action: Mouse moved to (529, 439)
Screenshot: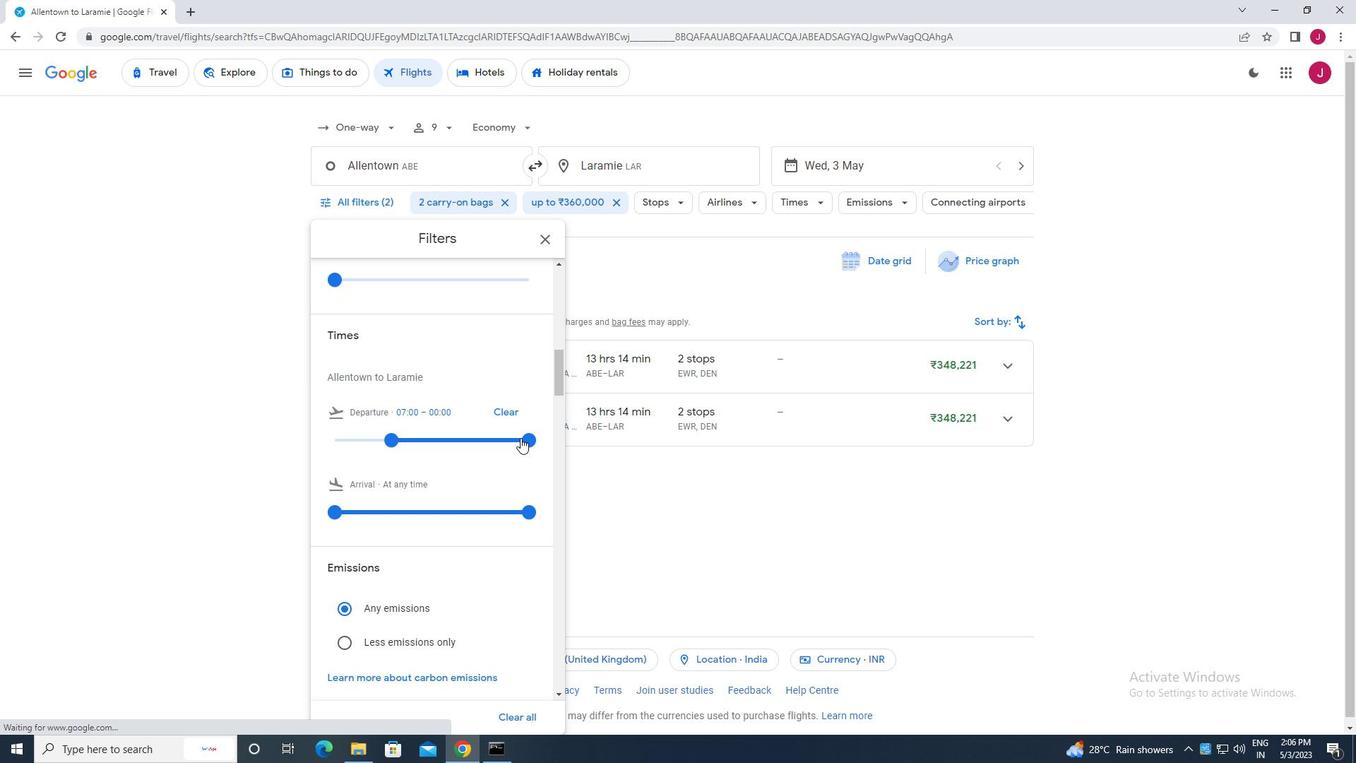 
Action: Mouse pressed left at (529, 439)
Screenshot: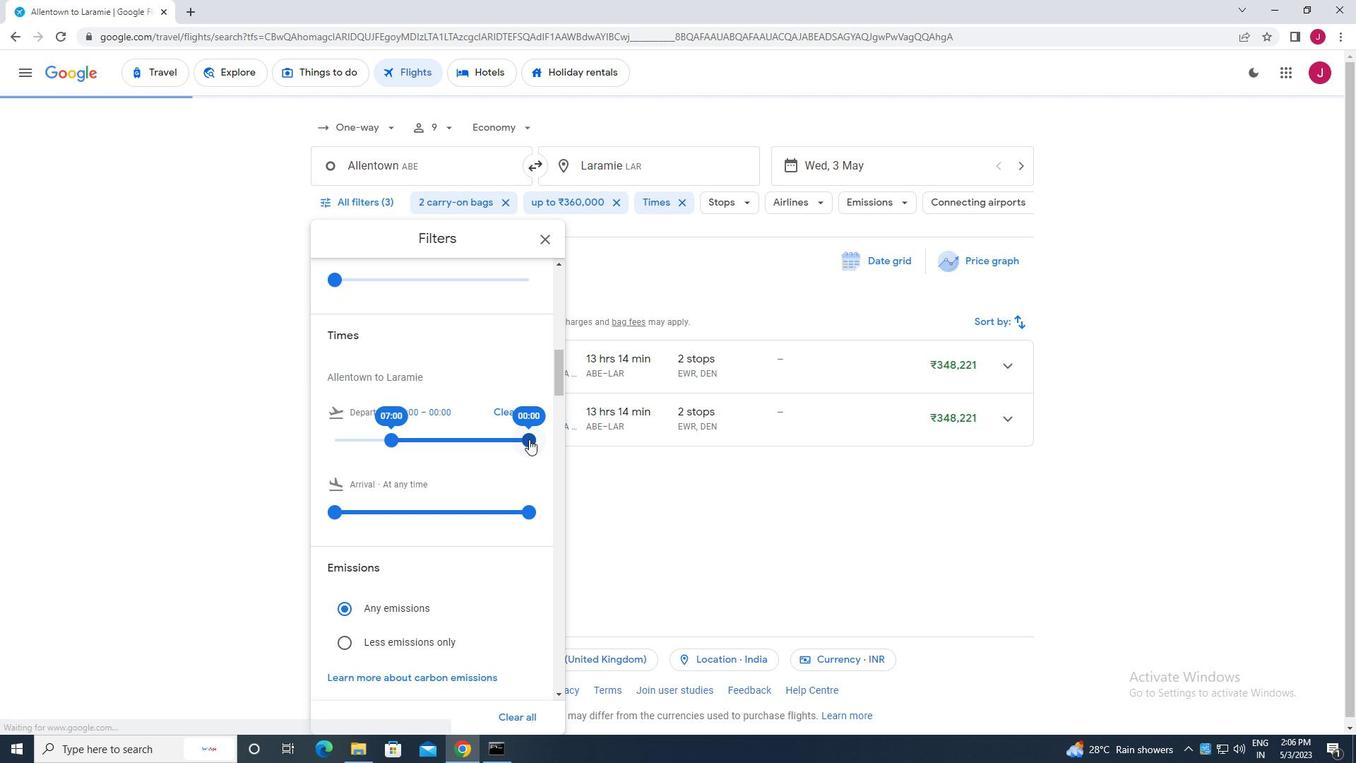 
Action: Mouse moved to (546, 240)
Screenshot: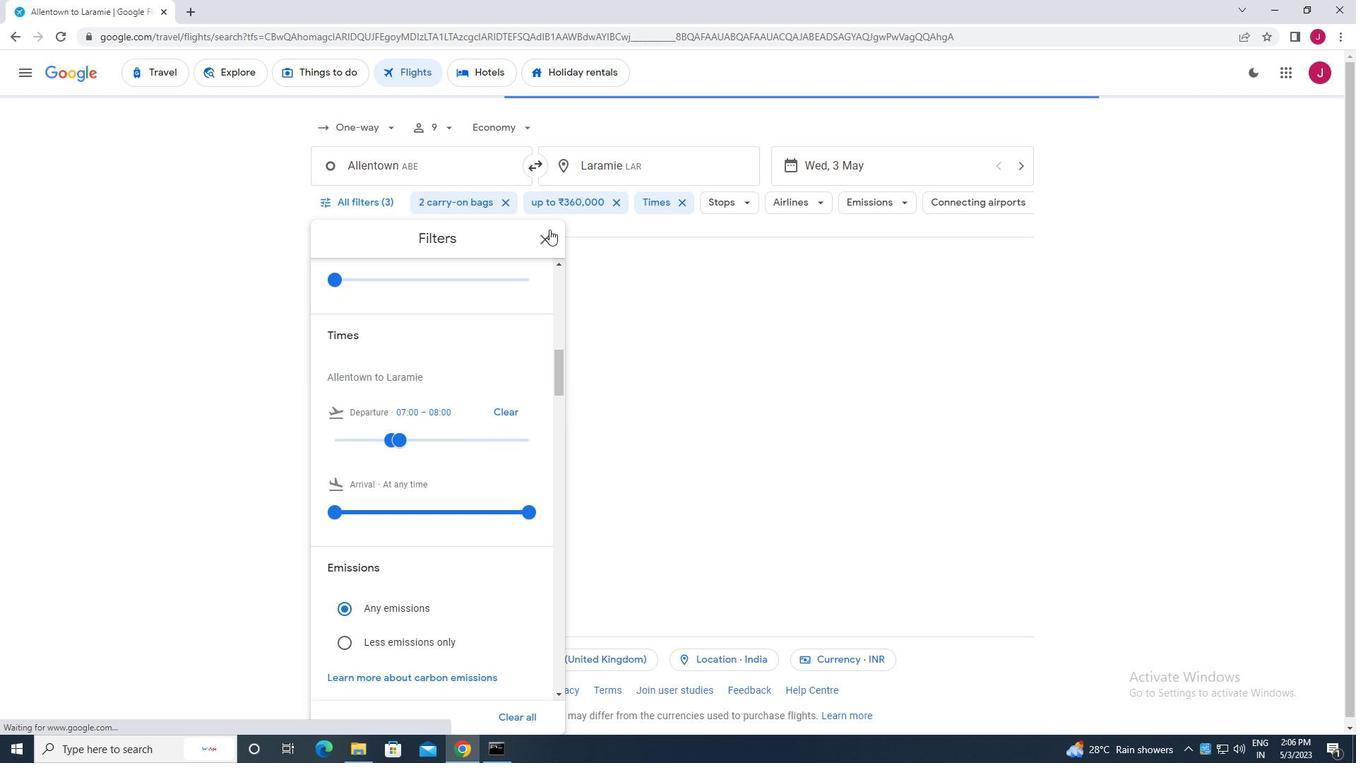 
Action: Mouse pressed left at (546, 240)
Screenshot: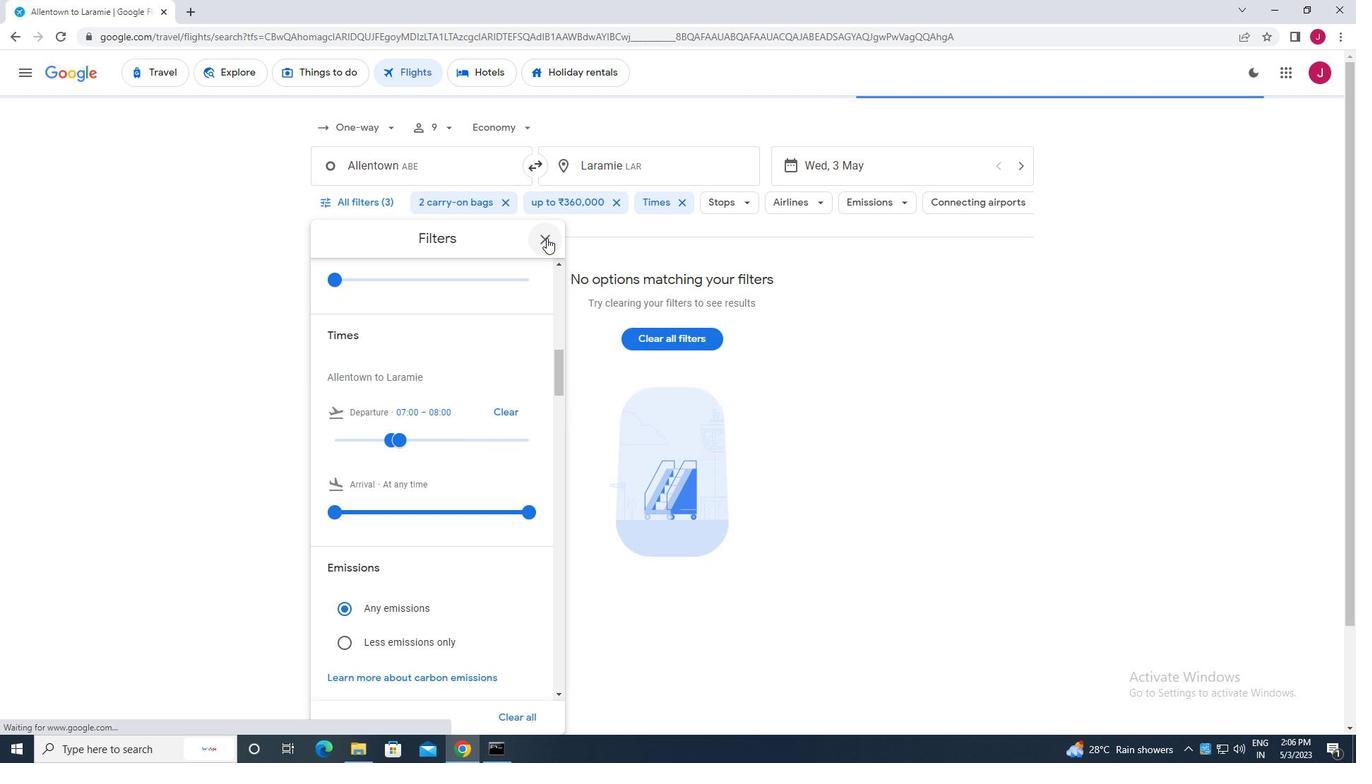 
Action: Mouse moved to (541, 243)
Screenshot: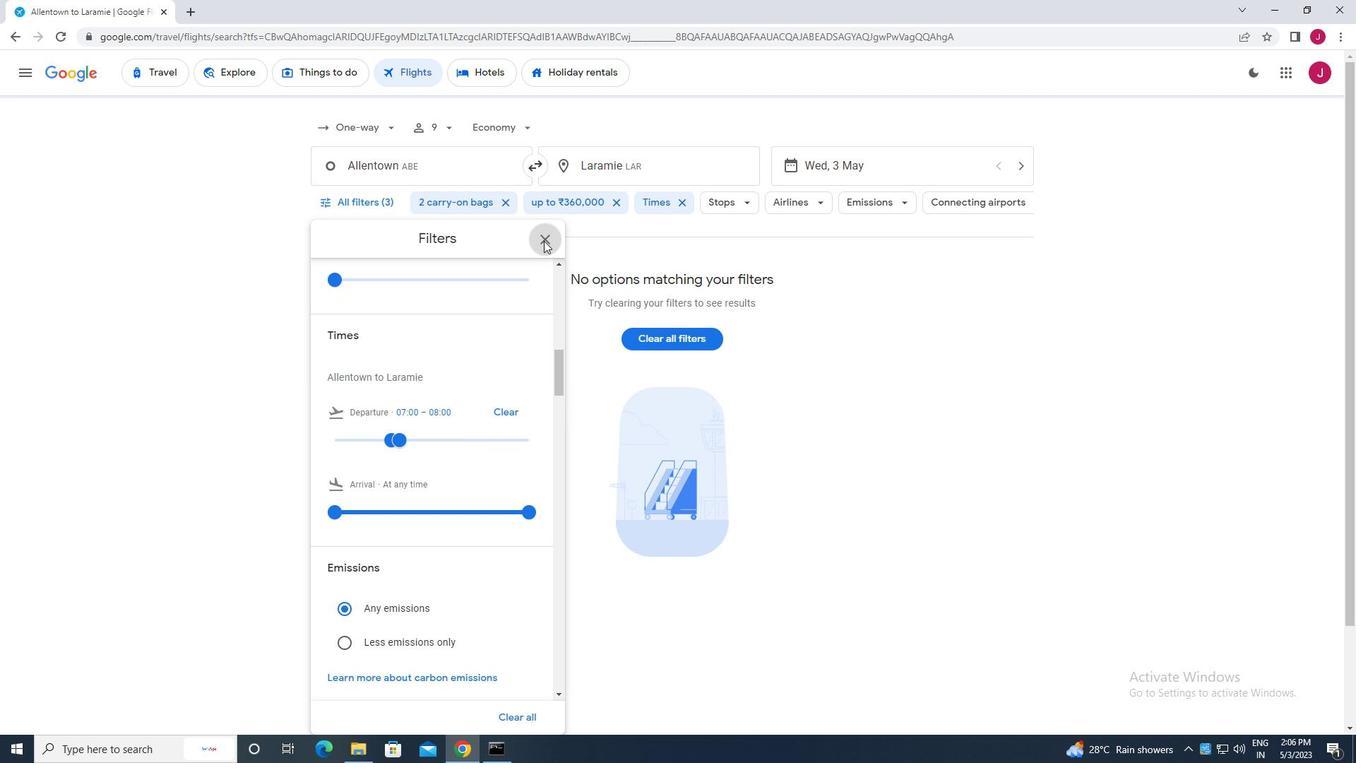
